 Task: Find connections with filter location Partūr with filter topic #Ownerwith filter profile language English with filter current company Flutter App Development  with filter school Alliance University with filter industry Staffing and Recruiting with filter service category Event Planning with filter keywords title Social Media Assistant
Action: Mouse moved to (636, 88)
Screenshot: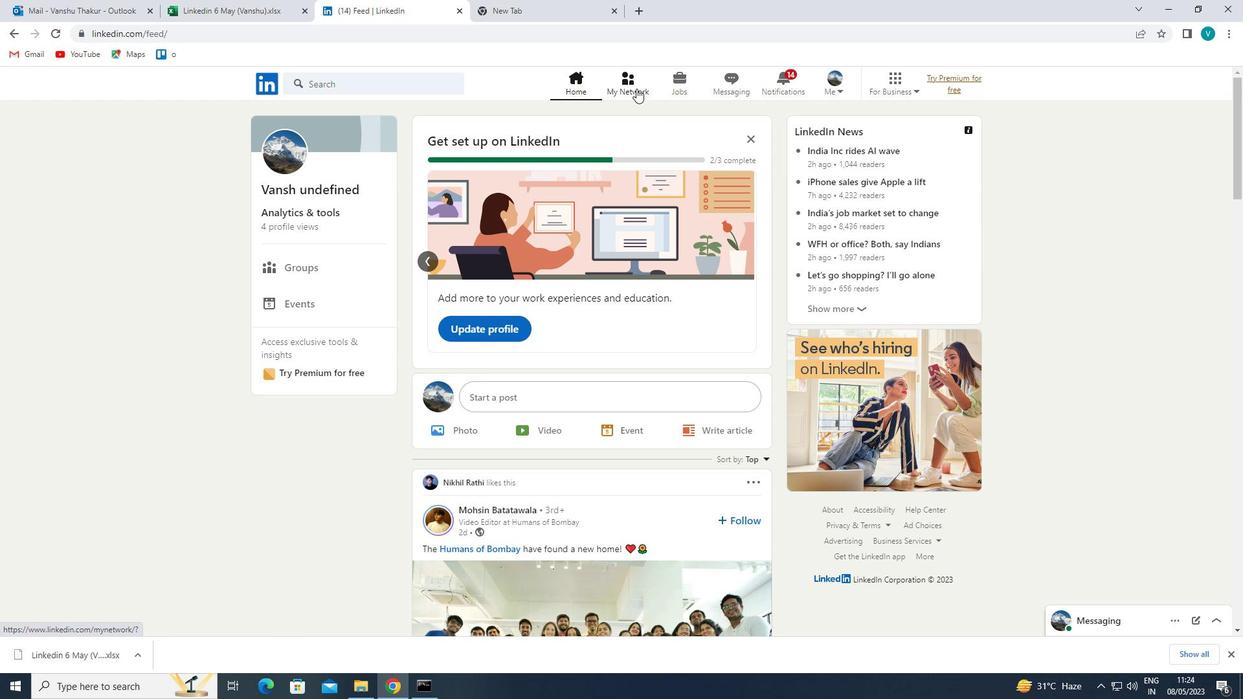 
Action: Mouse pressed left at (636, 88)
Screenshot: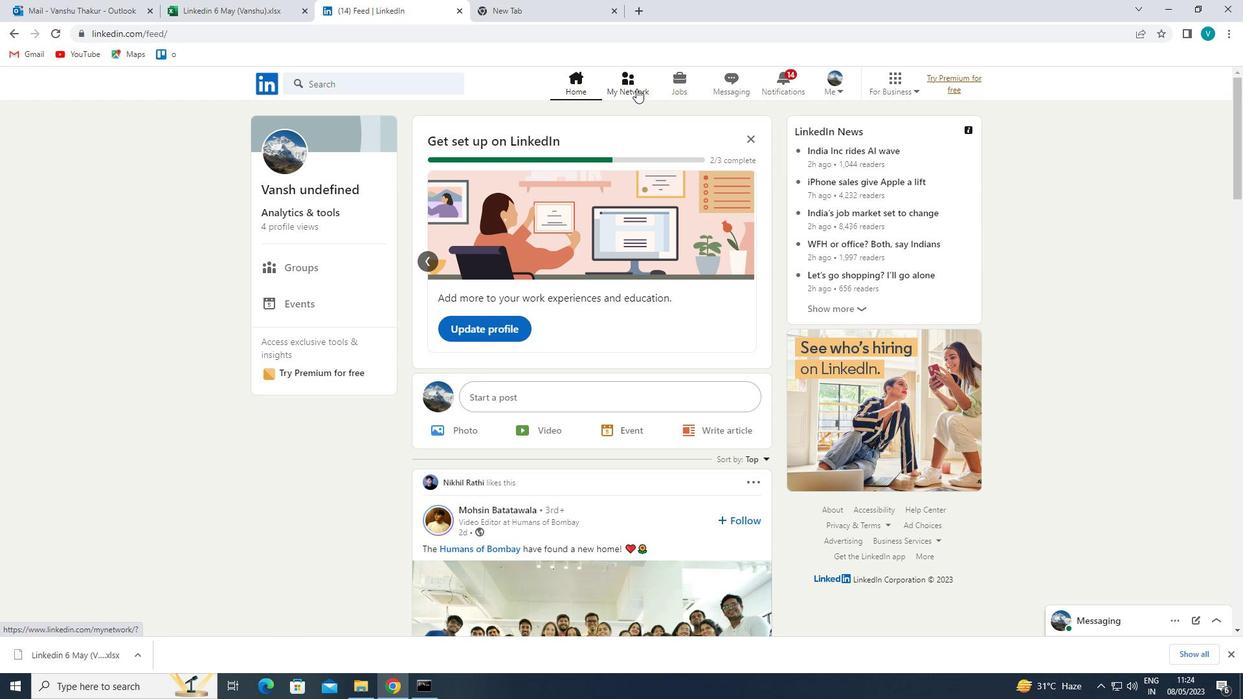 
Action: Mouse moved to (378, 161)
Screenshot: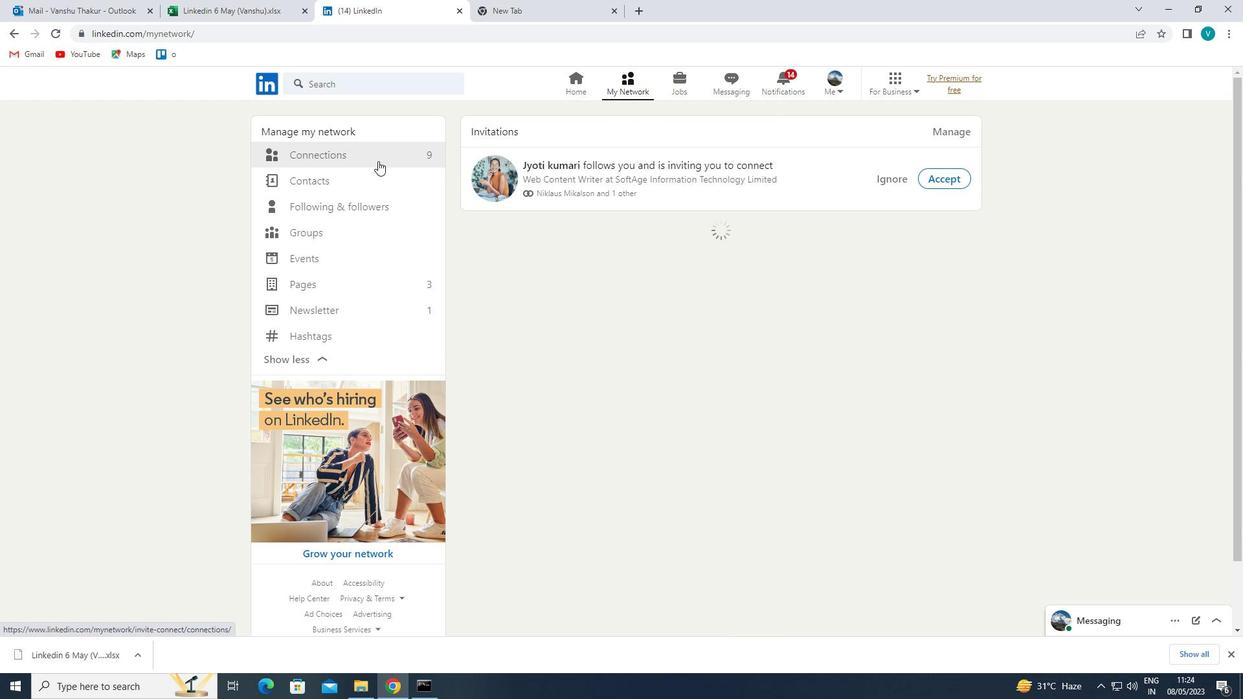 
Action: Mouse pressed left at (378, 161)
Screenshot: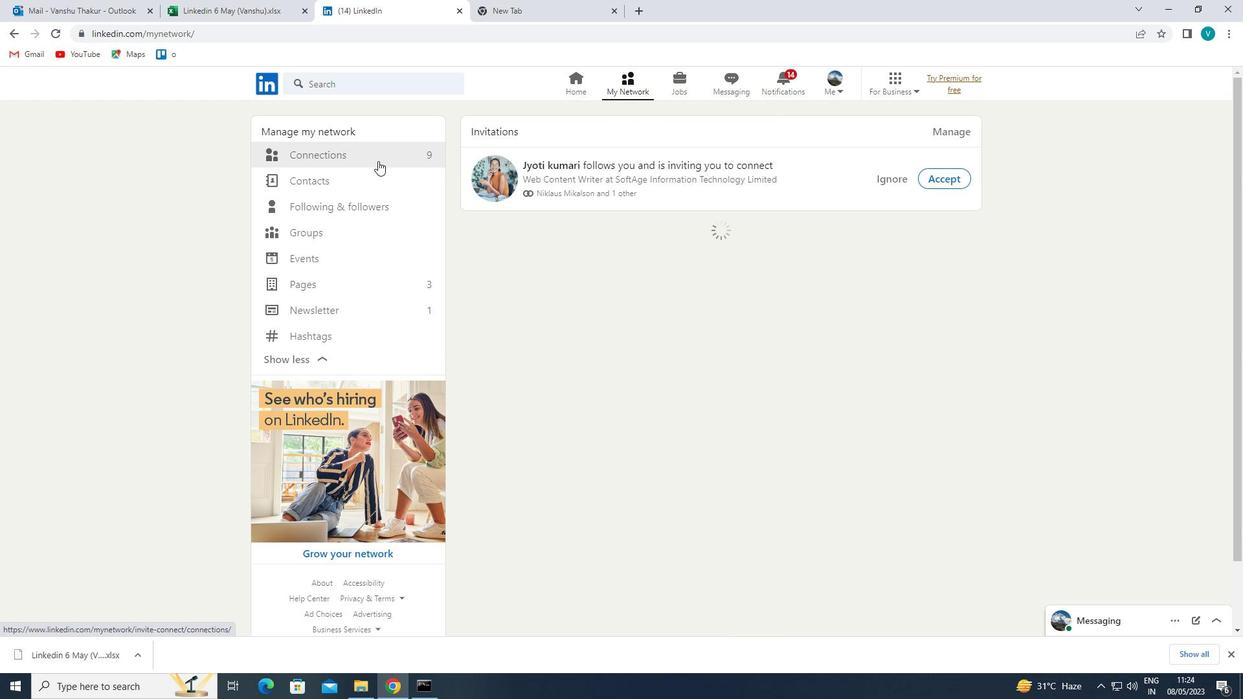 
Action: Mouse moved to (701, 150)
Screenshot: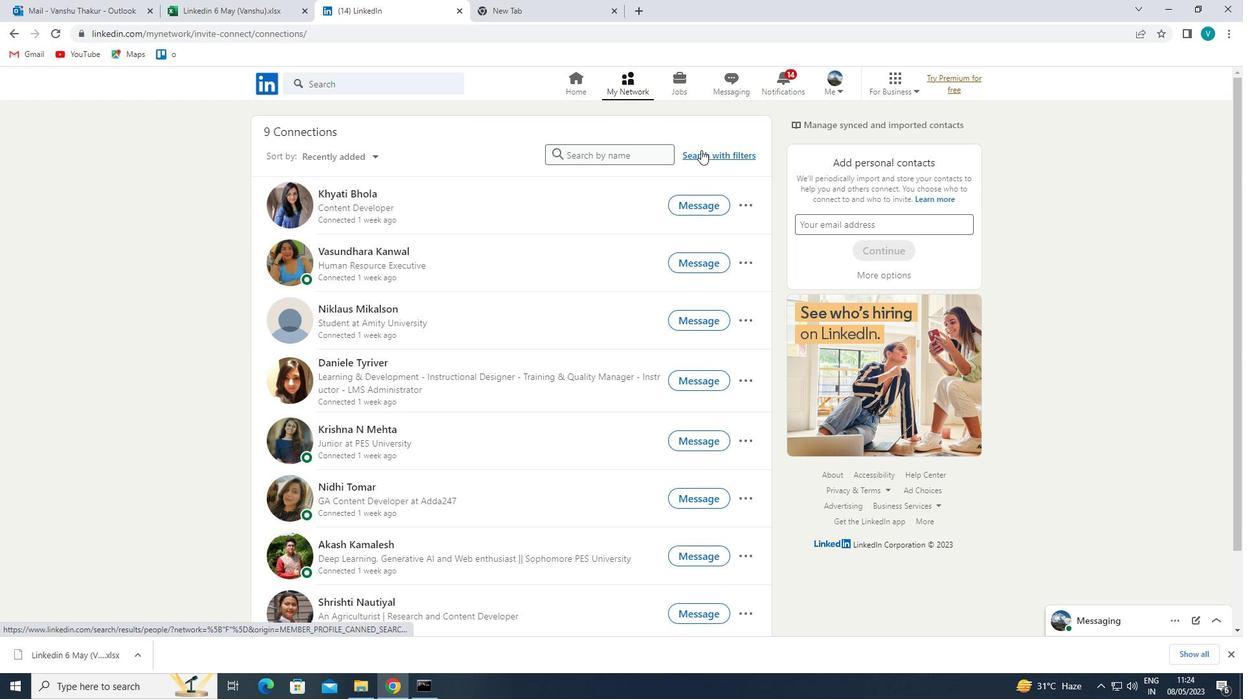 
Action: Mouse pressed left at (701, 150)
Screenshot: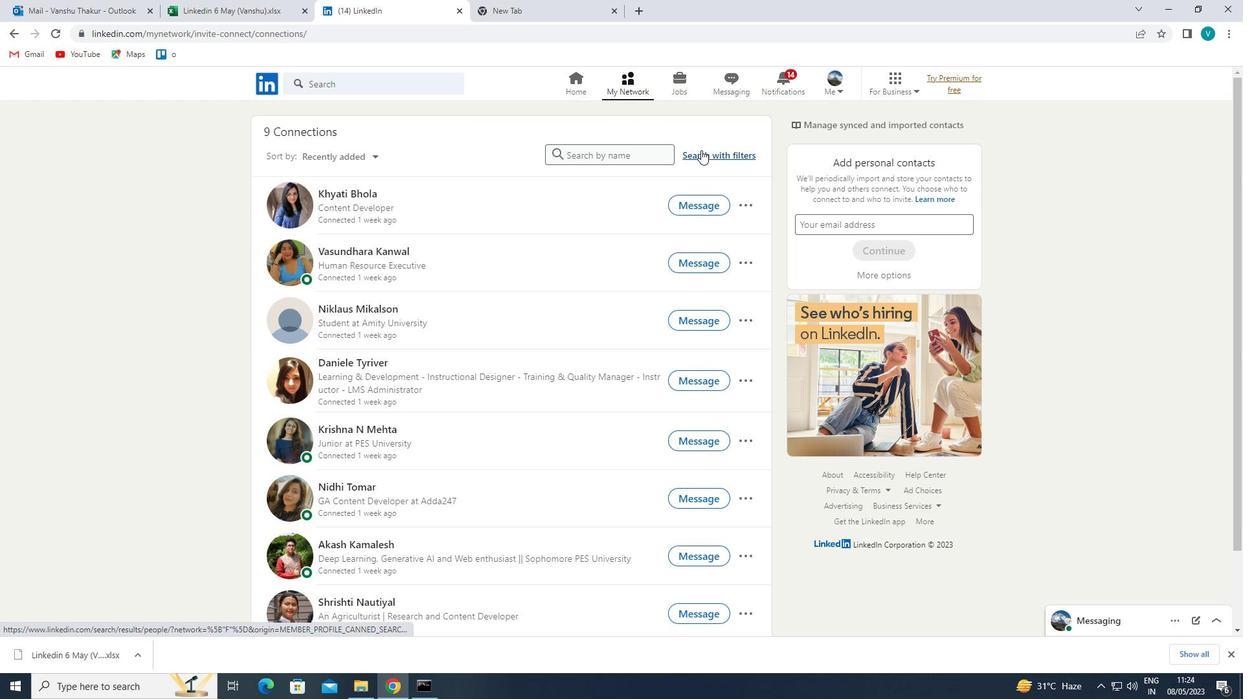 
Action: Mouse moved to (628, 127)
Screenshot: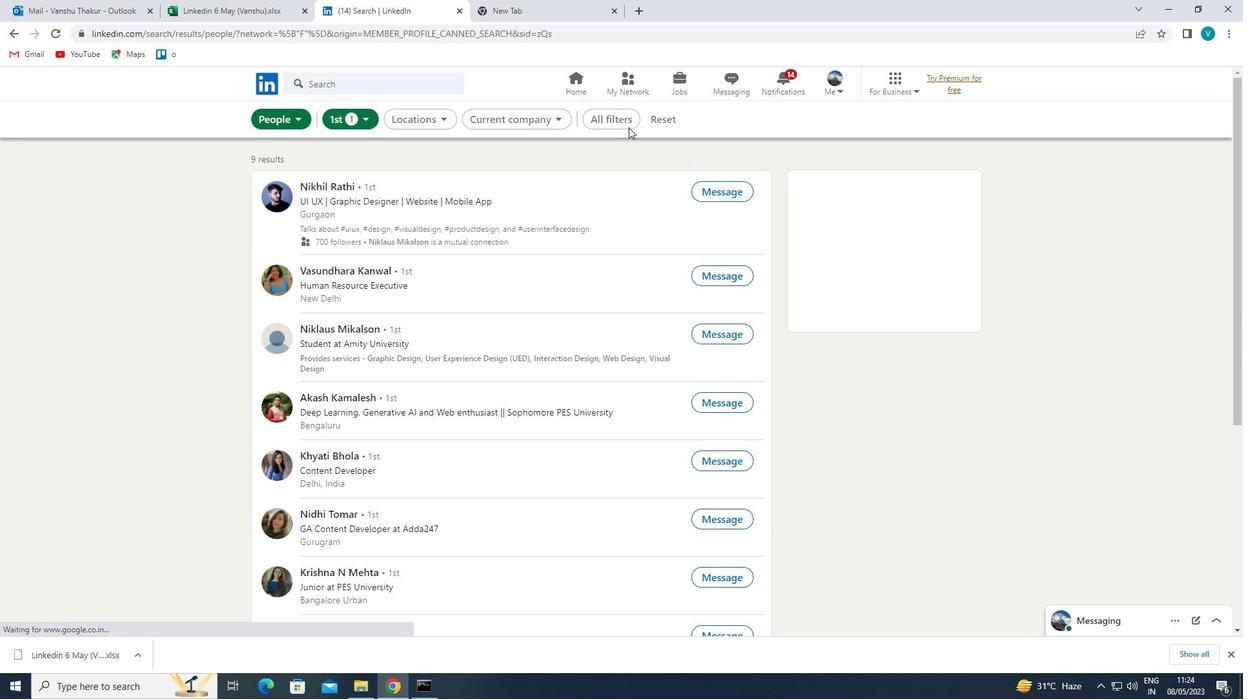 
Action: Mouse pressed left at (628, 127)
Screenshot: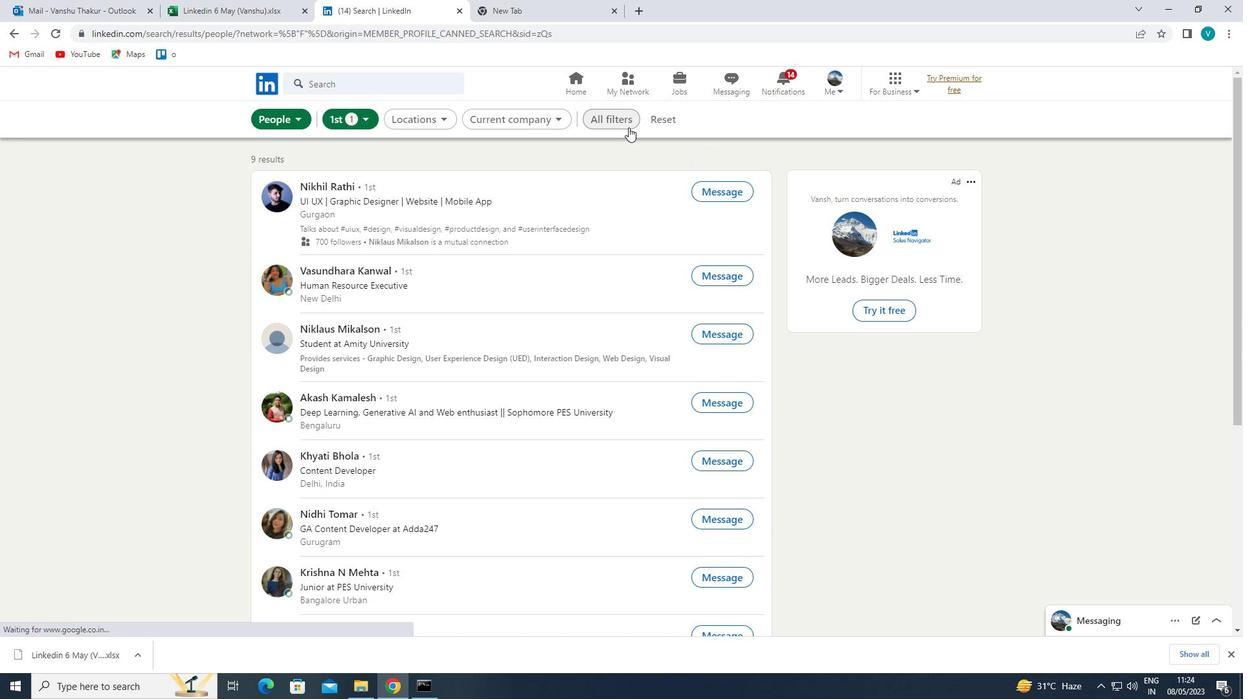 
Action: Mouse moved to (1066, 283)
Screenshot: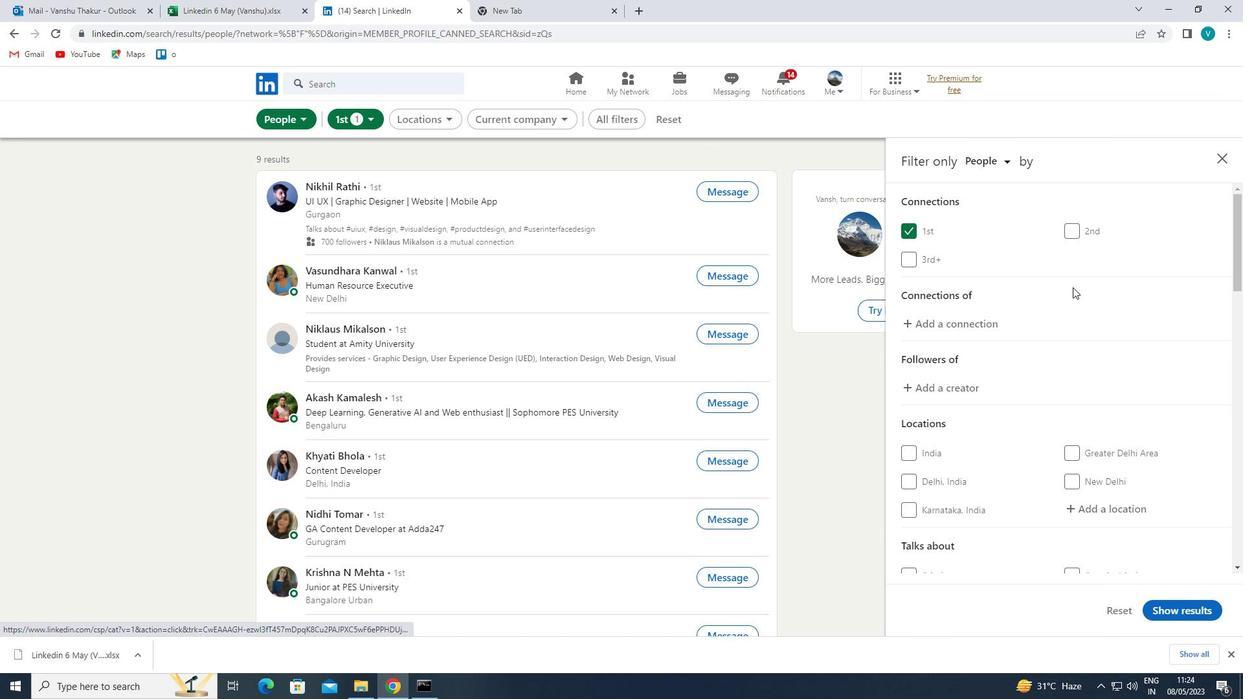 
Action: Mouse scrolled (1066, 282) with delta (0, 0)
Screenshot: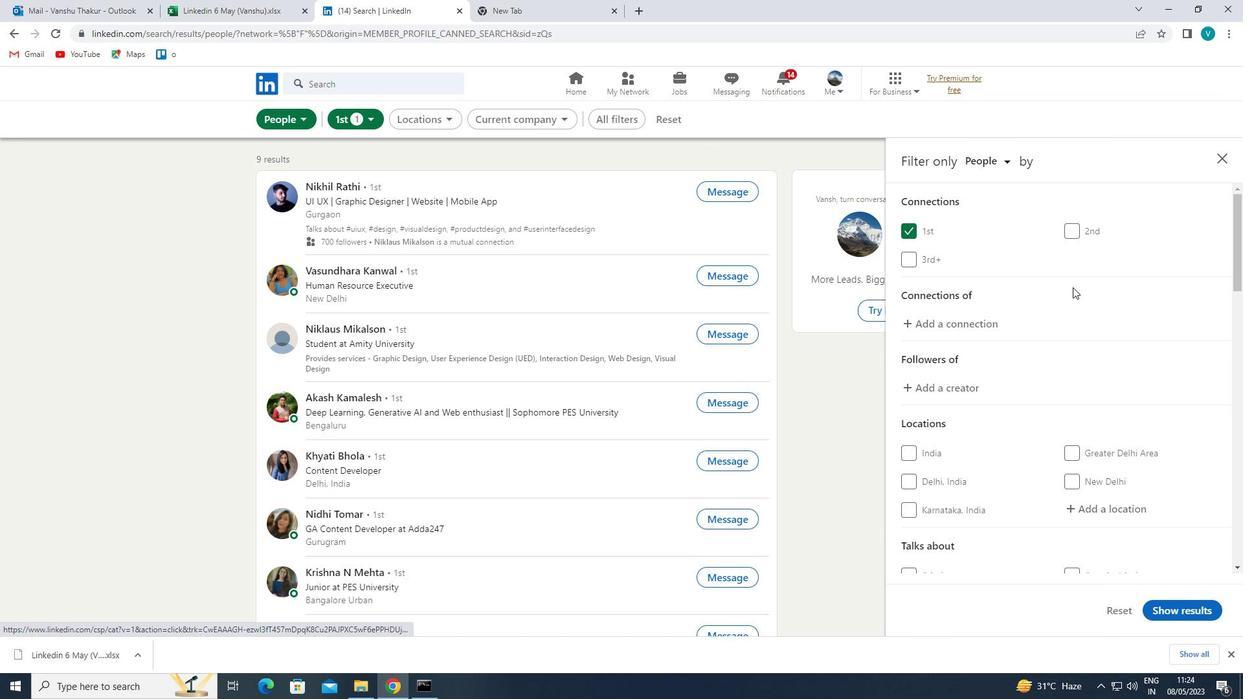 
Action: Mouse moved to (1072, 287)
Screenshot: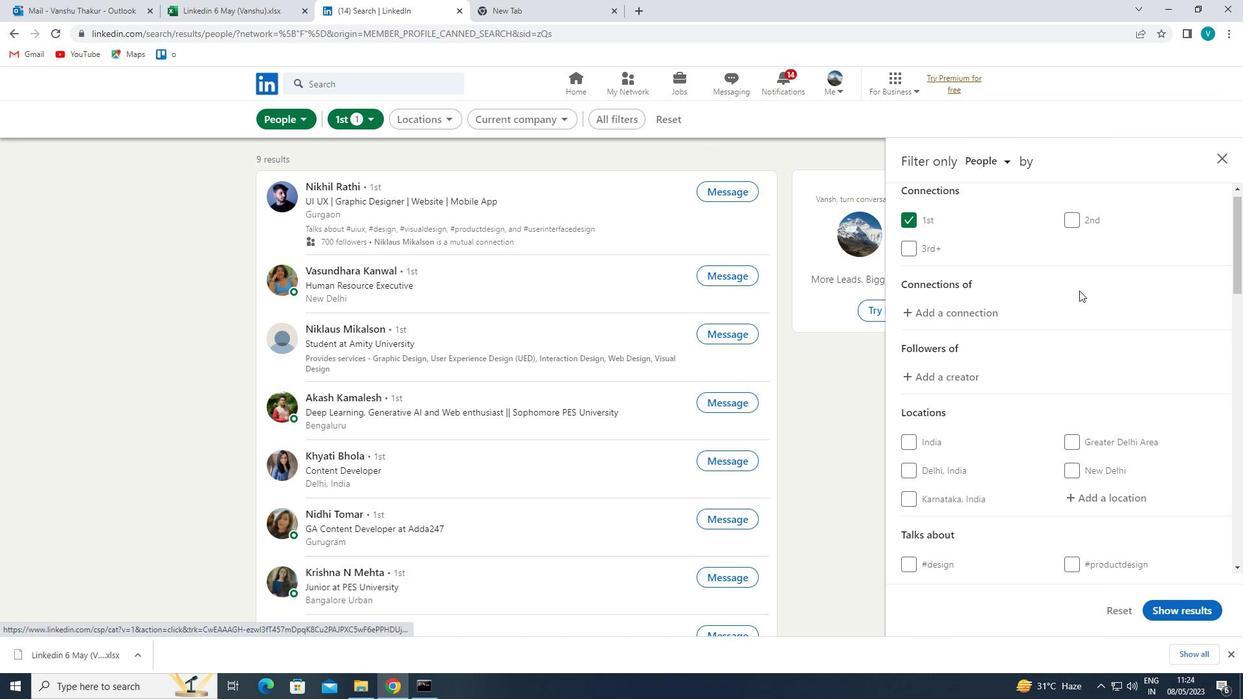 
Action: Mouse scrolled (1072, 286) with delta (0, 0)
Screenshot: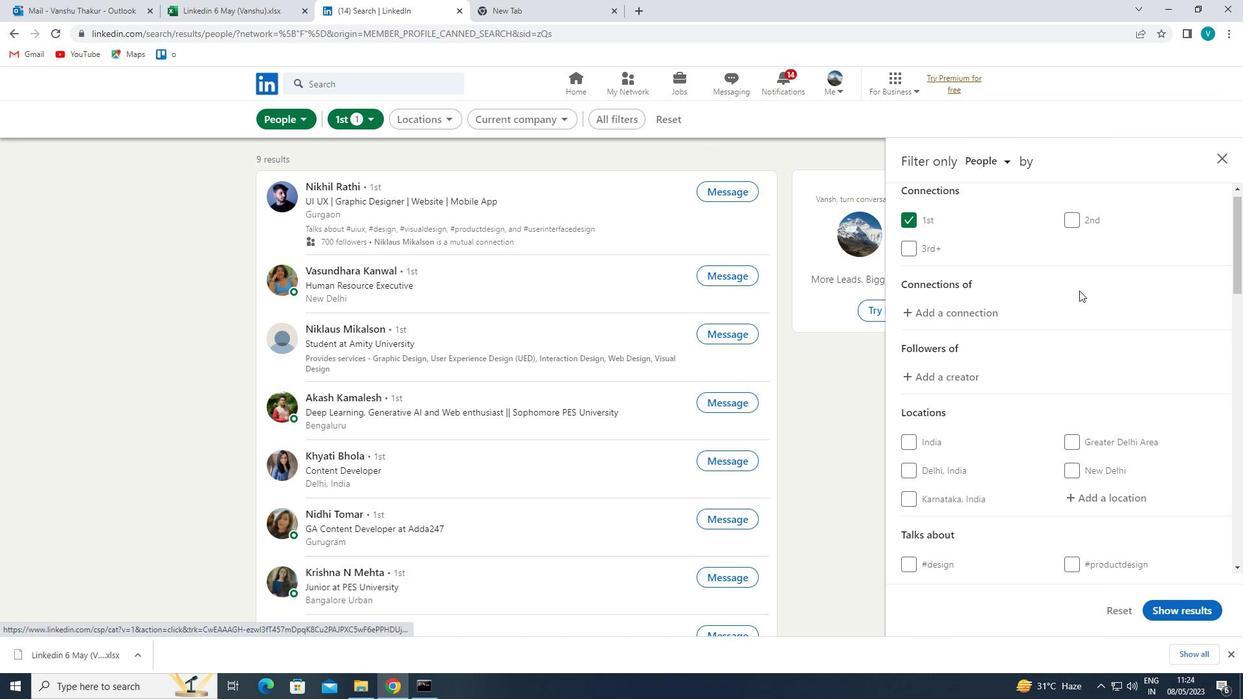 
Action: Mouse moved to (1121, 380)
Screenshot: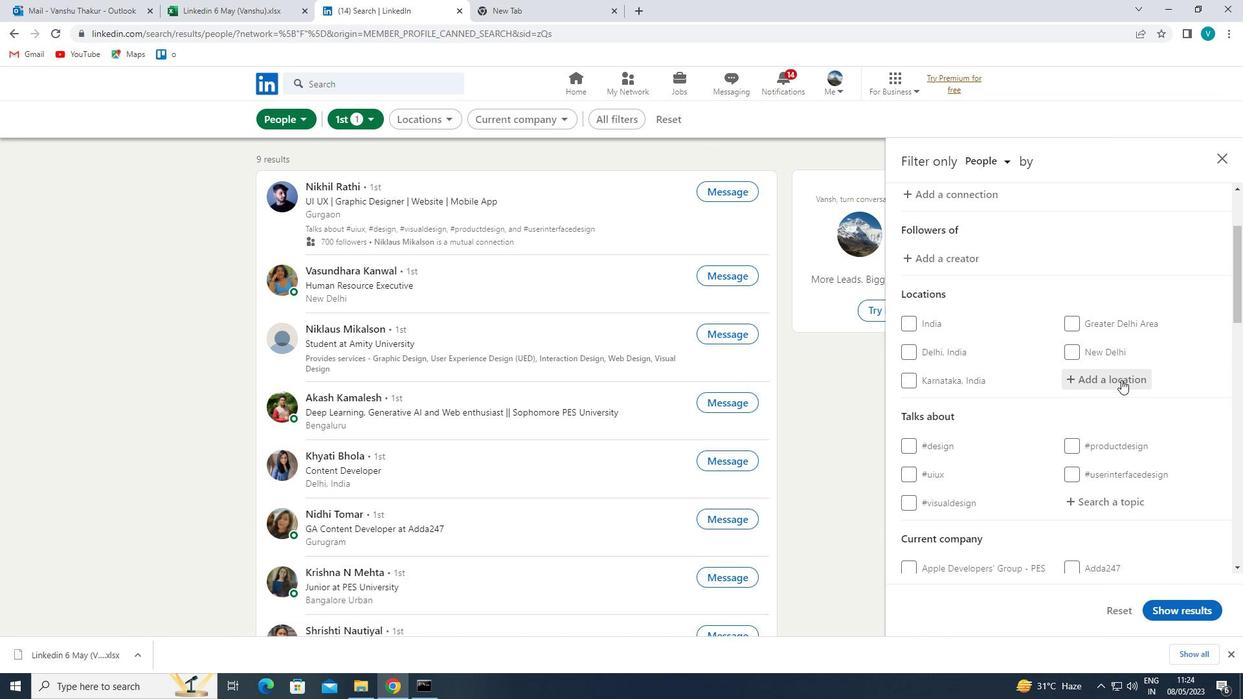 
Action: Mouse pressed left at (1121, 380)
Screenshot: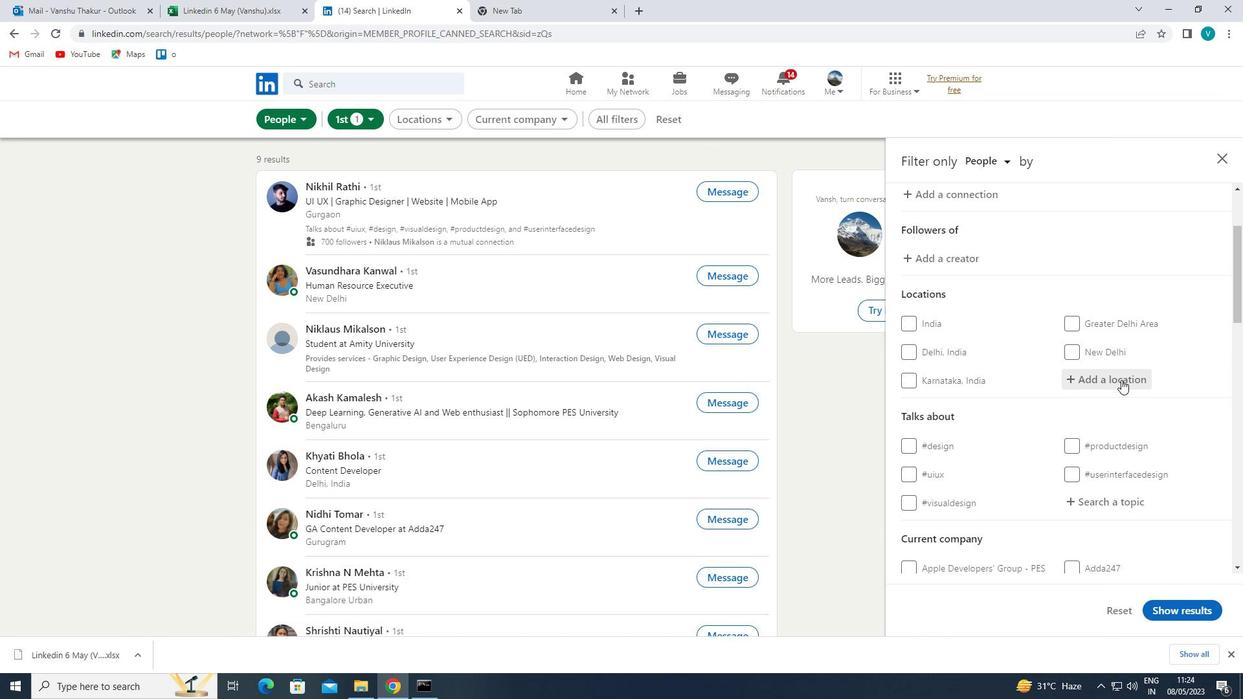 
Action: Mouse moved to (1008, 318)
Screenshot: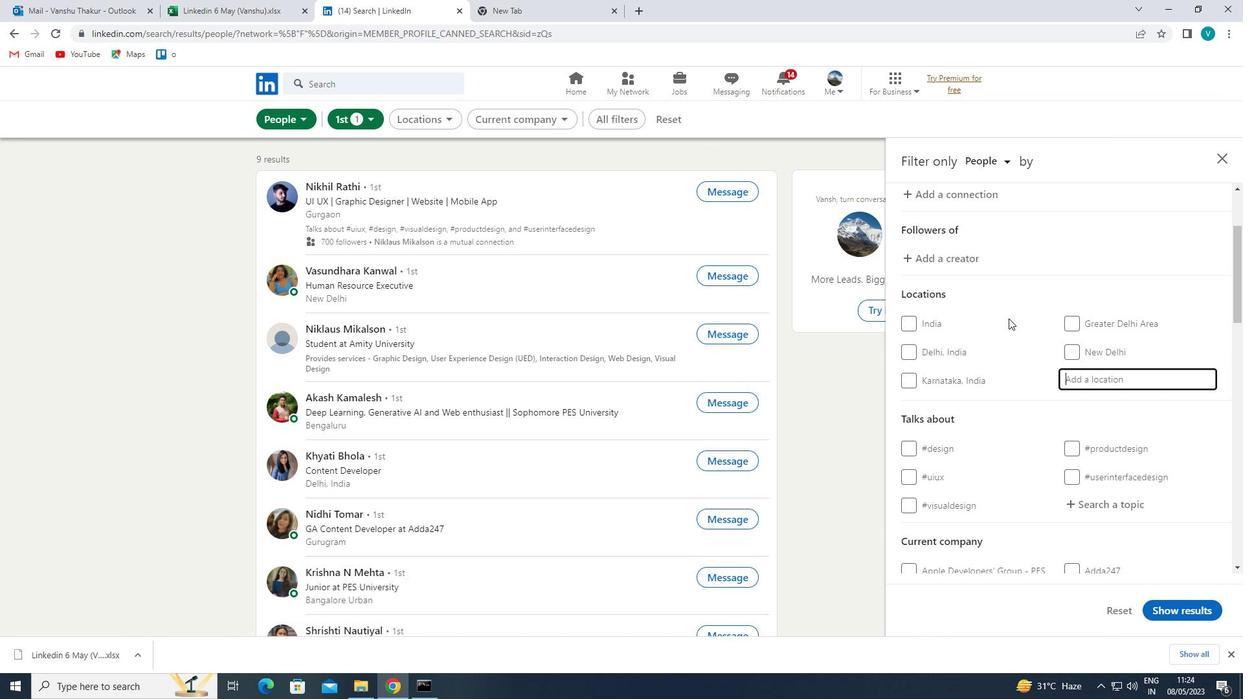 
Action: Key pressed <Key.shift>PARTUR
Screenshot: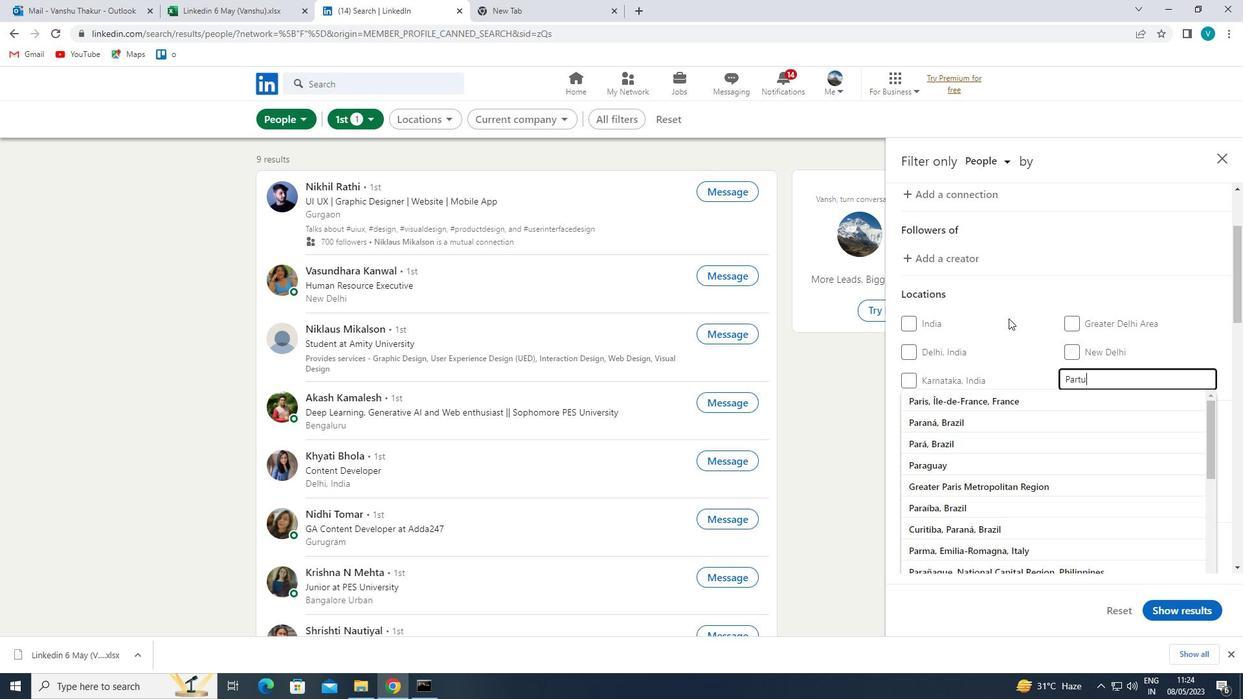 
Action: Mouse moved to (1014, 404)
Screenshot: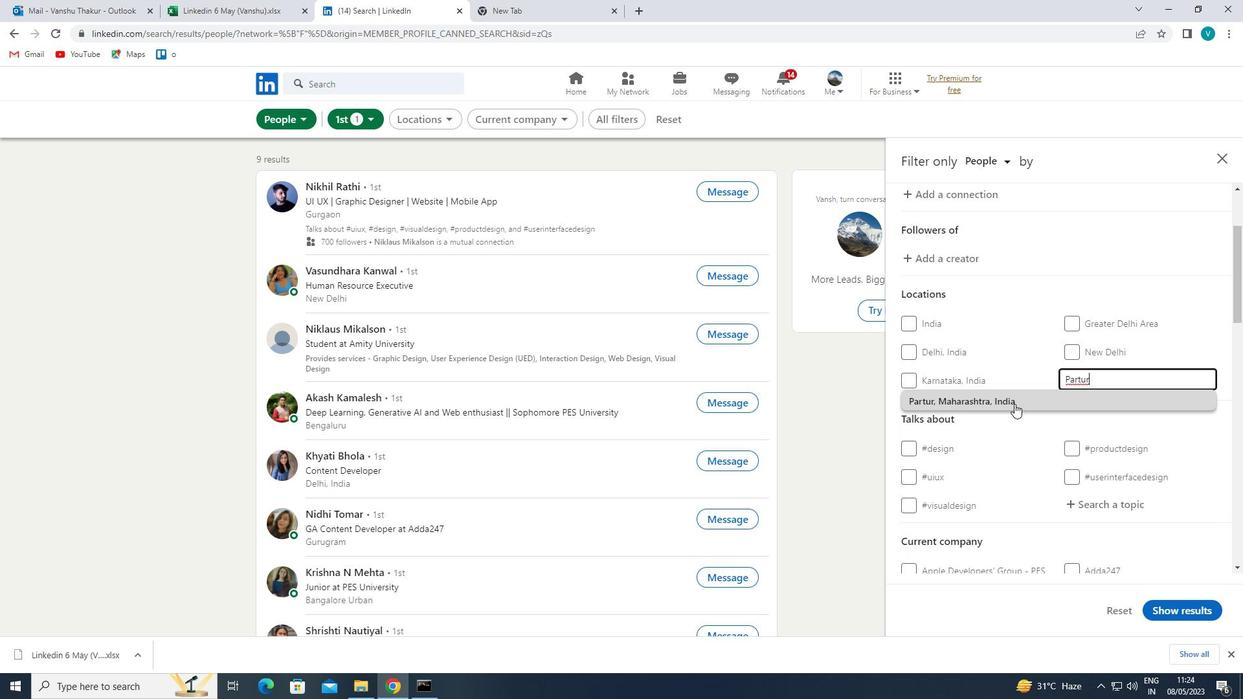 
Action: Mouse pressed left at (1014, 404)
Screenshot: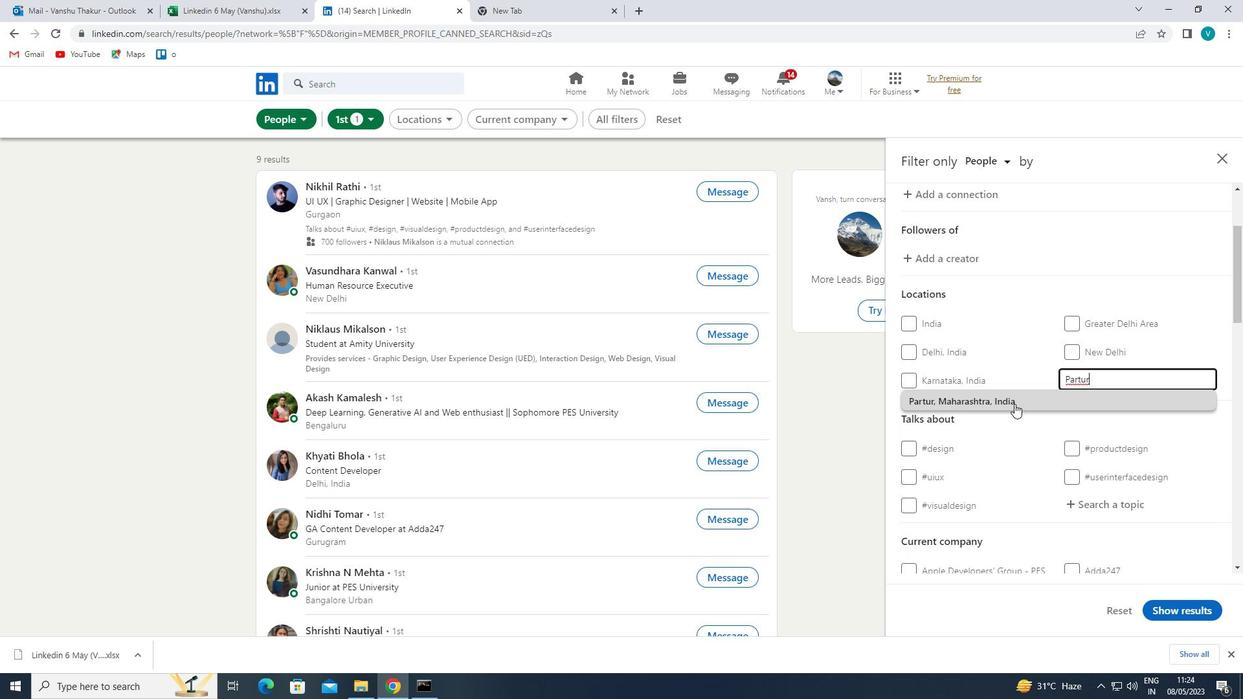 
Action: Mouse moved to (1036, 408)
Screenshot: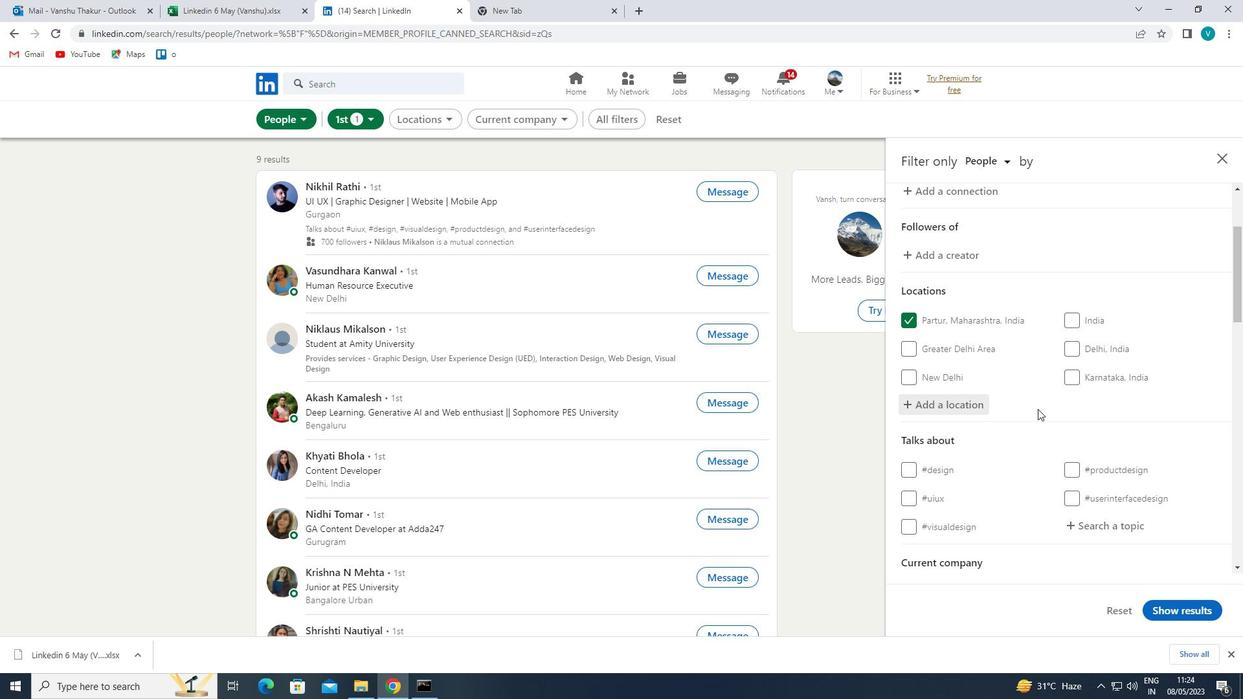 
Action: Mouse scrolled (1036, 407) with delta (0, 0)
Screenshot: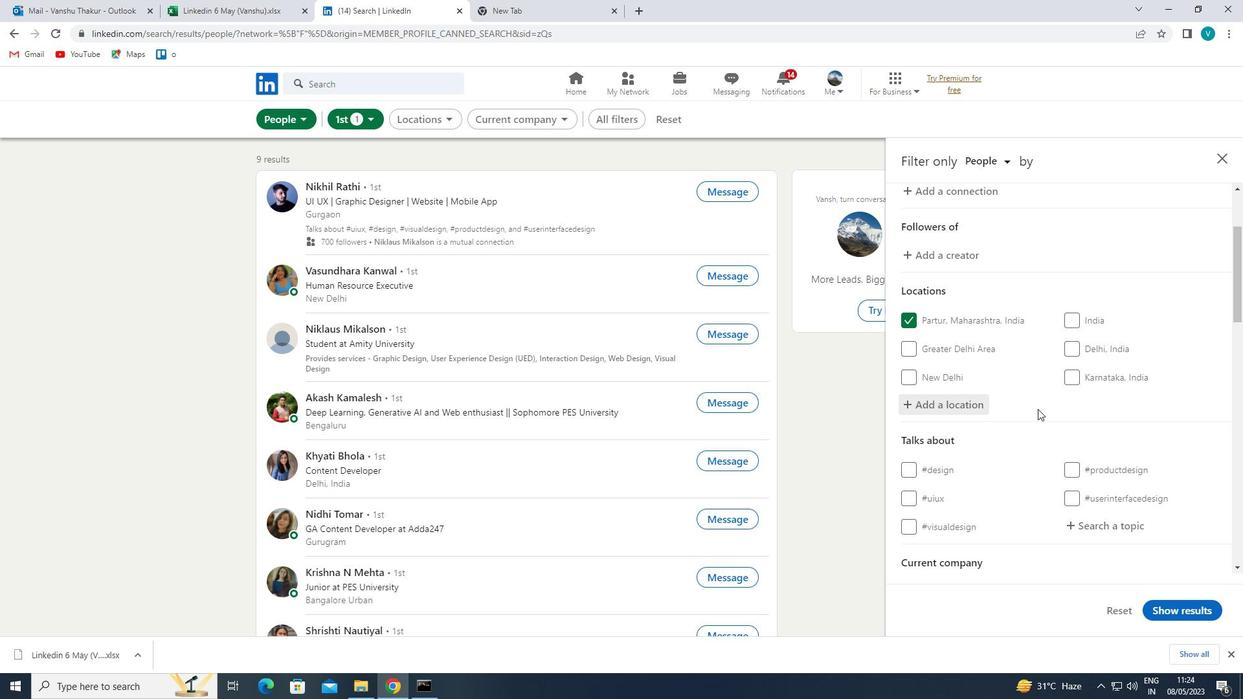 
Action: Mouse moved to (1038, 409)
Screenshot: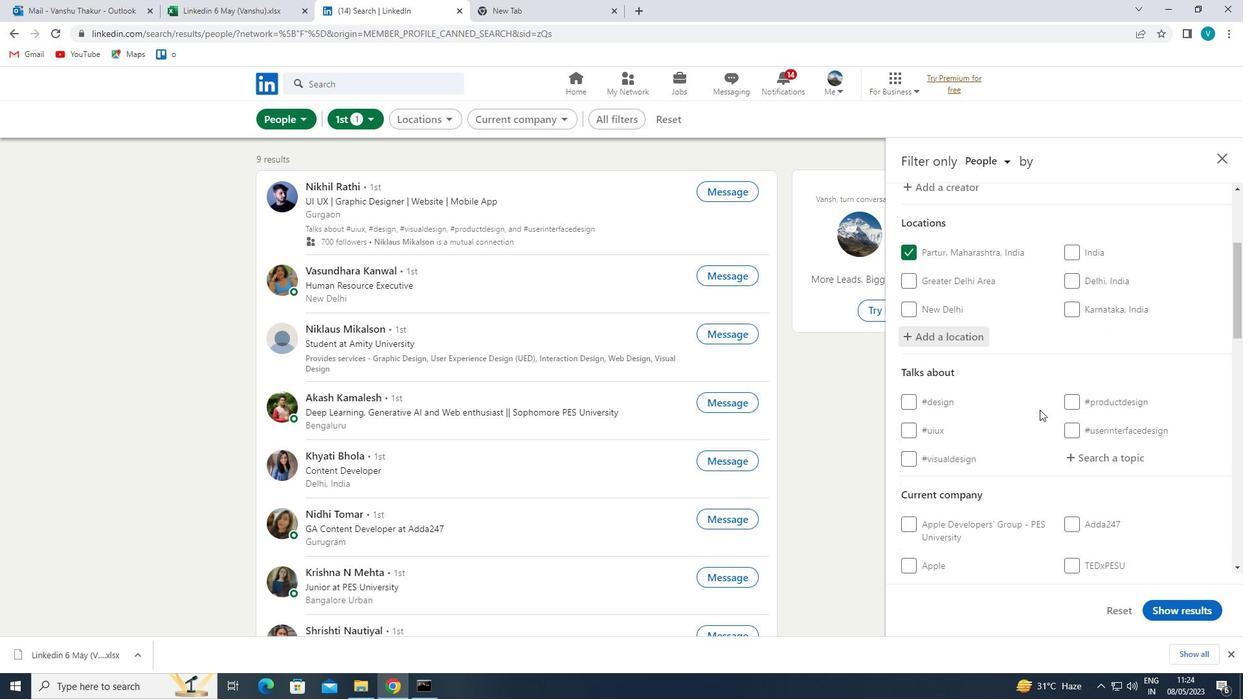 
Action: Mouse scrolled (1038, 409) with delta (0, 0)
Screenshot: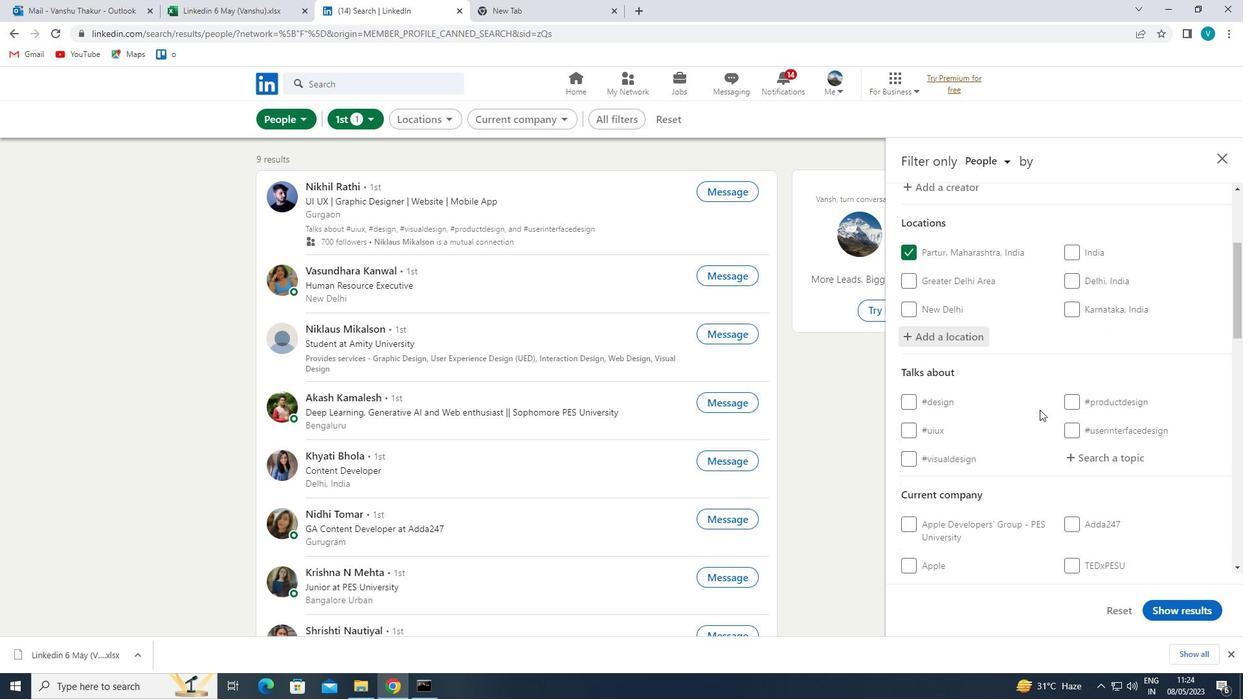 
Action: Mouse moved to (1129, 410)
Screenshot: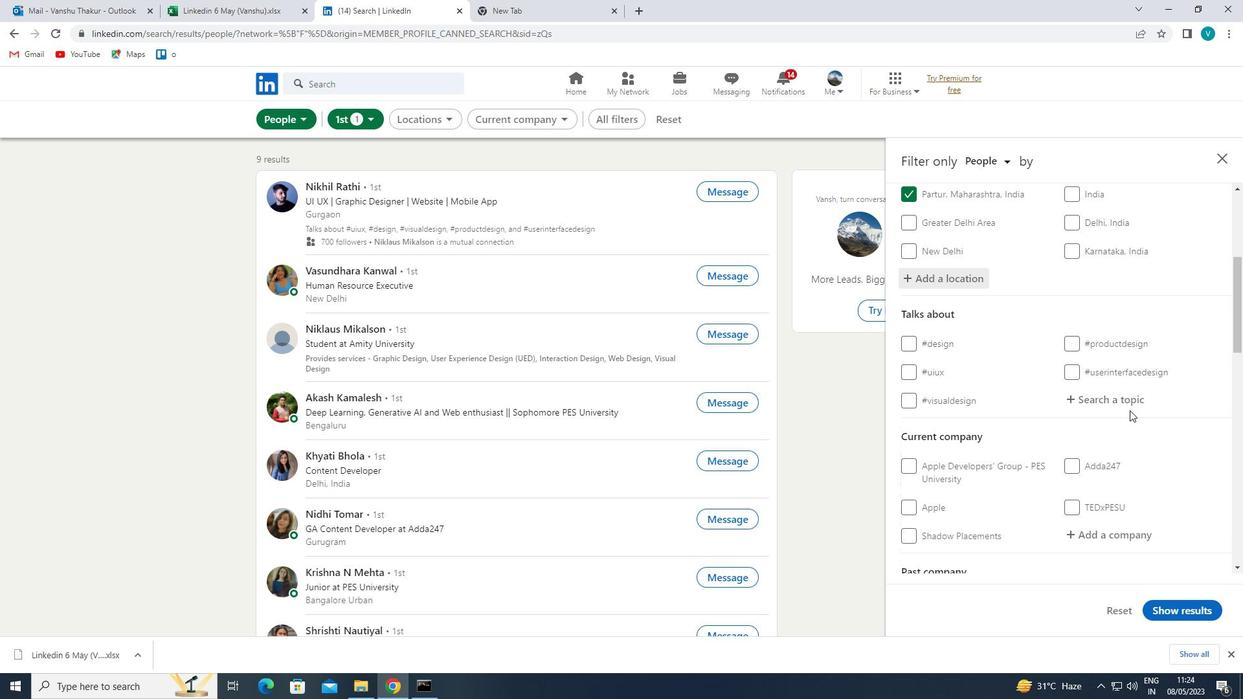 
Action: Mouse pressed left at (1129, 410)
Screenshot: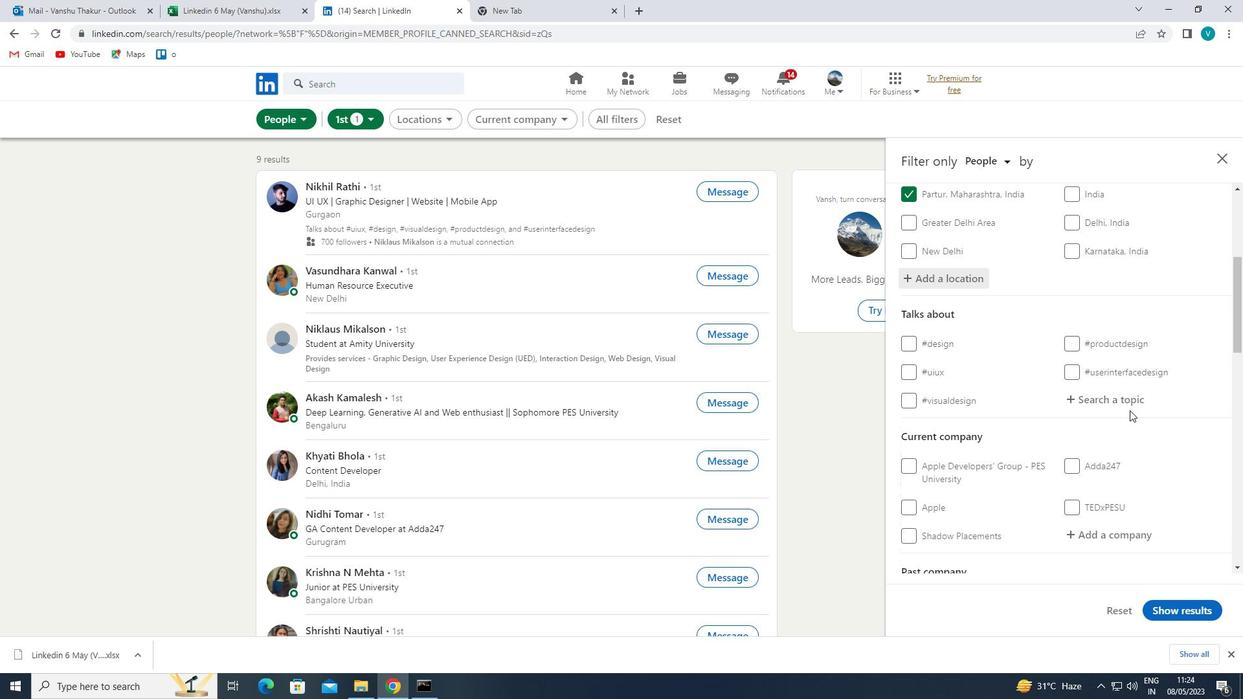 
Action: Mouse moved to (1129, 404)
Screenshot: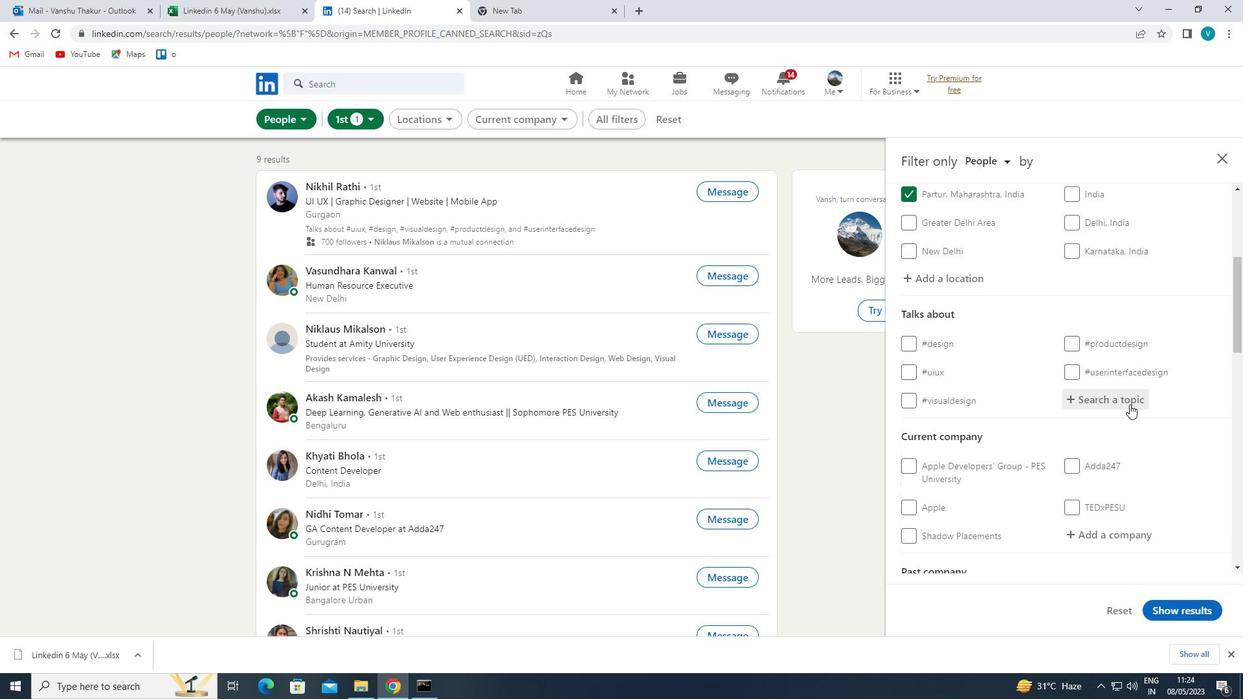 
Action: Mouse pressed left at (1129, 404)
Screenshot: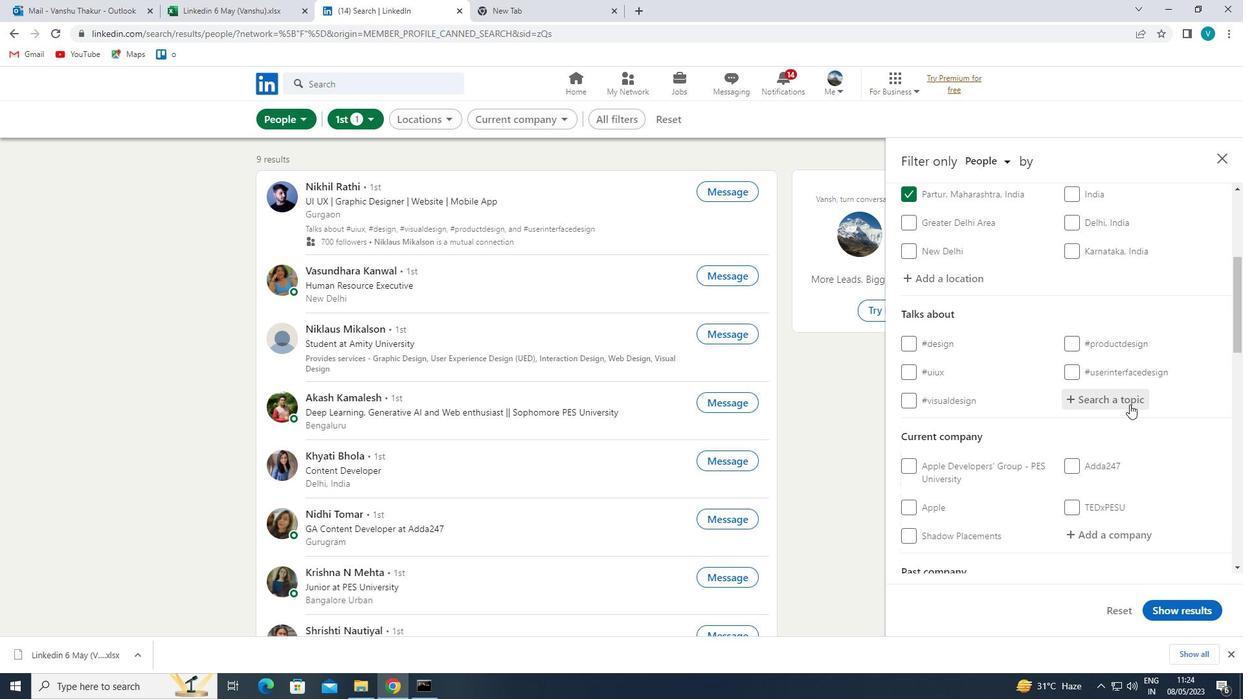 
Action: Mouse moved to (966, 307)
Screenshot: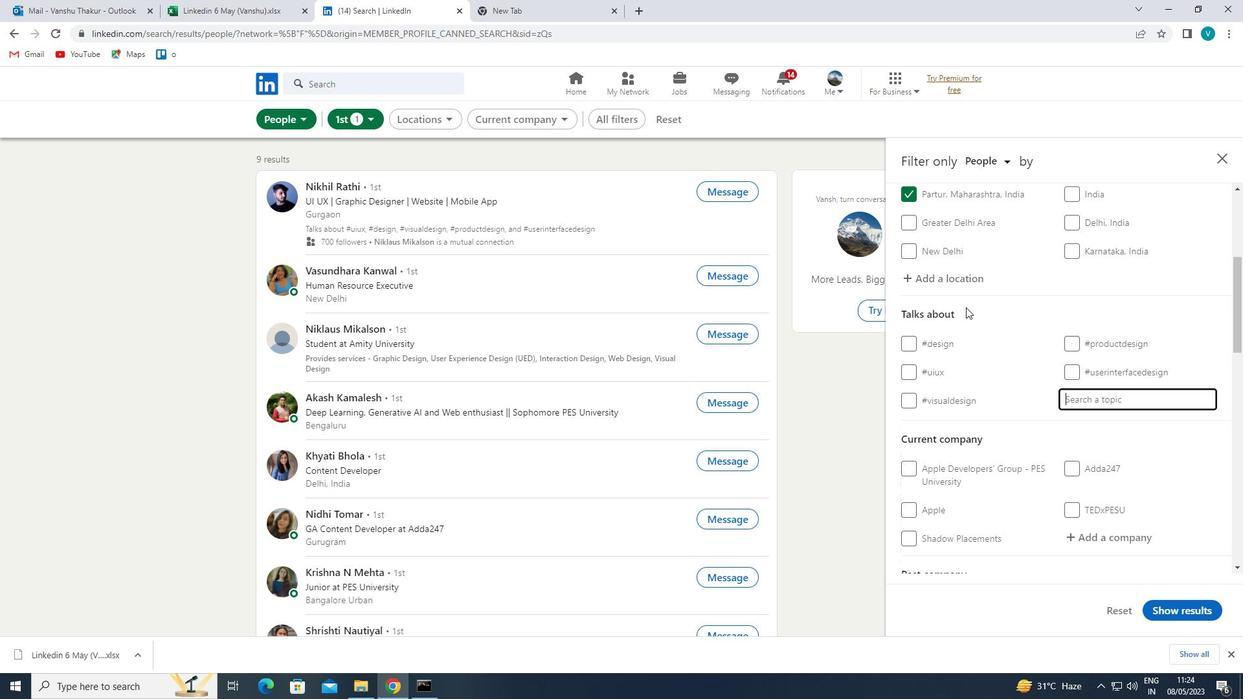 
Action: Key pressed OWNER
Screenshot: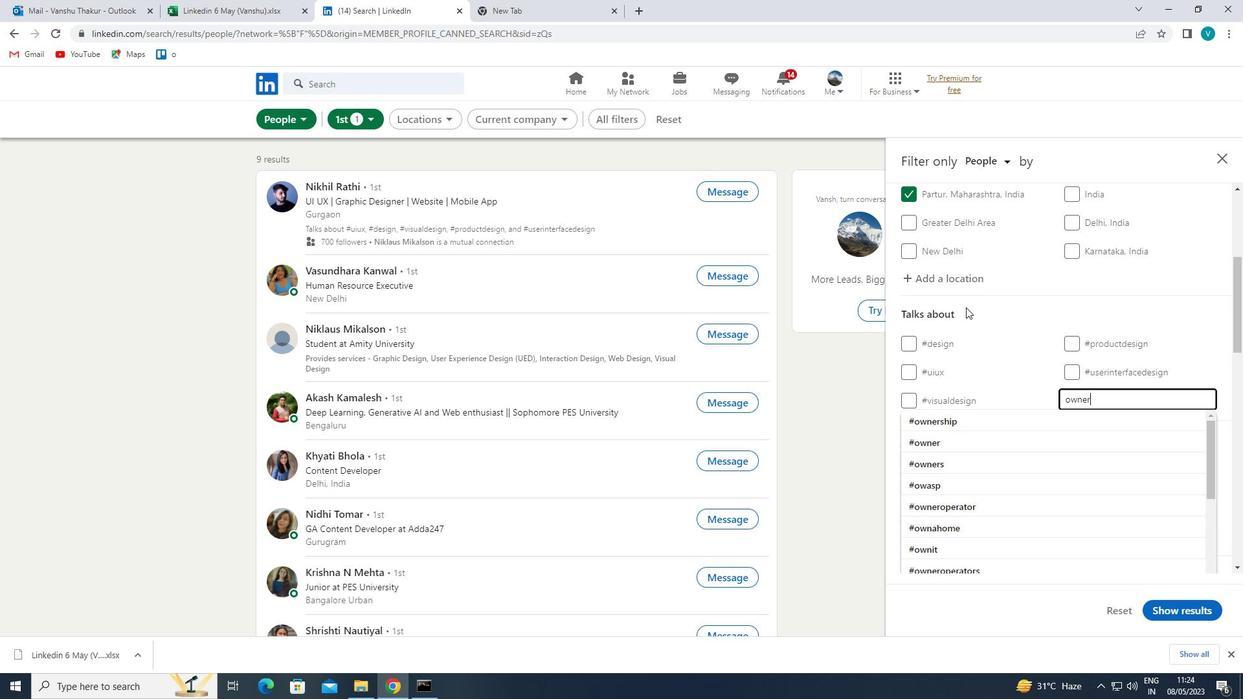 
Action: Mouse moved to (965, 440)
Screenshot: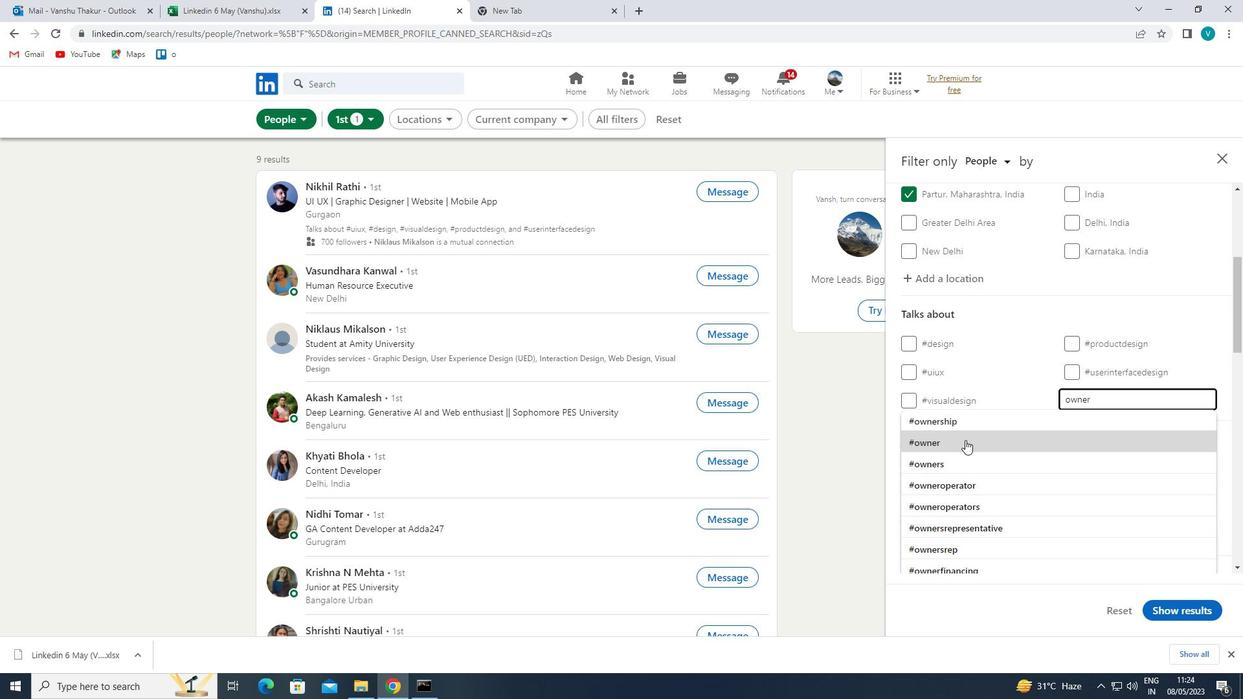 
Action: Mouse pressed left at (965, 440)
Screenshot: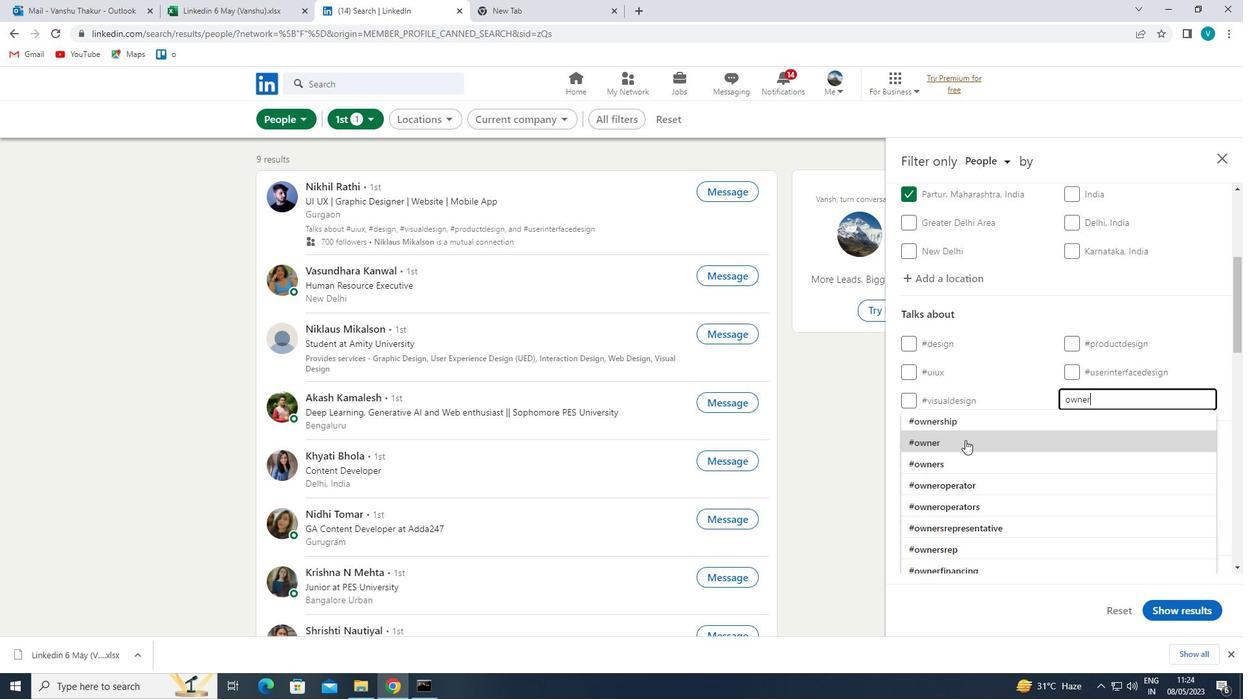 
Action: Mouse moved to (980, 438)
Screenshot: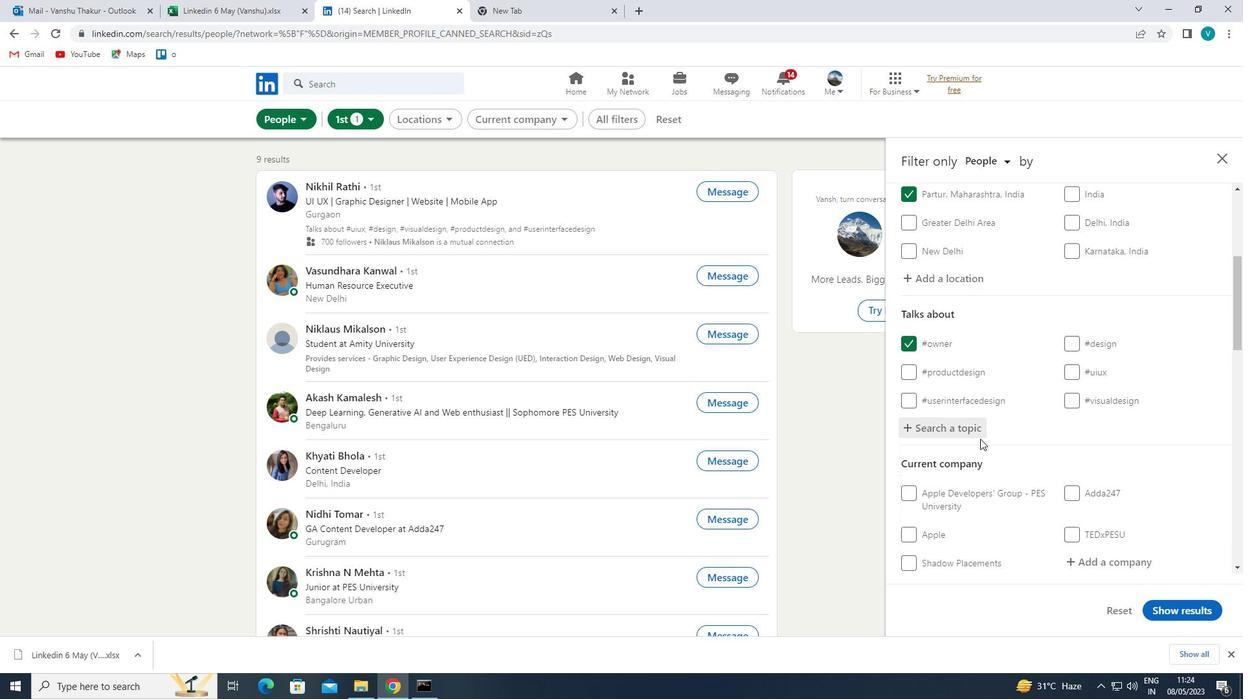 
Action: Mouse scrolled (980, 438) with delta (0, 0)
Screenshot: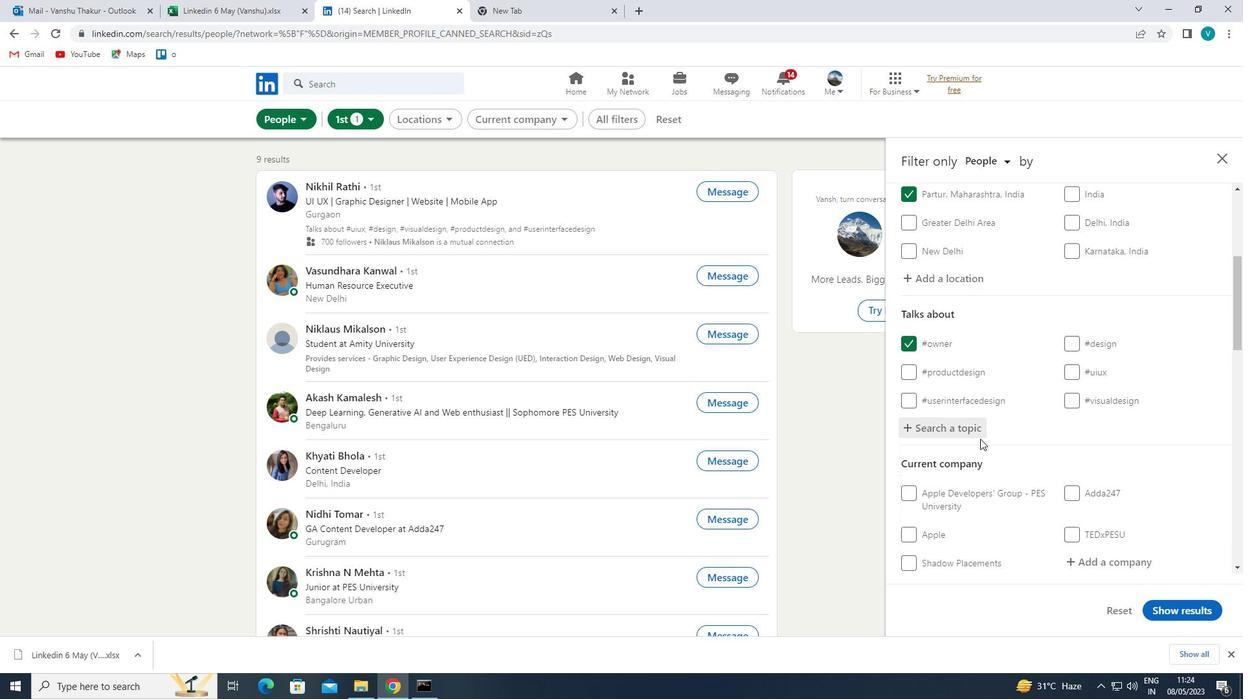 
Action: Mouse scrolled (980, 438) with delta (0, 0)
Screenshot: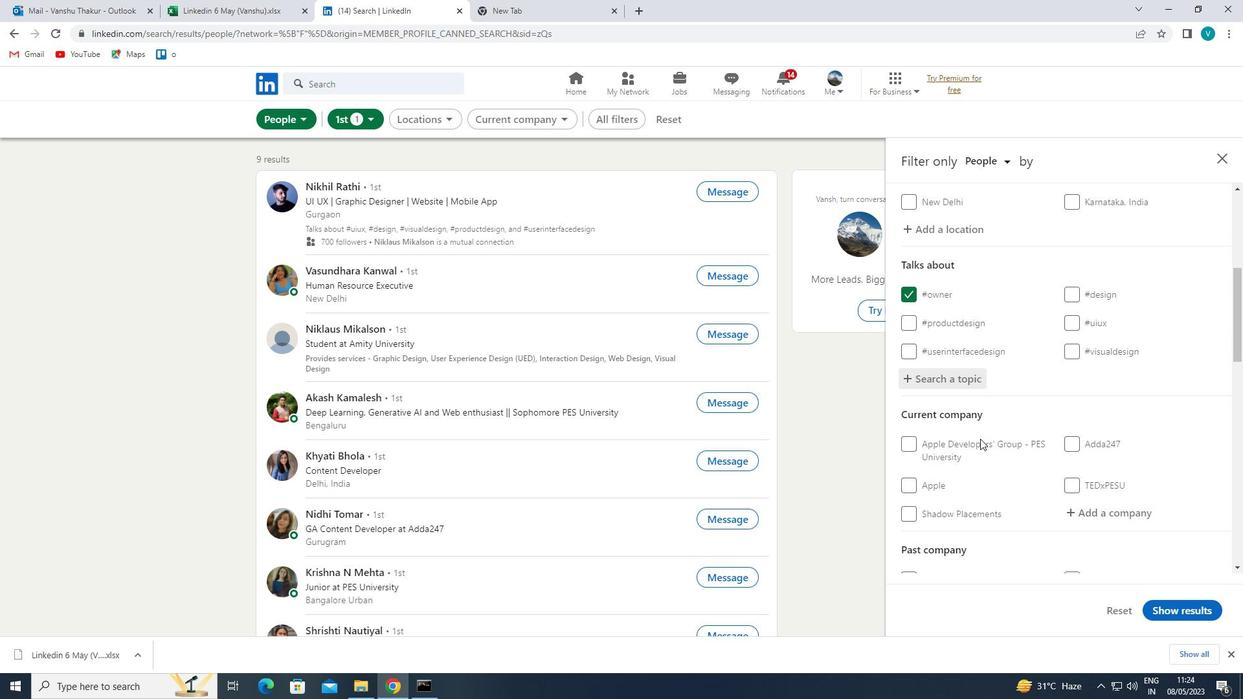 
Action: Mouse scrolled (980, 438) with delta (0, 0)
Screenshot: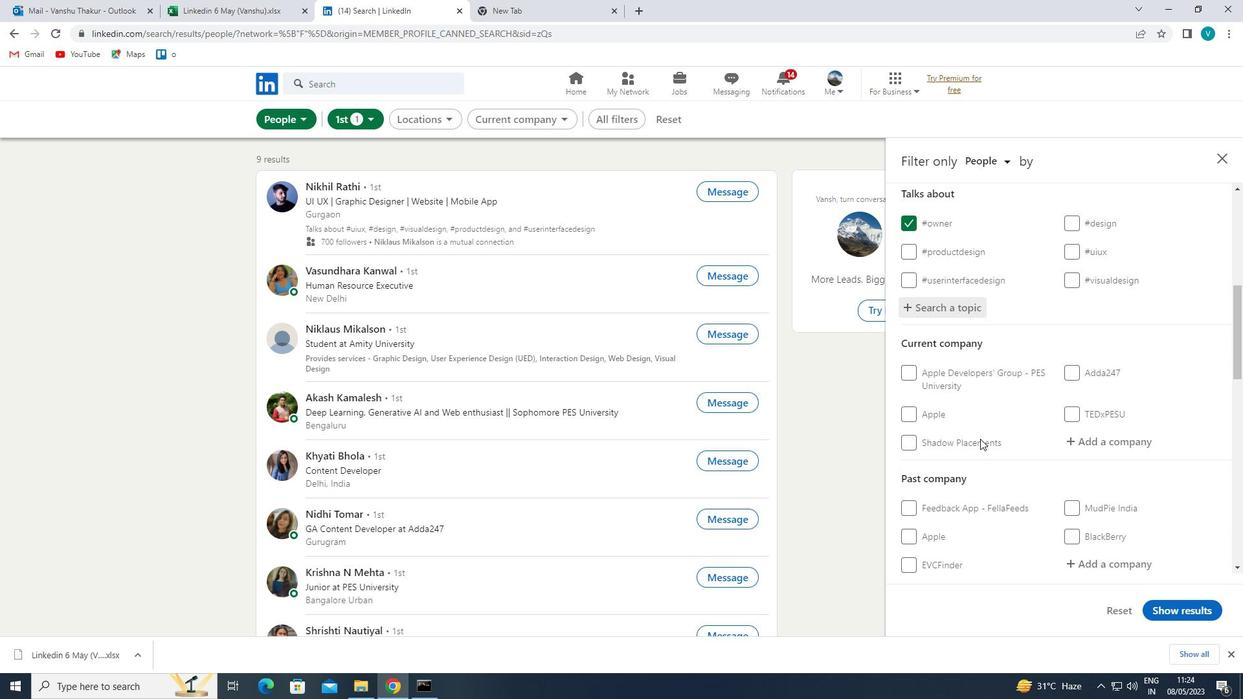 
Action: Mouse moved to (980, 438)
Screenshot: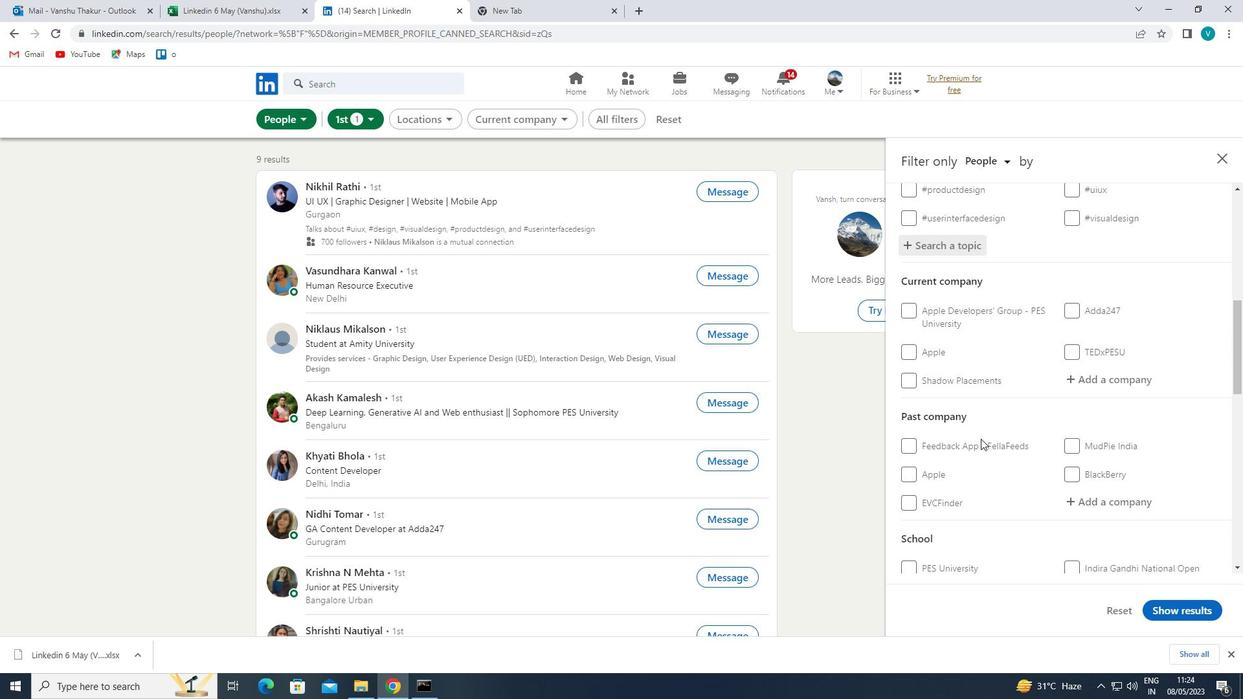
Action: Mouse scrolled (980, 438) with delta (0, 0)
Screenshot: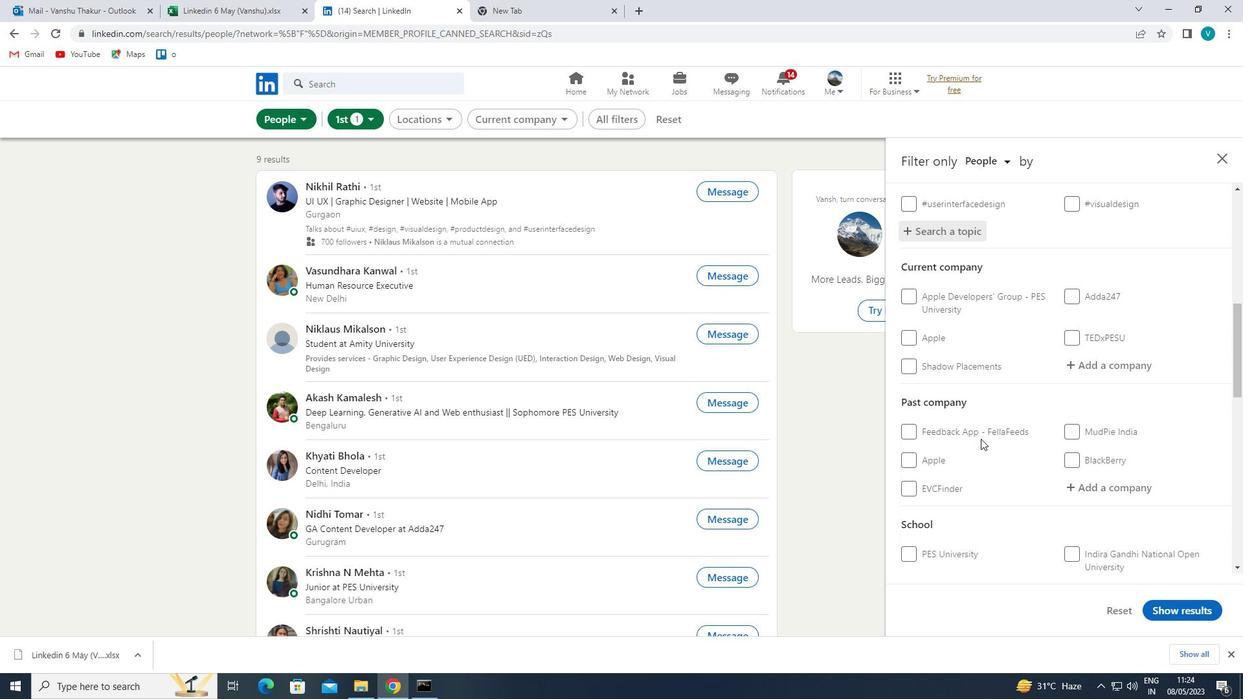 
Action: Mouse scrolled (980, 438) with delta (0, 0)
Screenshot: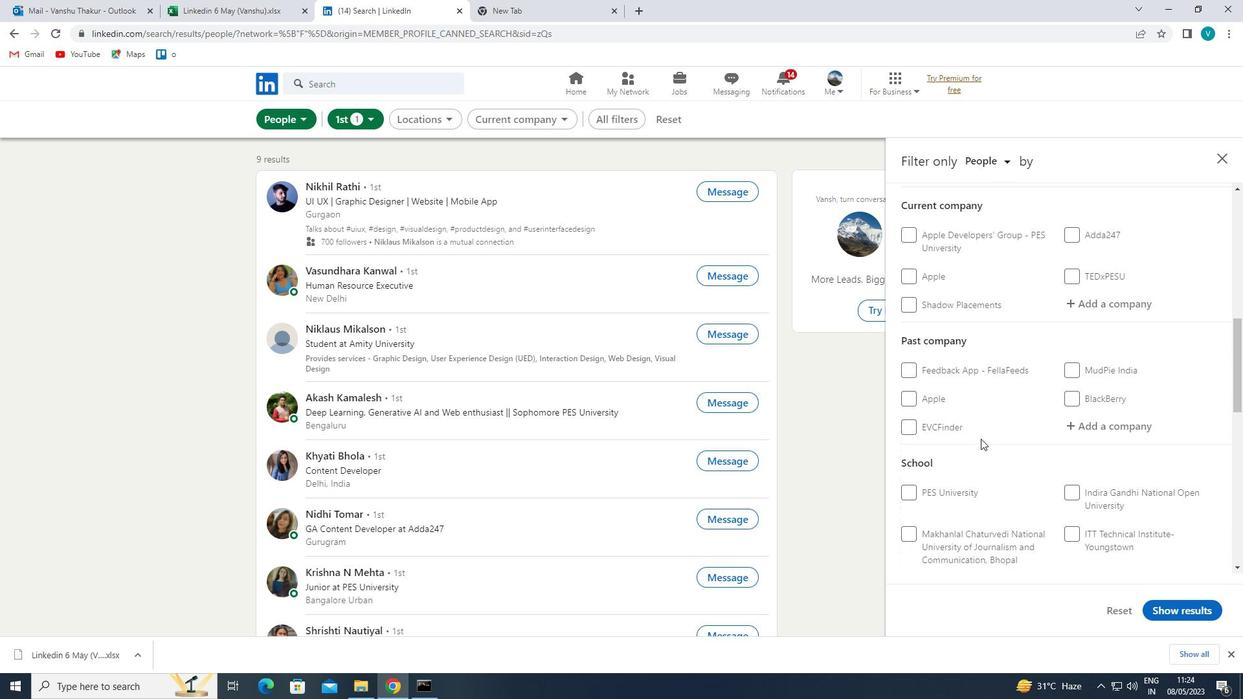 
Action: Mouse scrolled (980, 438) with delta (0, 0)
Screenshot: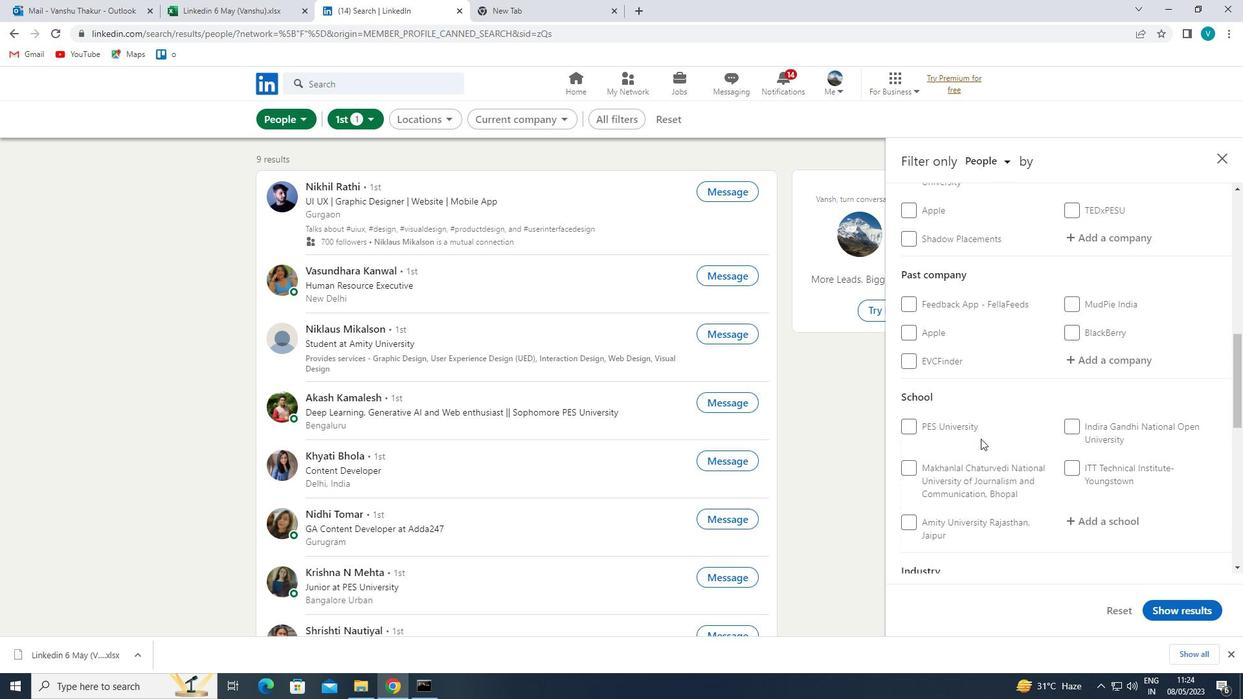 
Action: Mouse moved to (981, 438)
Screenshot: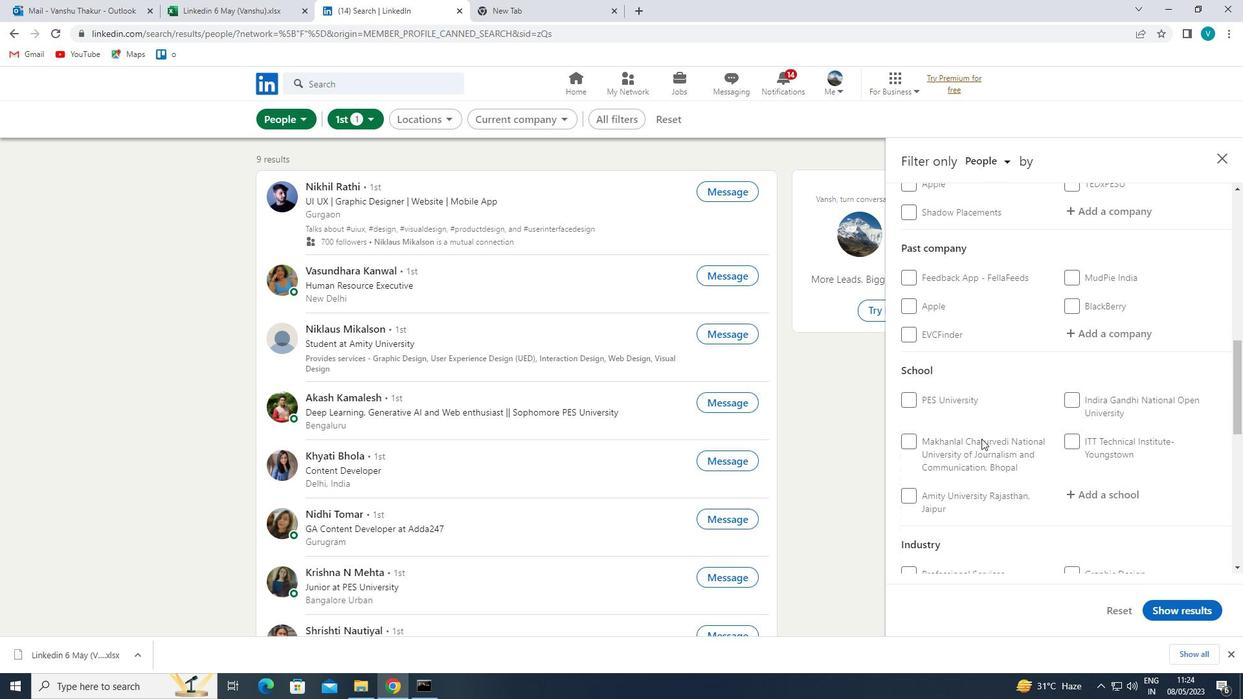 
Action: Mouse scrolled (981, 438) with delta (0, 0)
Screenshot: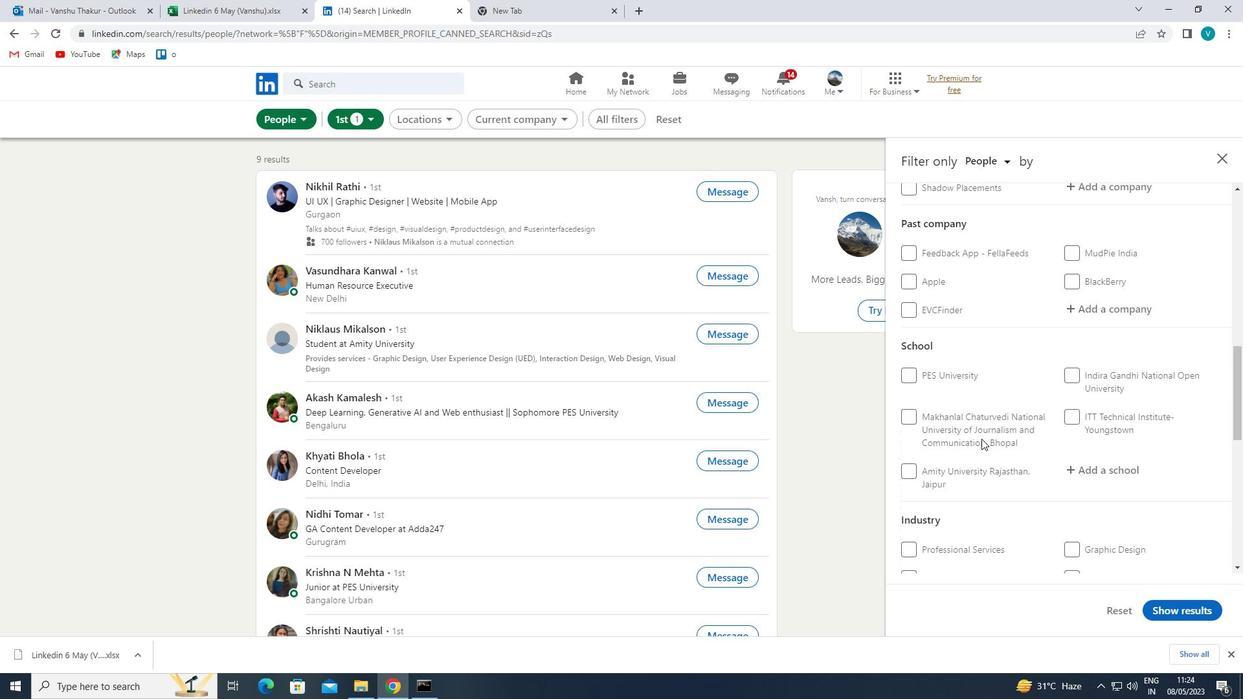 
Action: Mouse moved to (986, 435)
Screenshot: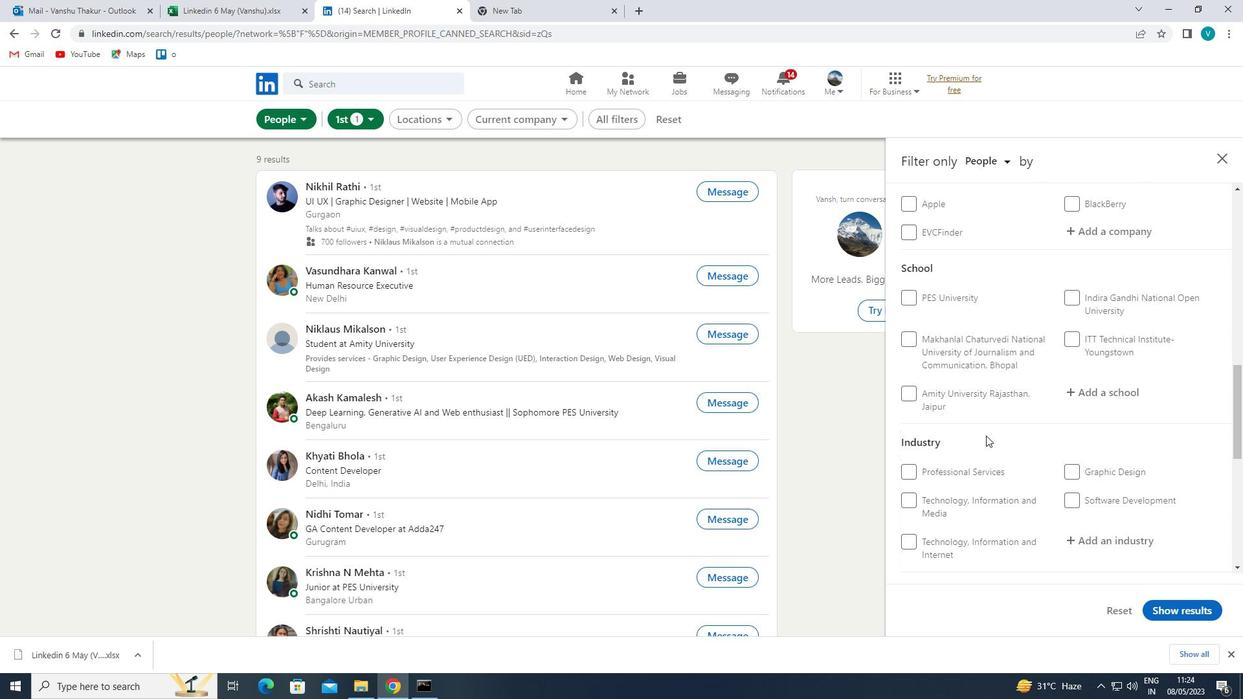 
Action: Mouse scrolled (986, 435) with delta (0, 0)
Screenshot: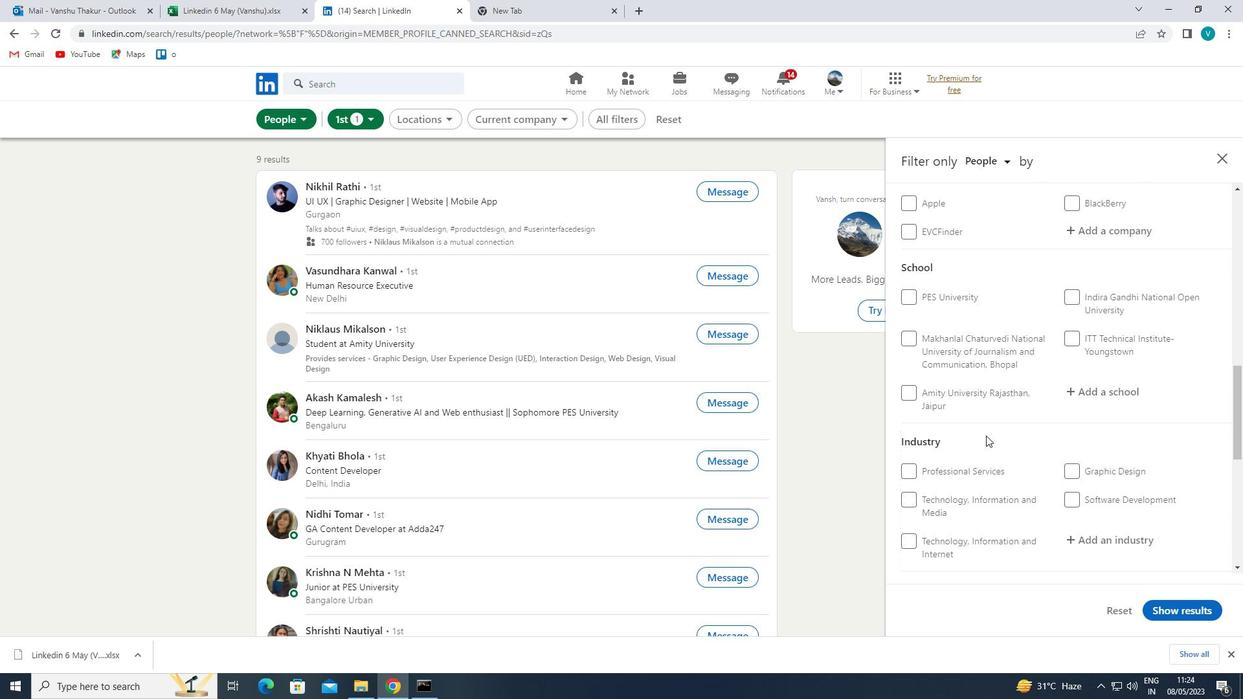 
Action: Mouse scrolled (986, 435) with delta (0, 0)
Screenshot: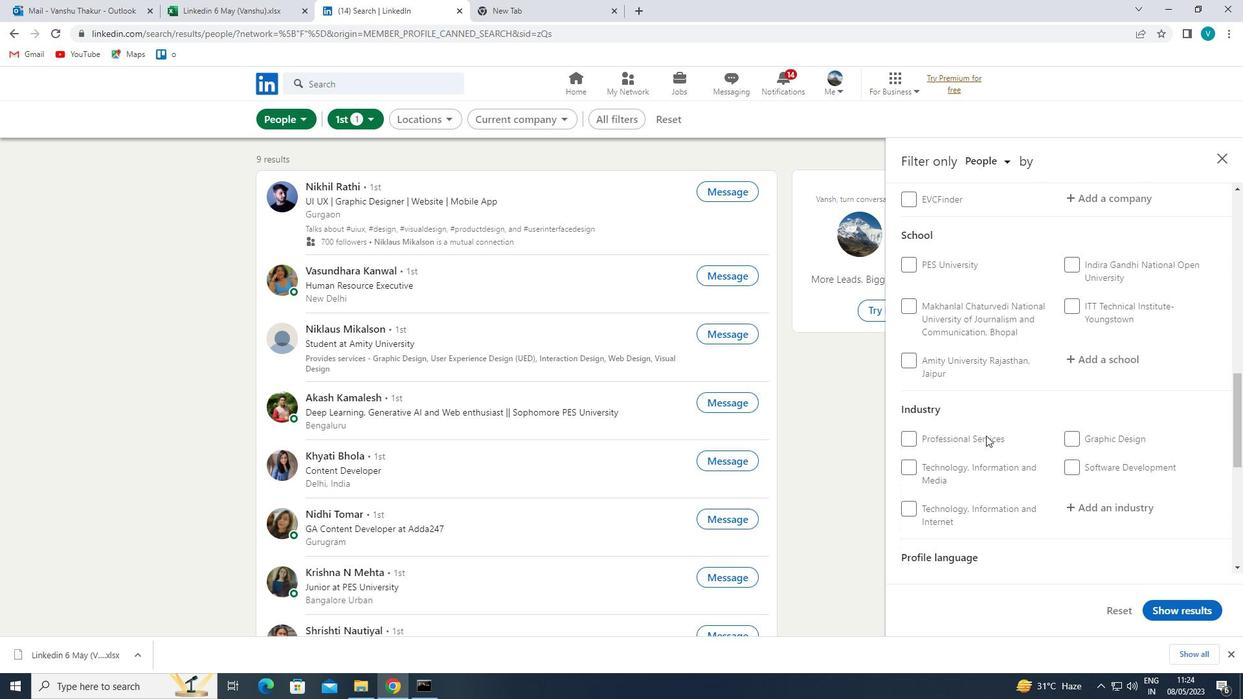 
Action: Mouse scrolled (986, 435) with delta (0, 0)
Screenshot: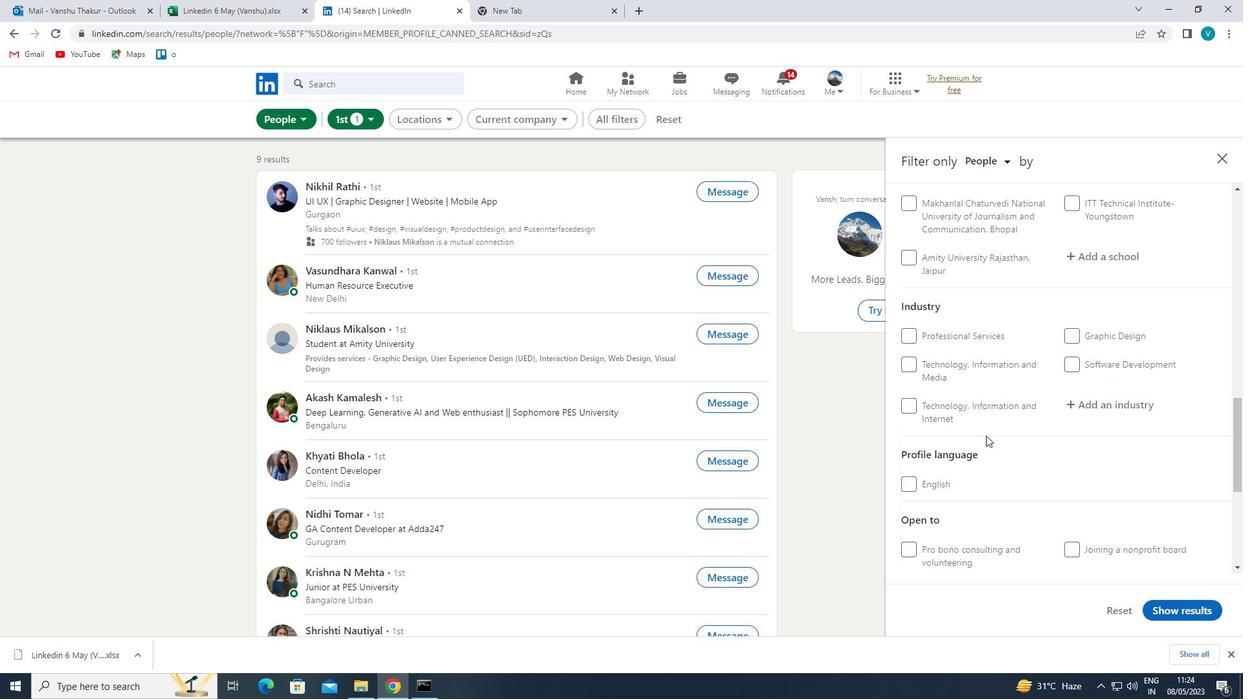 
Action: Mouse scrolled (986, 435) with delta (0, 0)
Screenshot: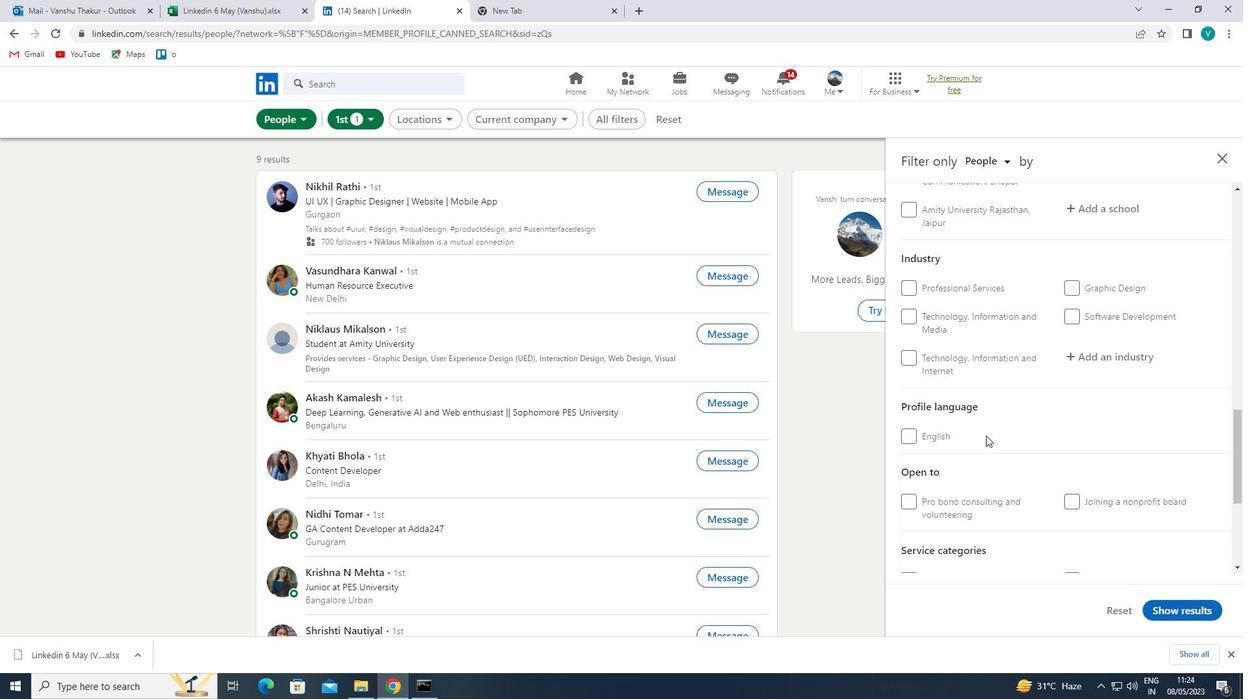 
Action: Mouse moved to (911, 363)
Screenshot: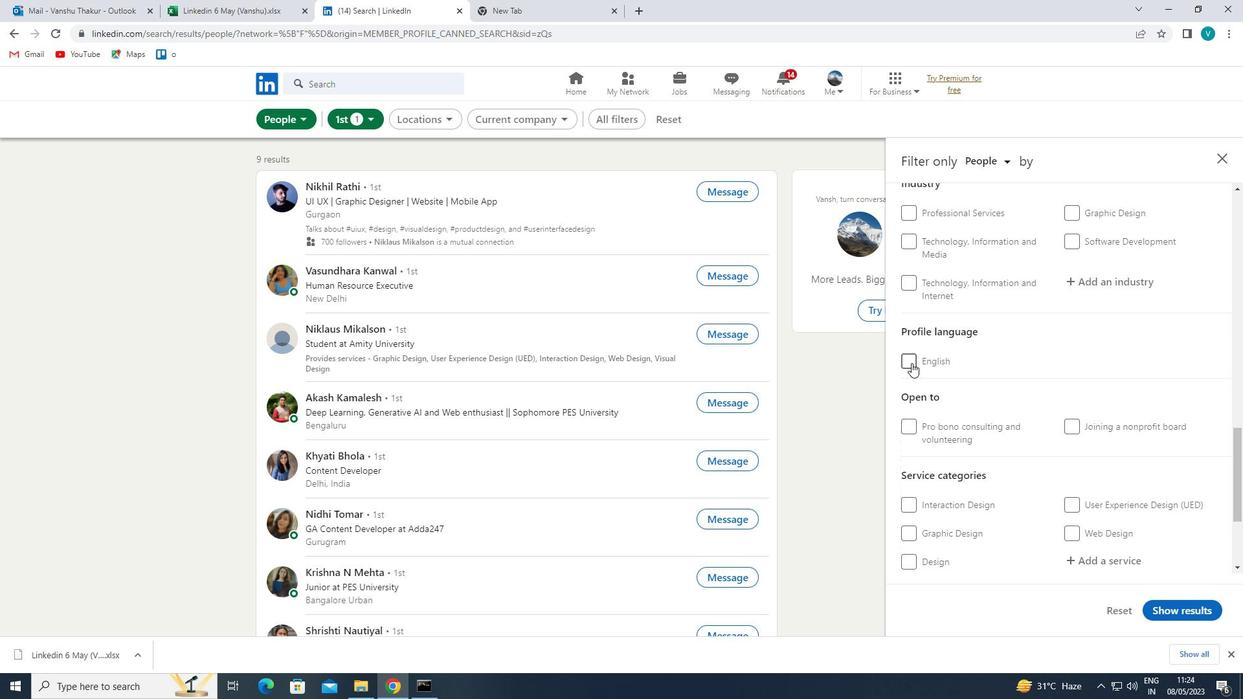 
Action: Mouse pressed left at (911, 363)
Screenshot: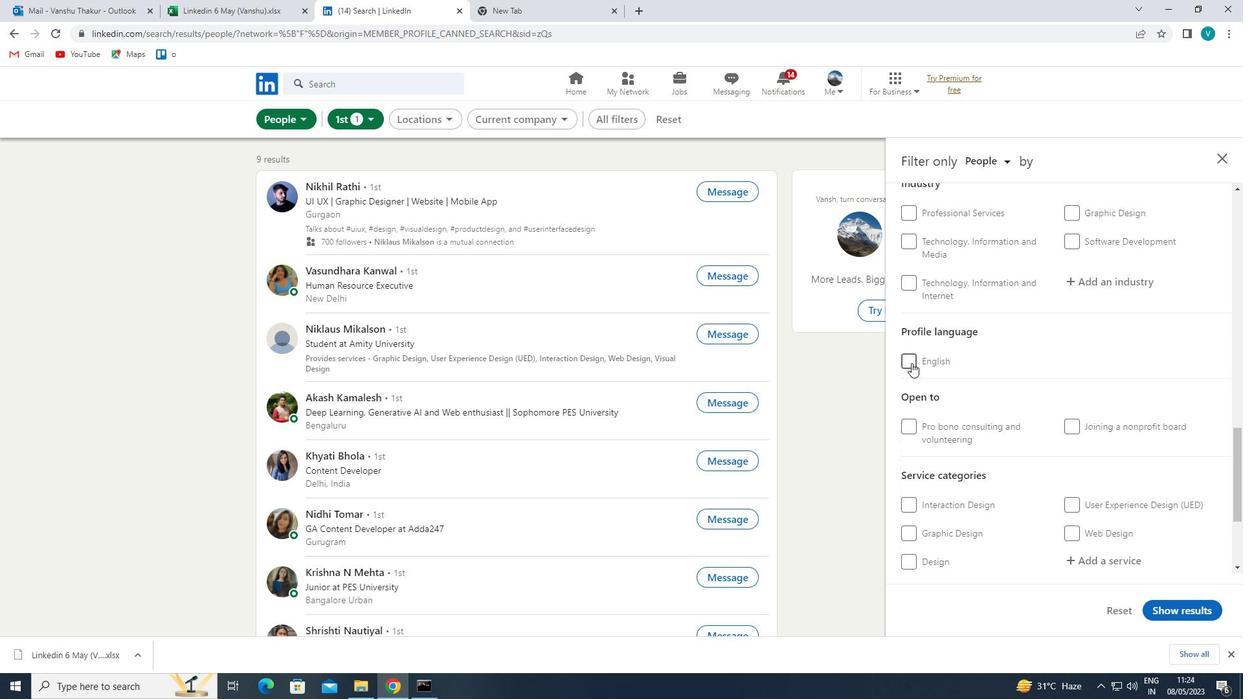 
Action: Mouse moved to (1051, 350)
Screenshot: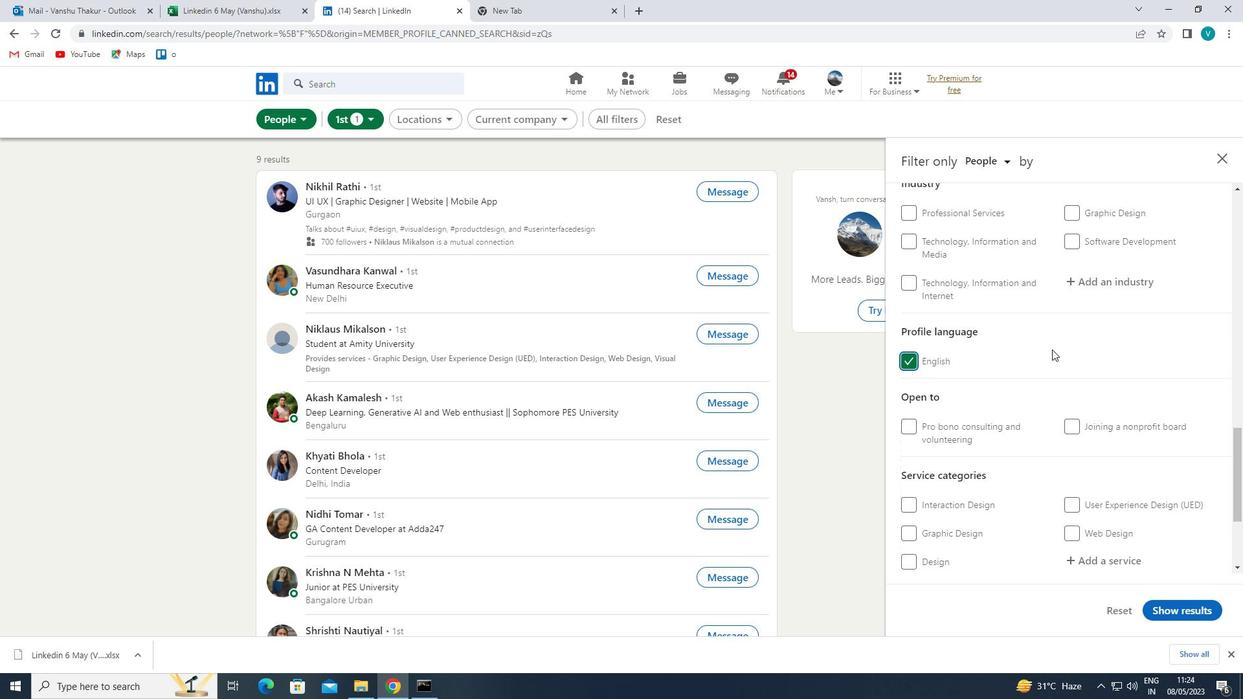 
Action: Mouse scrolled (1051, 350) with delta (0, 0)
Screenshot: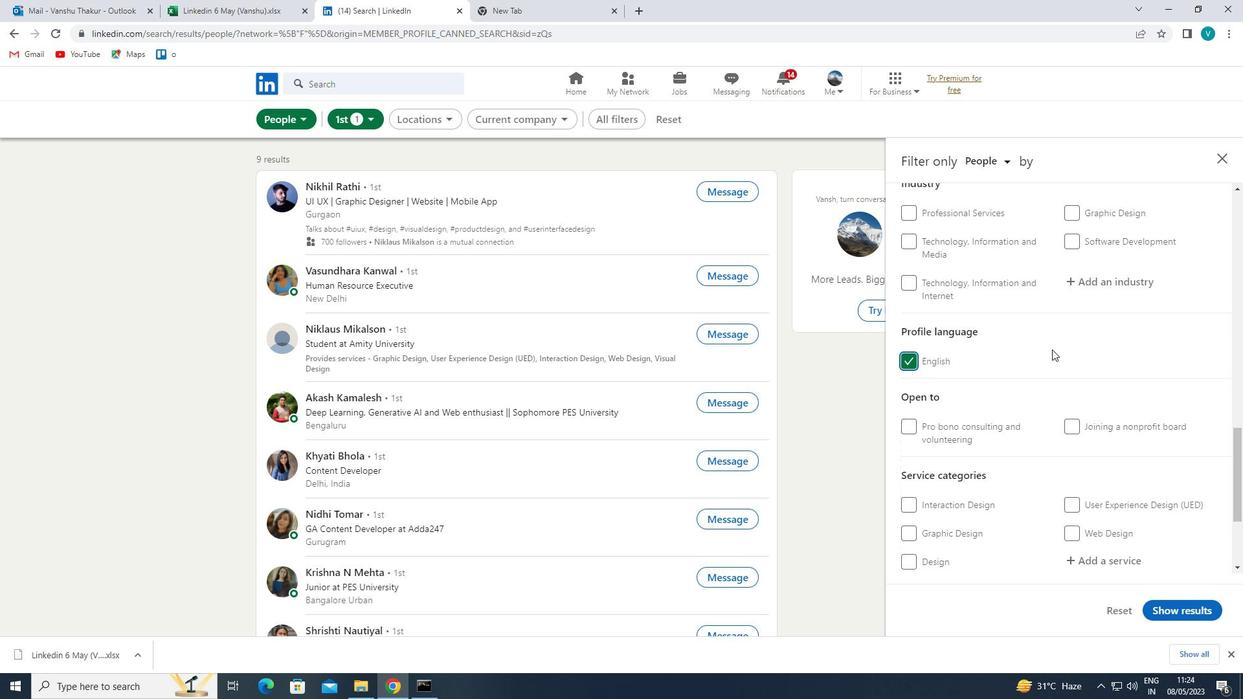 
Action: Mouse moved to (1052, 349)
Screenshot: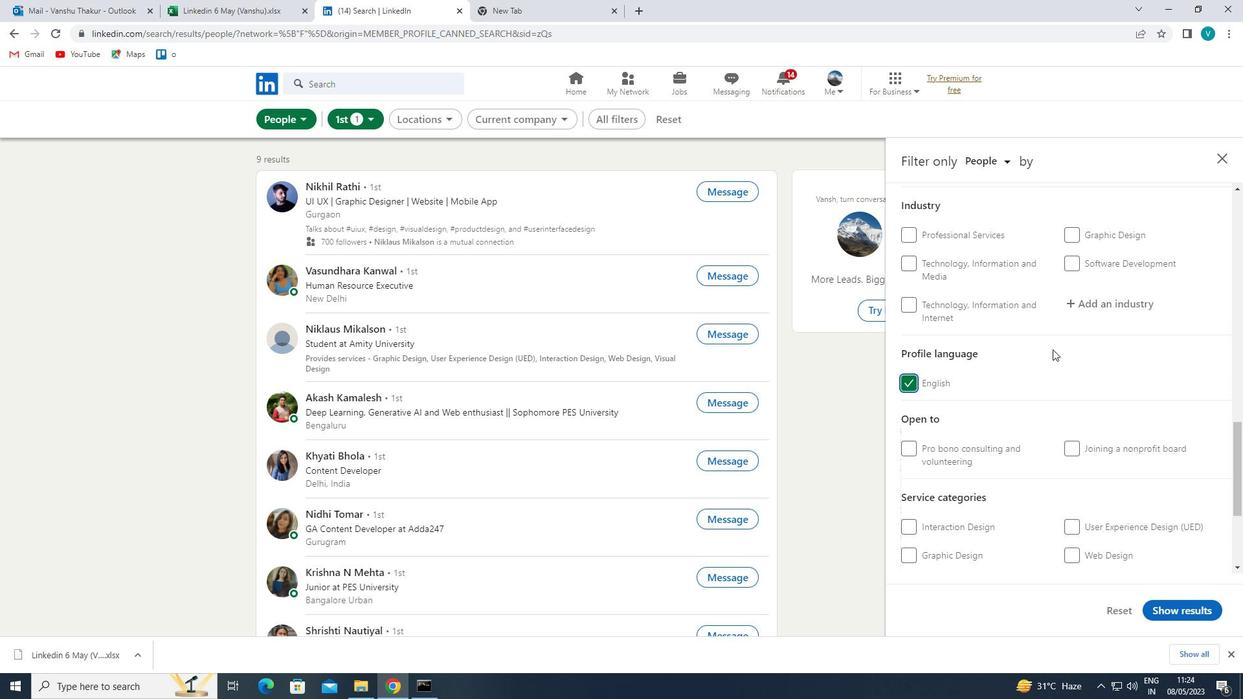 
Action: Mouse scrolled (1052, 350) with delta (0, 0)
Screenshot: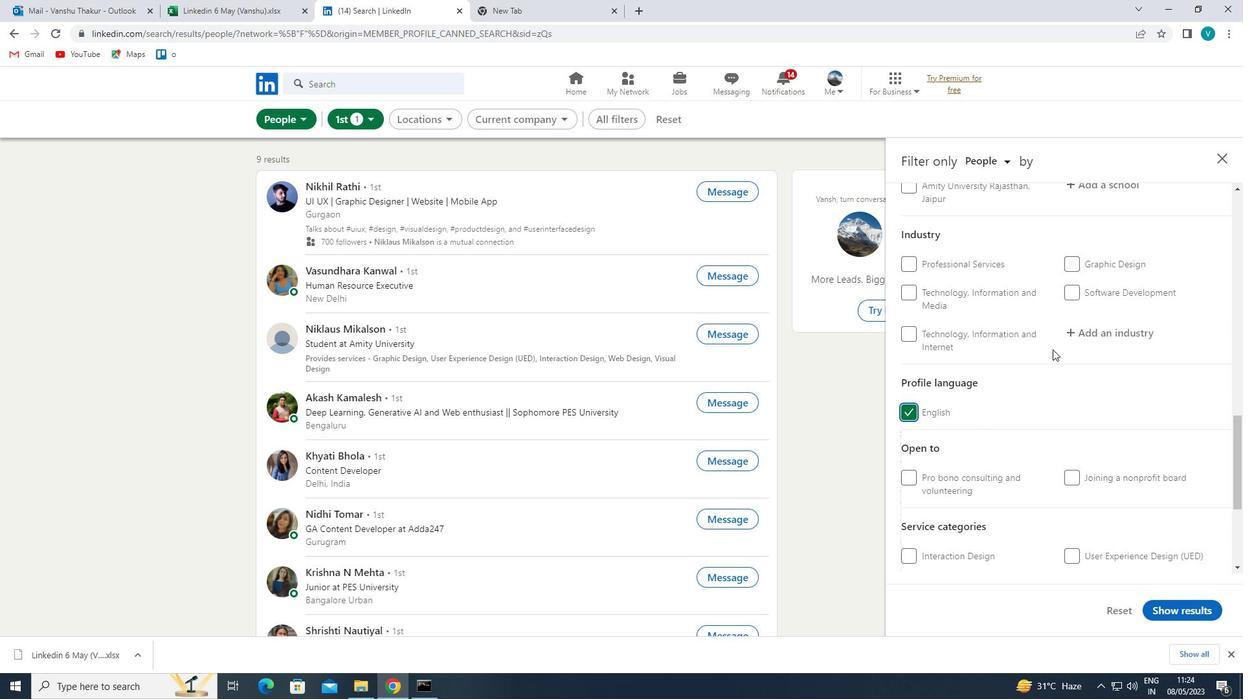 
Action: Mouse scrolled (1052, 350) with delta (0, 0)
Screenshot: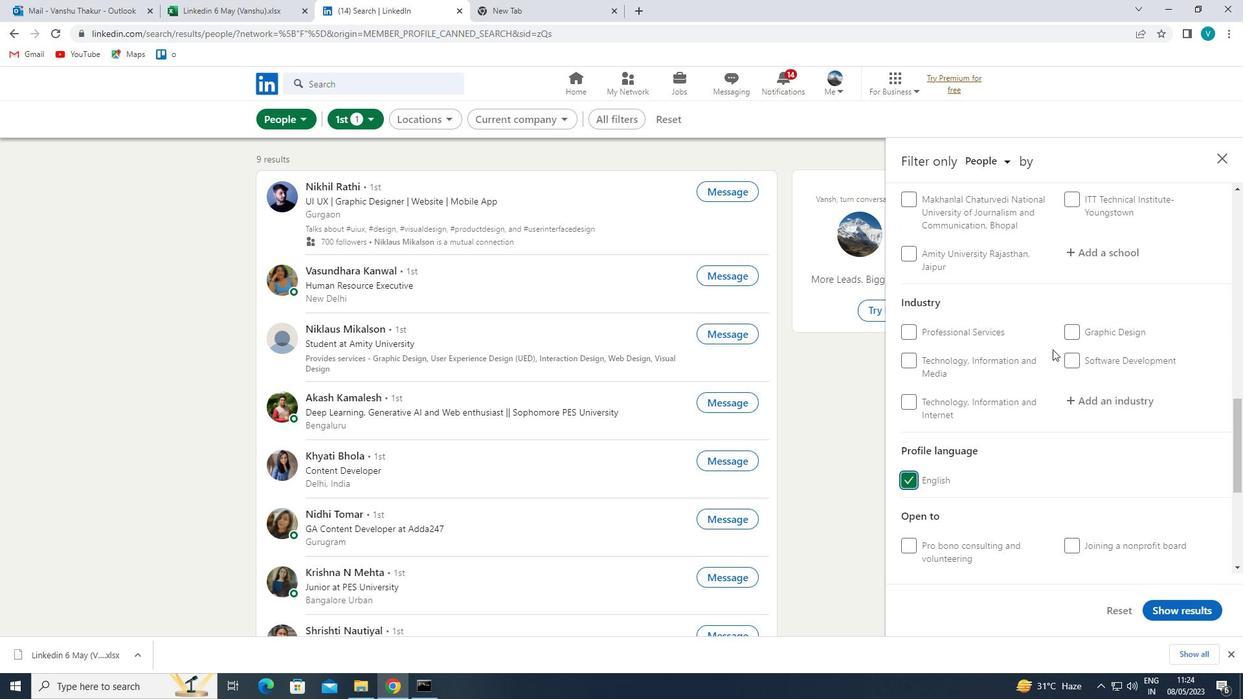 
Action: Mouse scrolled (1052, 350) with delta (0, 0)
Screenshot: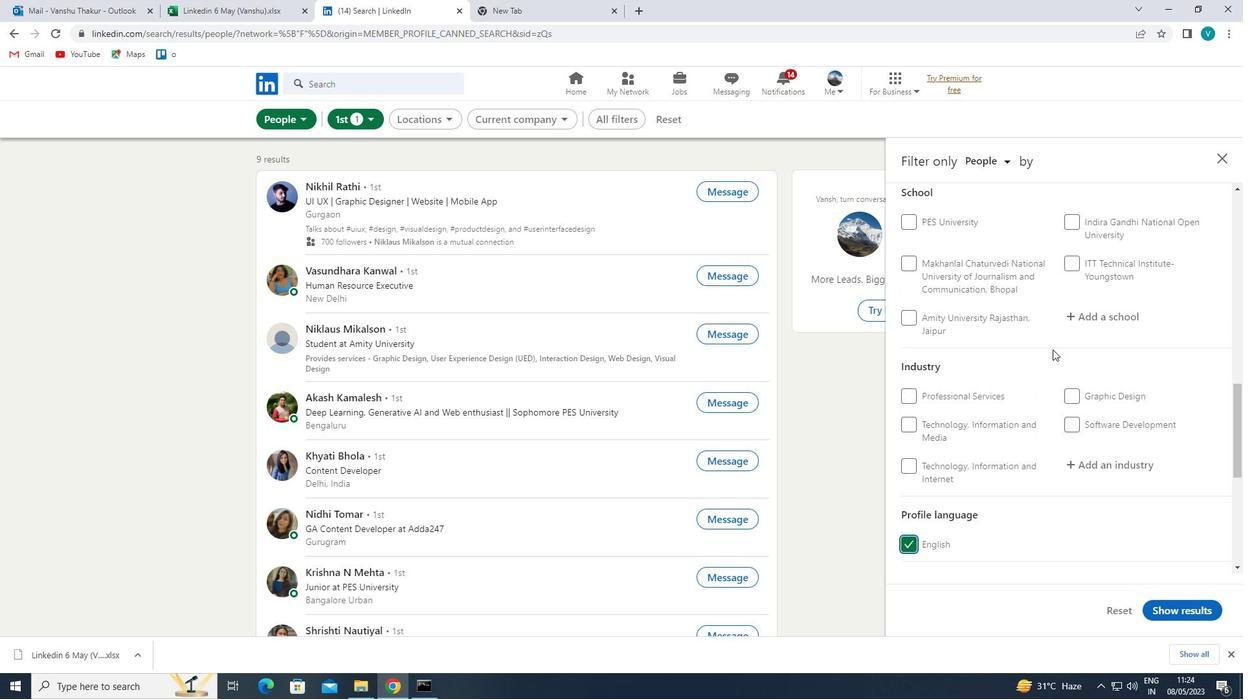 
Action: Mouse scrolled (1052, 350) with delta (0, 0)
Screenshot: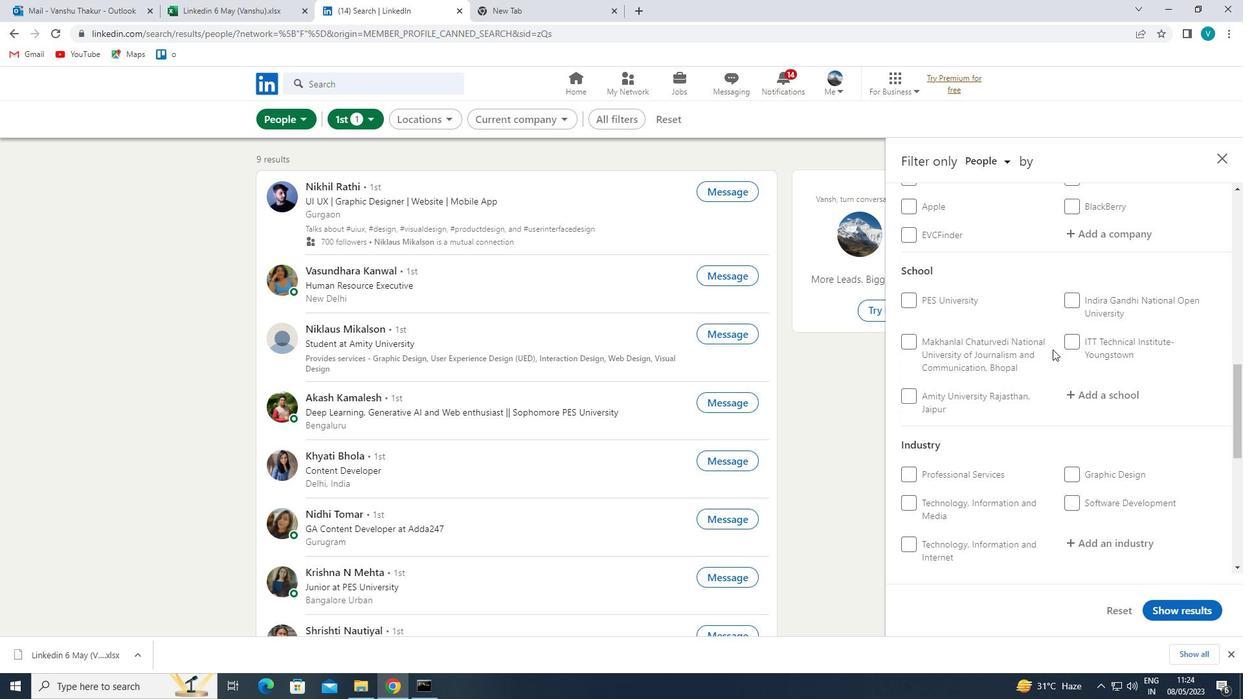 
Action: Mouse scrolled (1052, 350) with delta (0, 0)
Screenshot: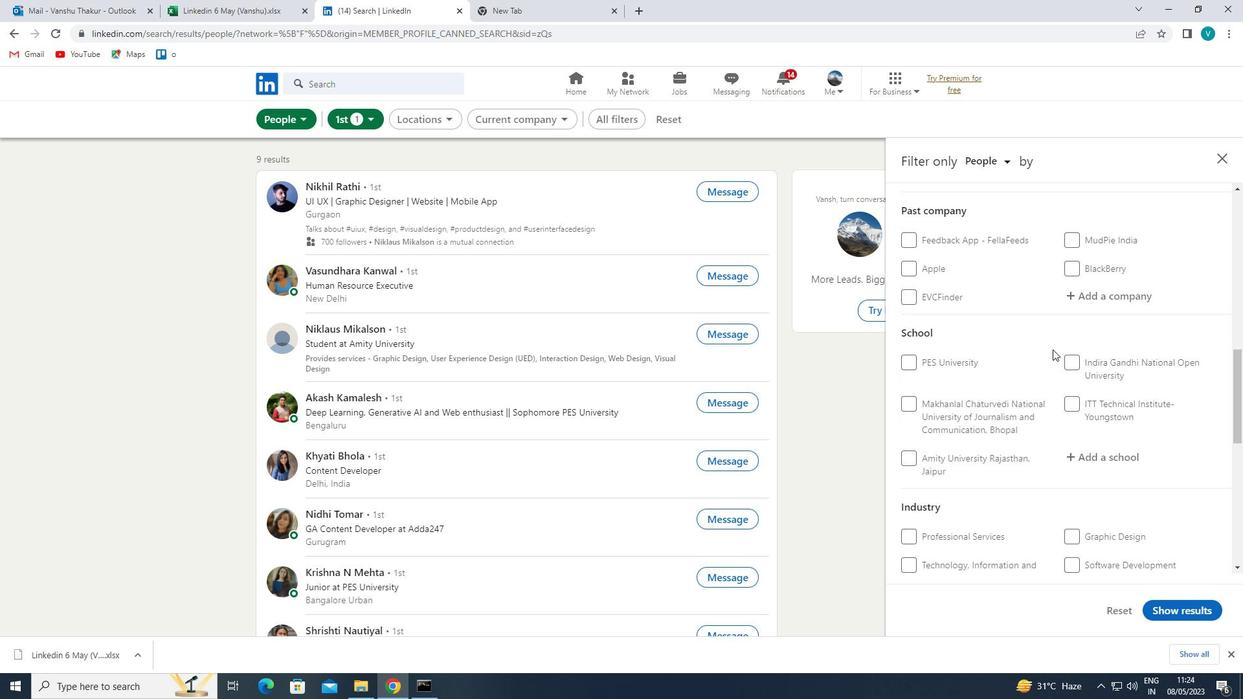 
Action: Mouse moved to (1060, 345)
Screenshot: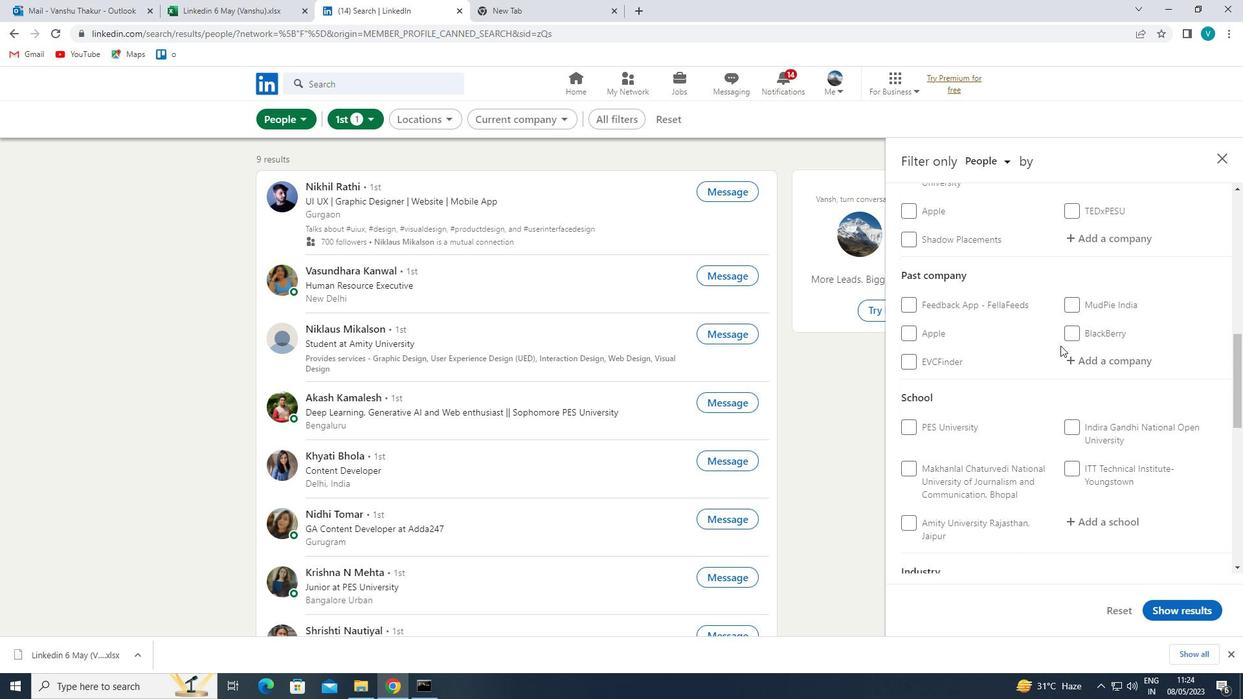 
Action: Mouse scrolled (1060, 346) with delta (0, 0)
Screenshot: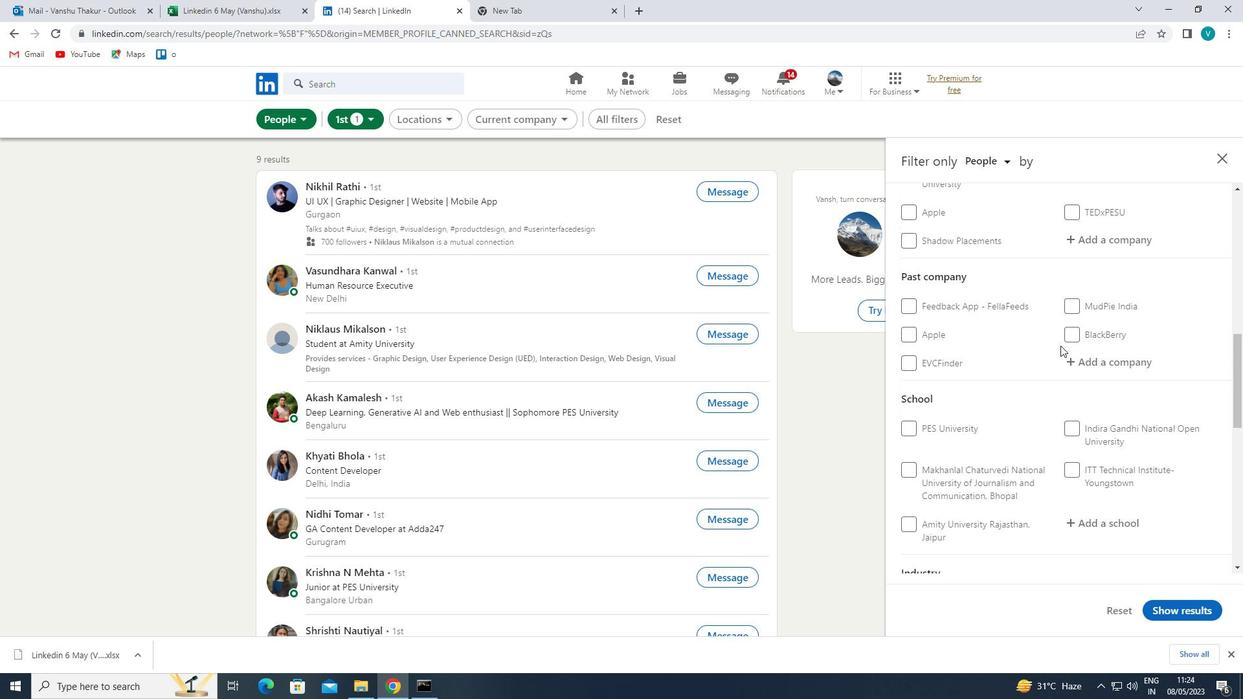 
Action: Mouse moved to (1116, 304)
Screenshot: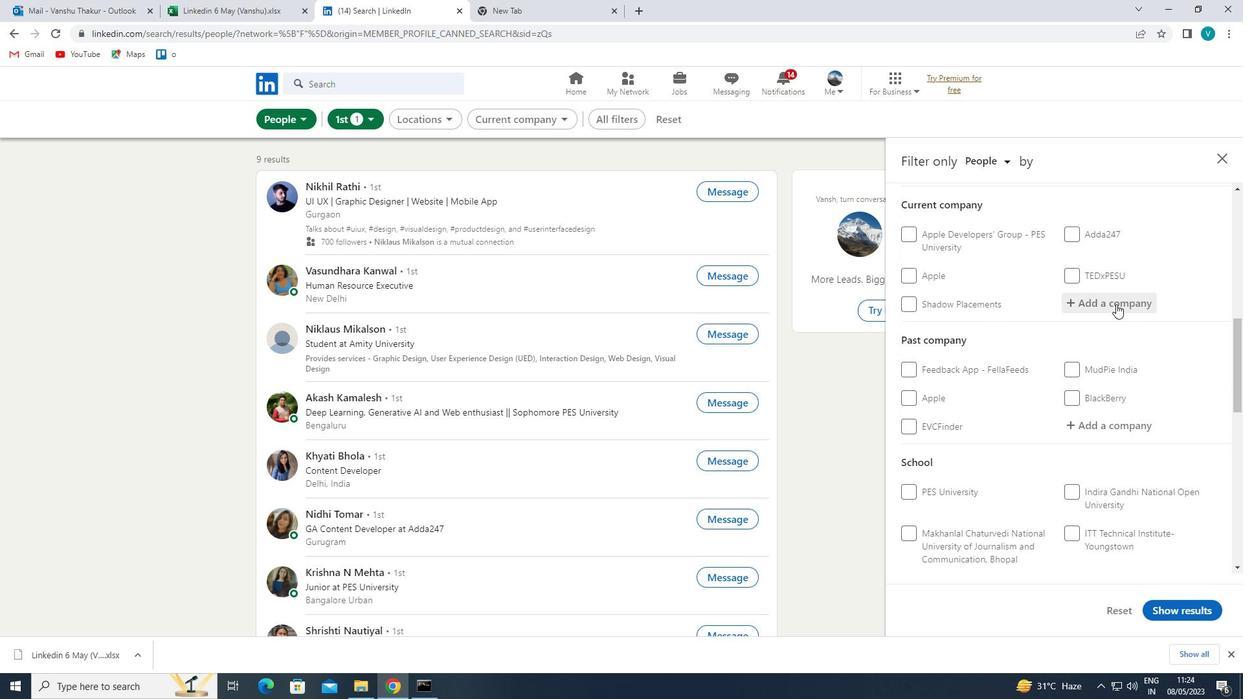 
Action: Mouse pressed left at (1116, 304)
Screenshot: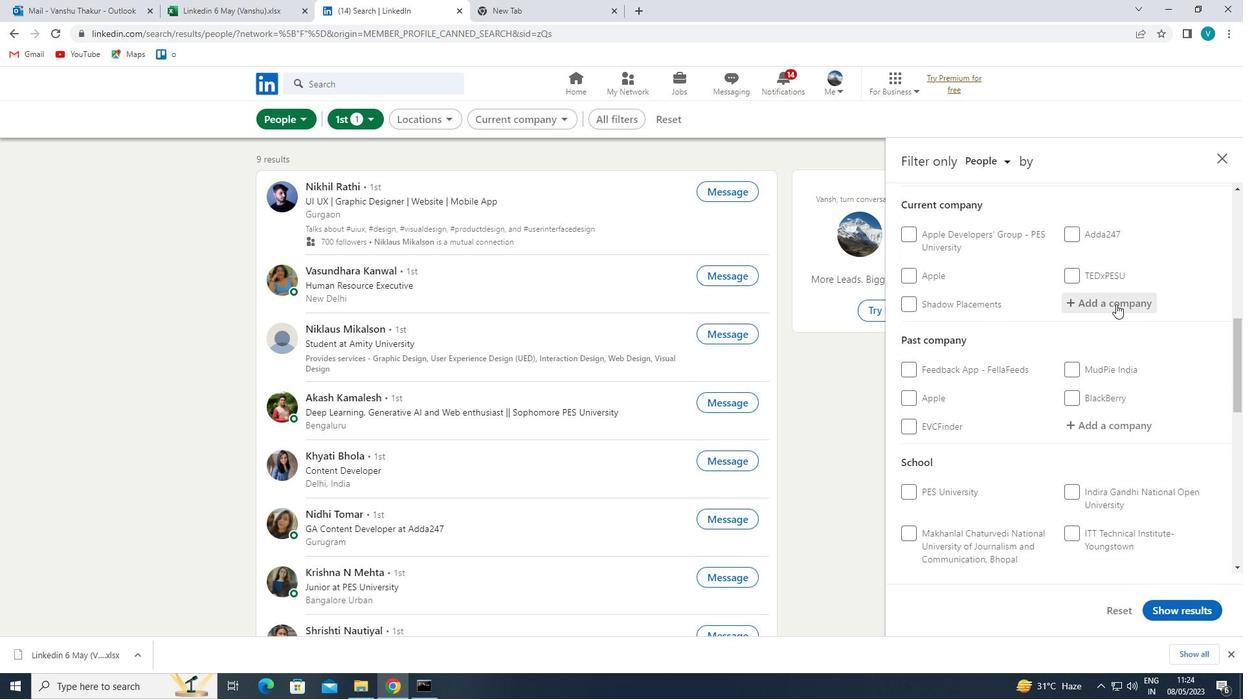 
Action: Mouse moved to (1096, 316)
Screenshot: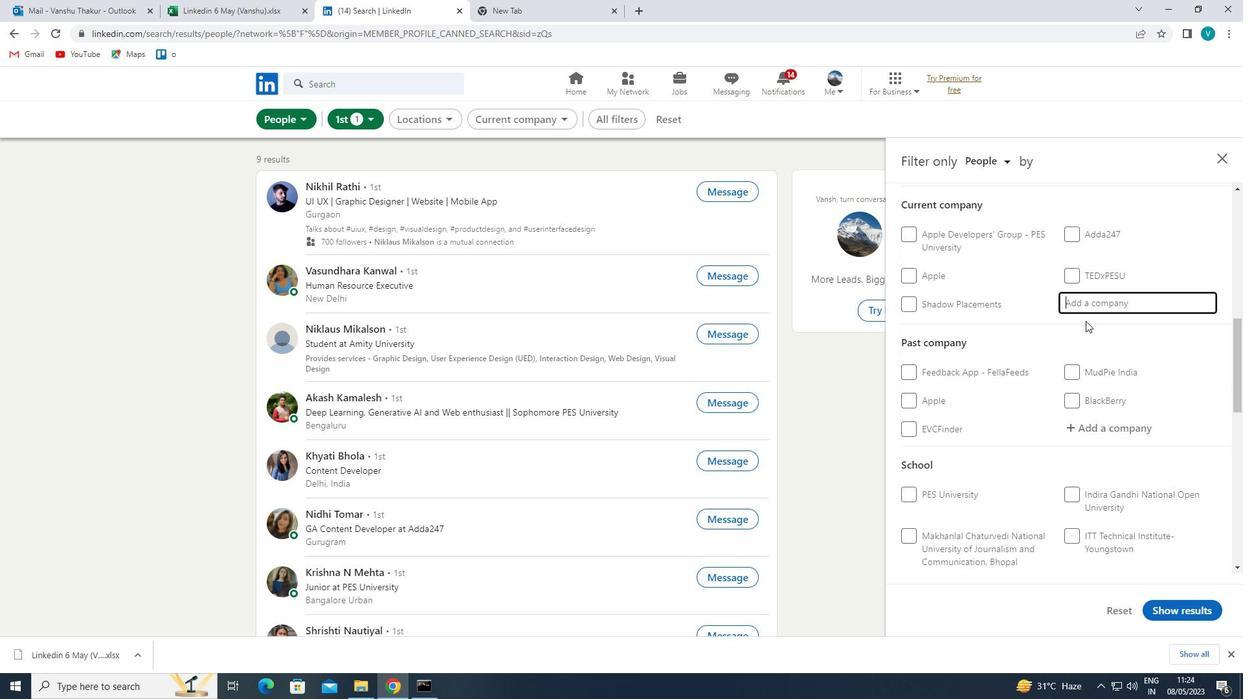 
Action: Key pressed <Key.shift>
Screenshot: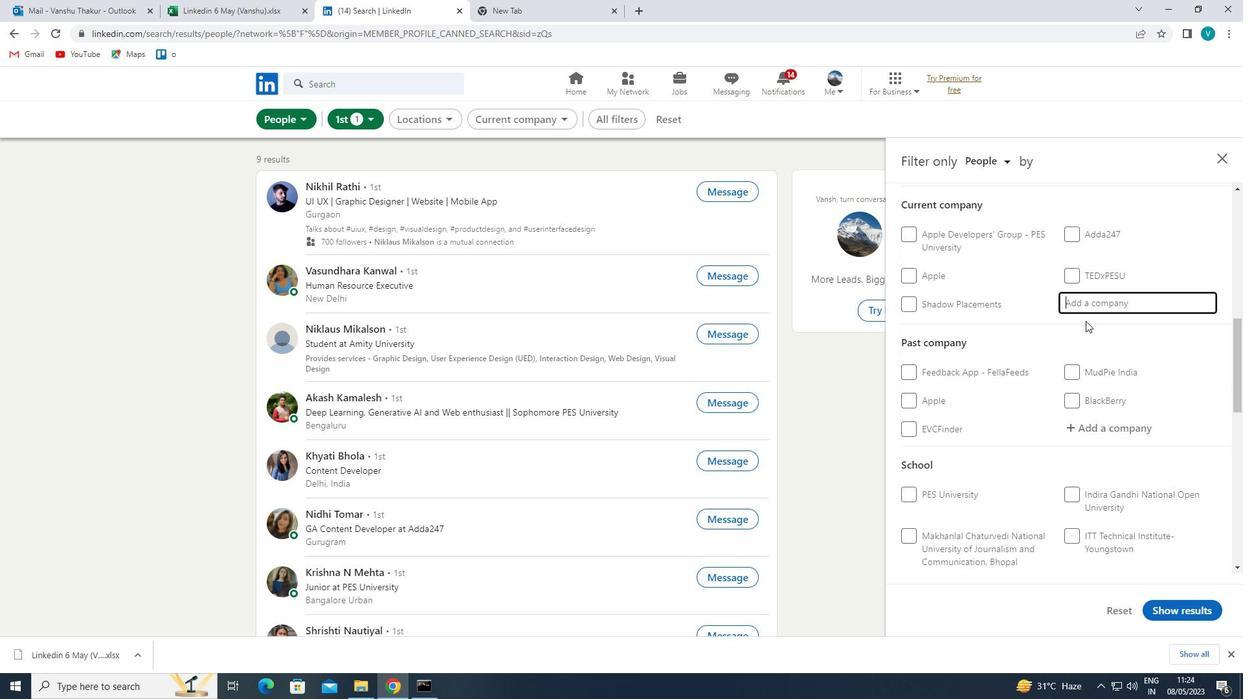 
Action: Mouse moved to (1080, 324)
Screenshot: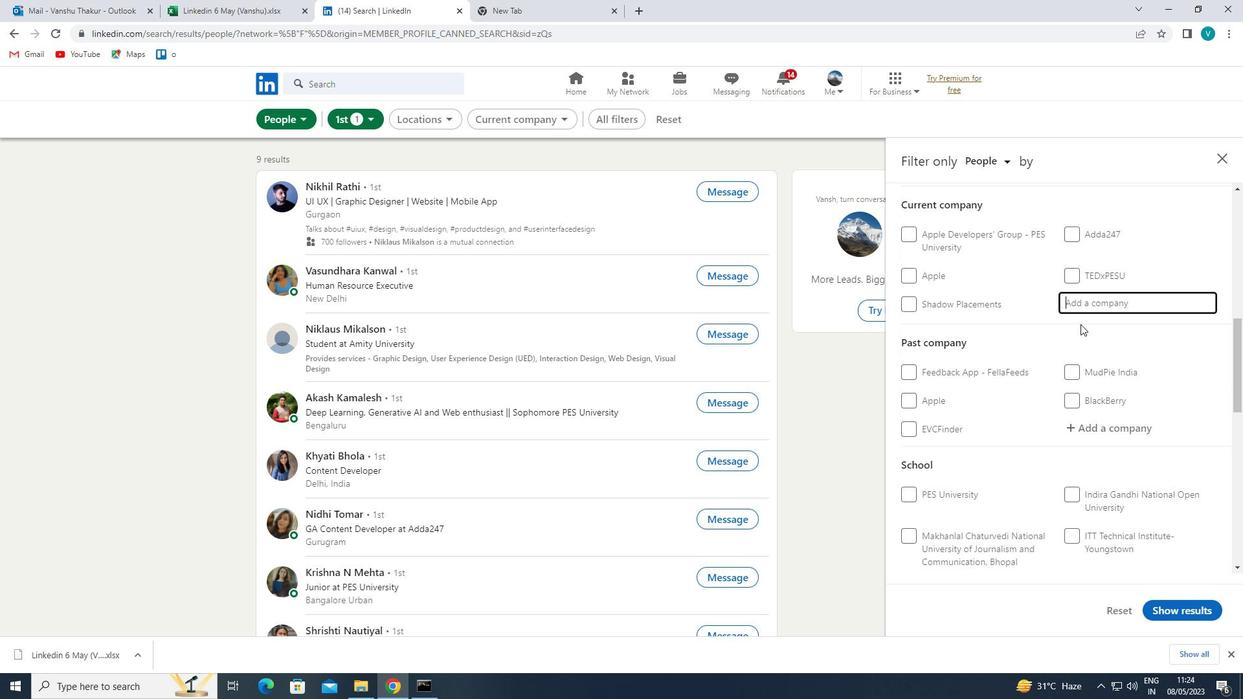 
Action: Key pressed FLUTTER
Screenshot: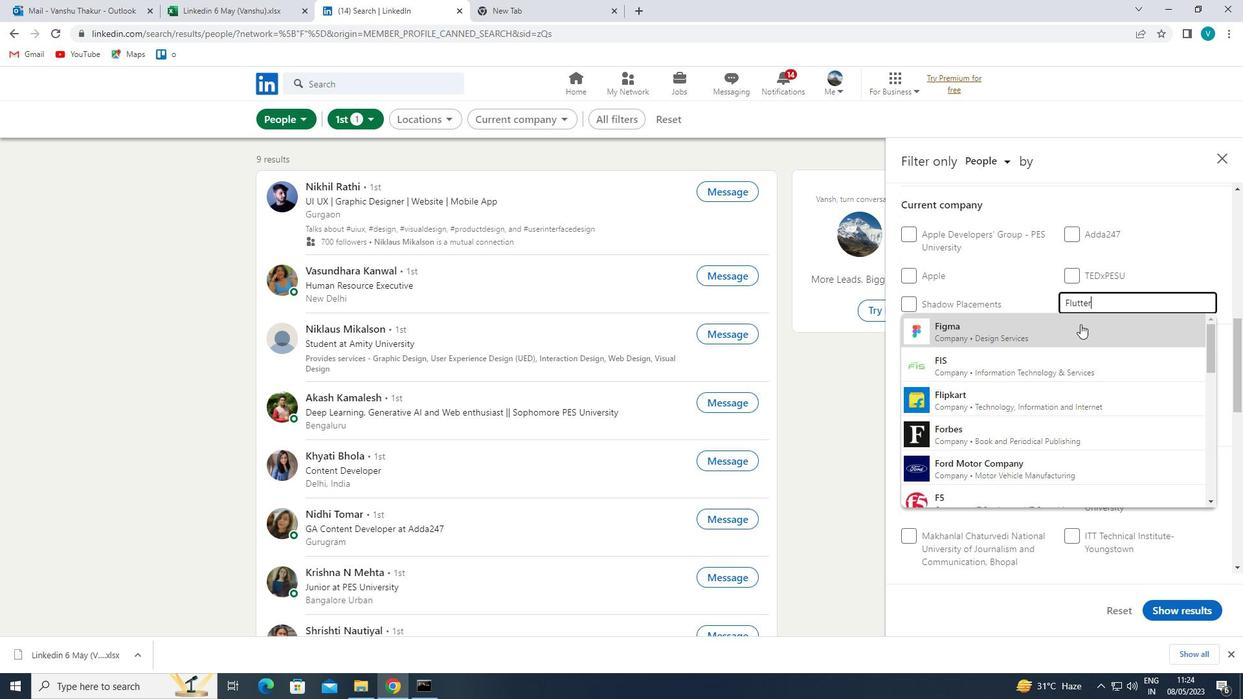 
Action: Mouse moved to (1083, 324)
Screenshot: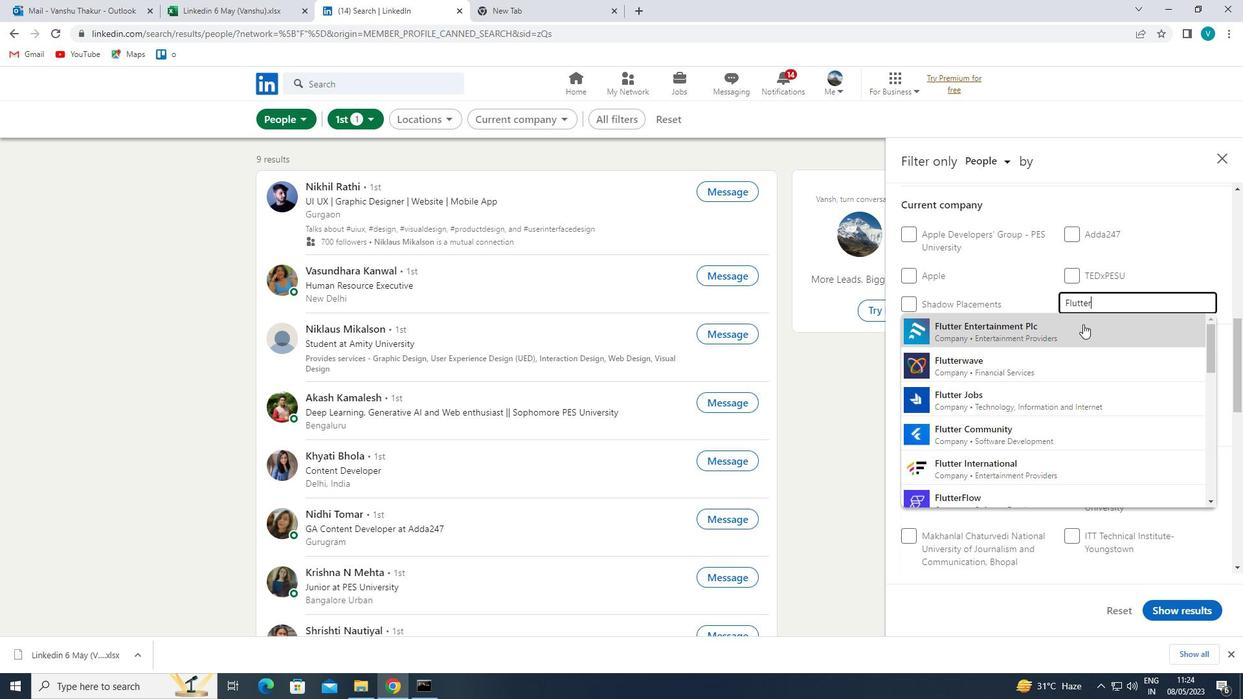 
Action: Key pressed <Key.space><Key.shift>APP<Key.space><Key.shift>DEVELOP
Screenshot: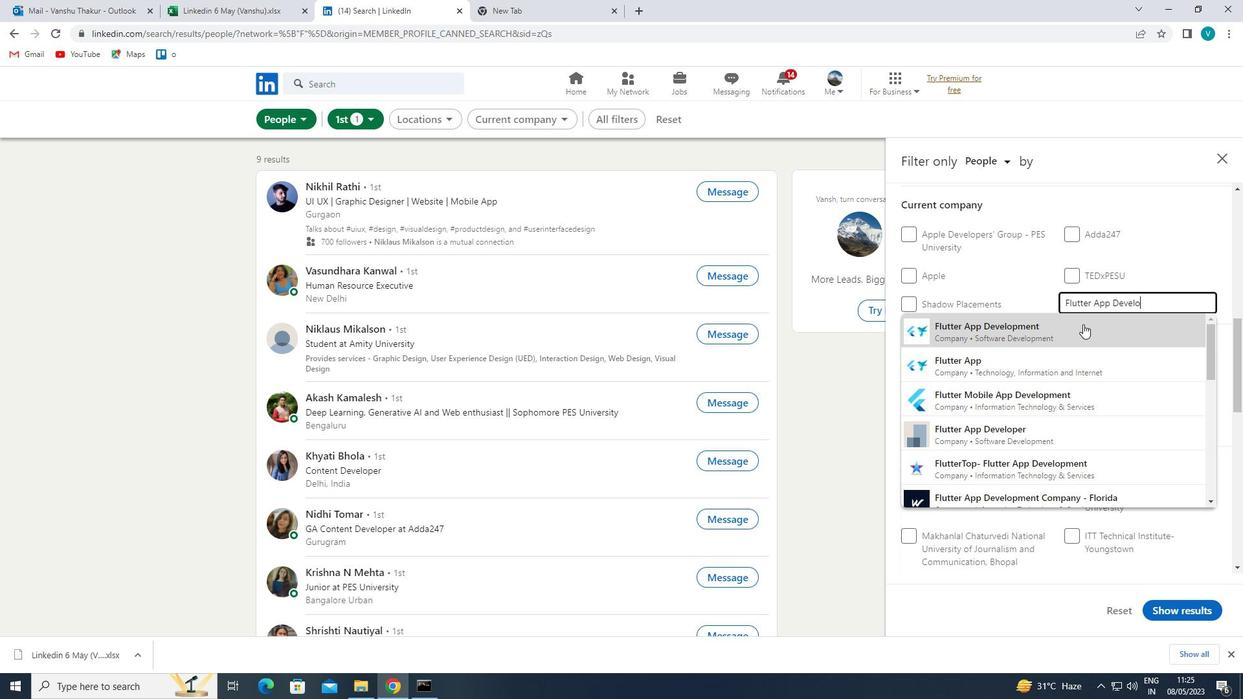 
Action: Mouse moved to (1082, 324)
Screenshot: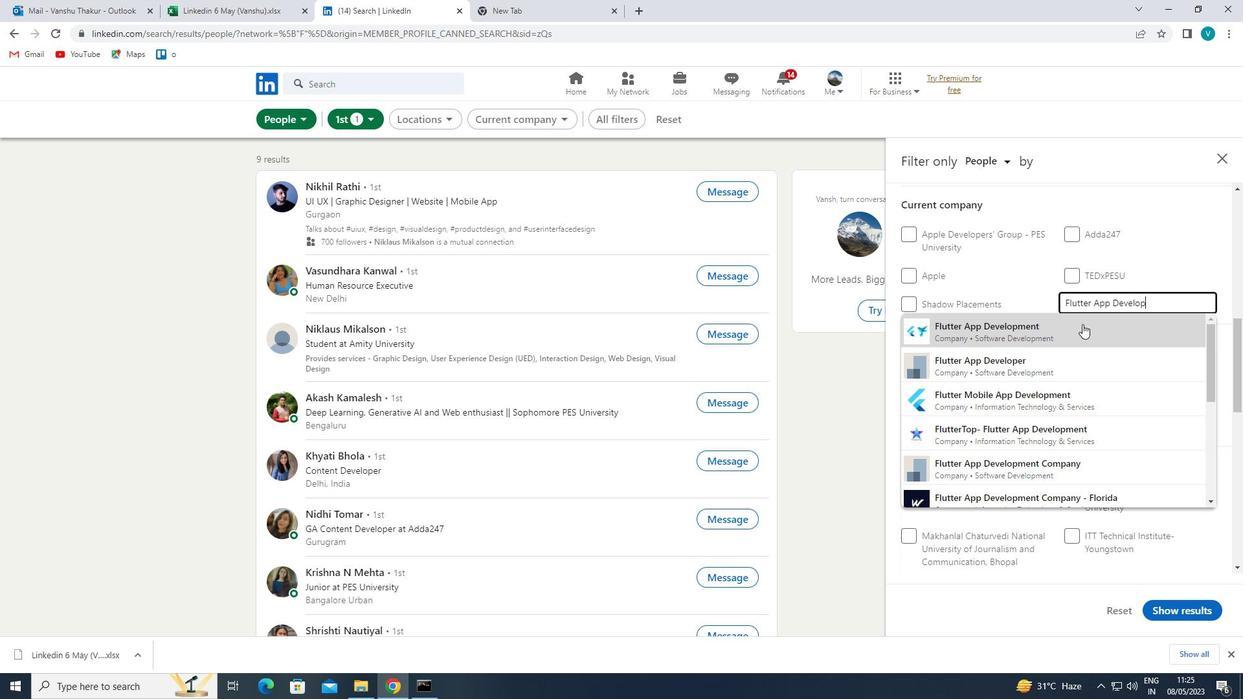 
Action: Mouse pressed left at (1082, 324)
Screenshot: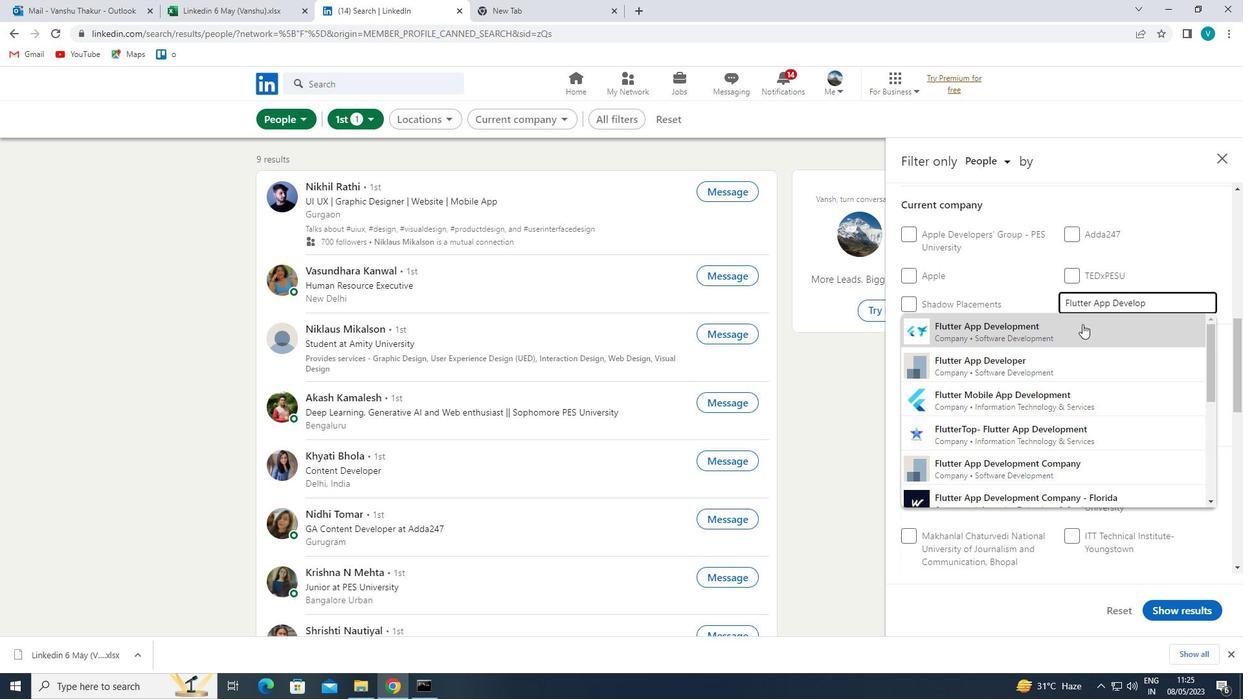 
Action: Mouse scrolled (1082, 323) with delta (0, 0)
Screenshot: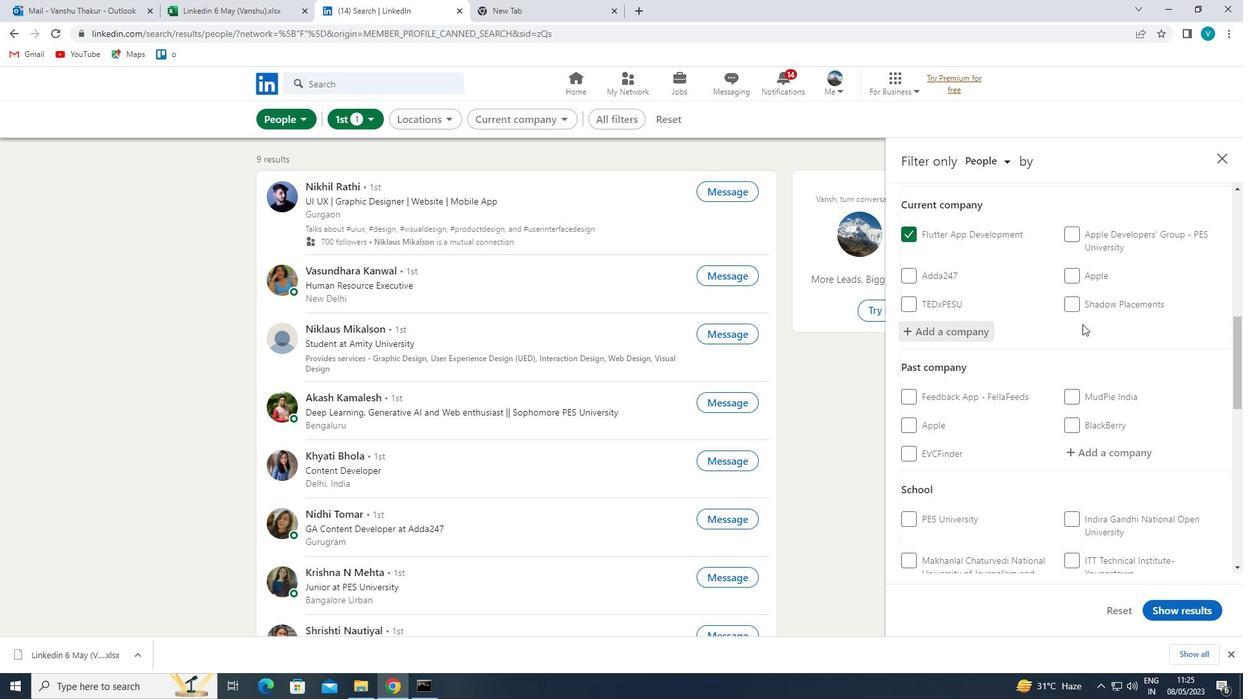 
Action: Mouse scrolled (1082, 323) with delta (0, 0)
Screenshot: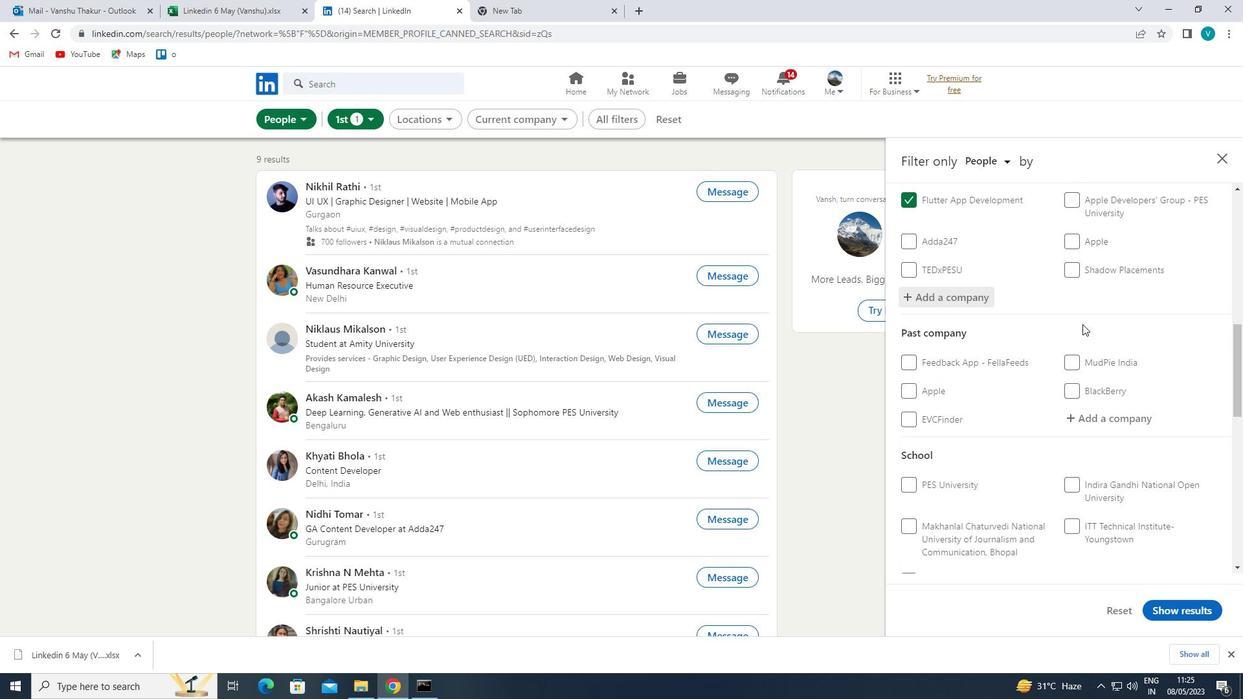 
Action: Mouse scrolled (1082, 323) with delta (0, 0)
Screenshot: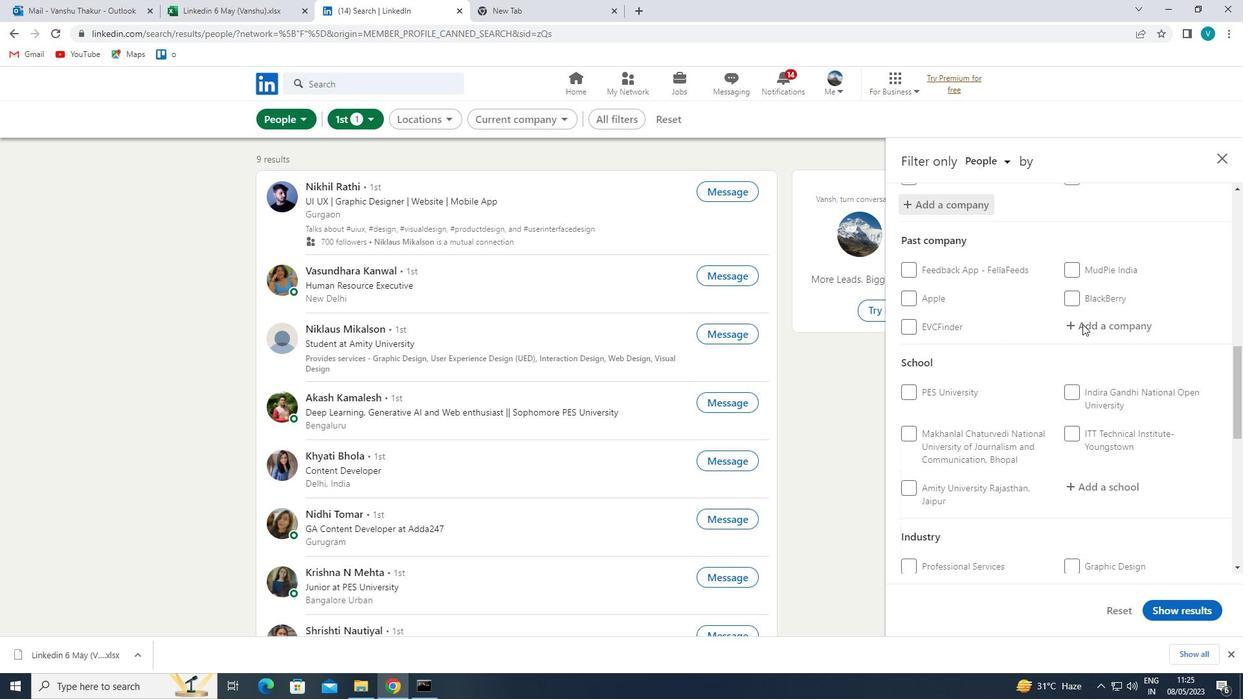 
Action: Mouse scrolled (1082, 323) with delta (0, 0)
Screenshot: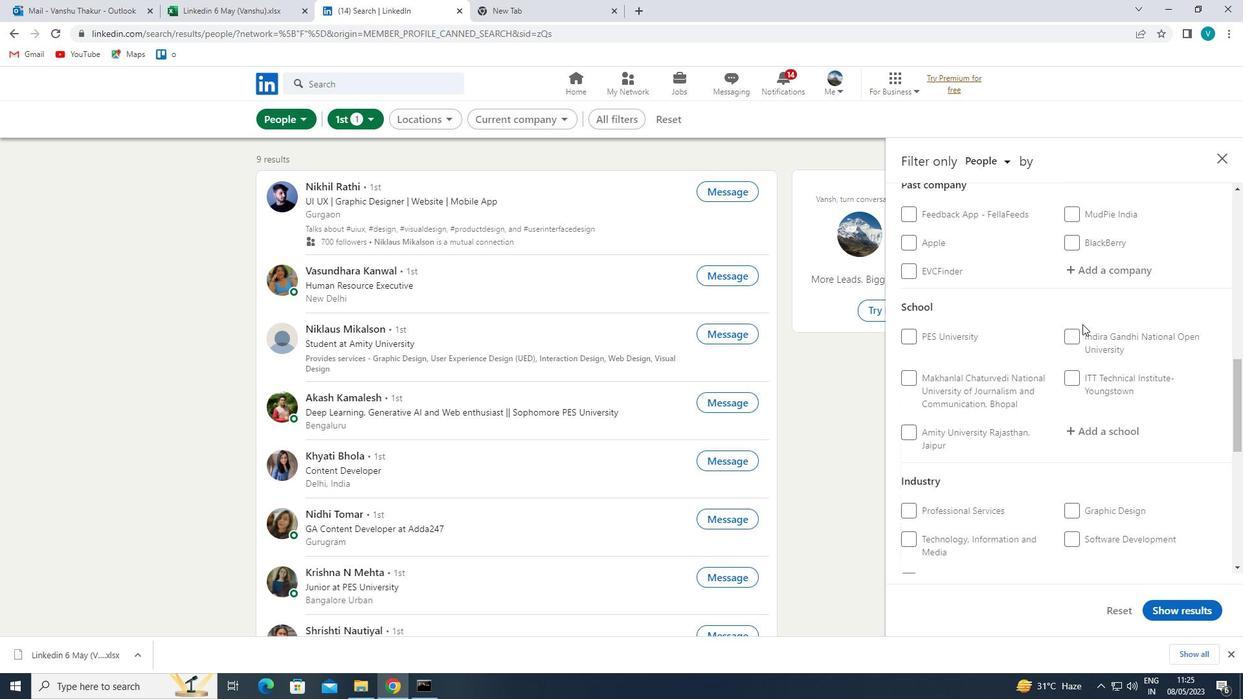 
Action: Mouse moved to (1105, 356)
Screenshot: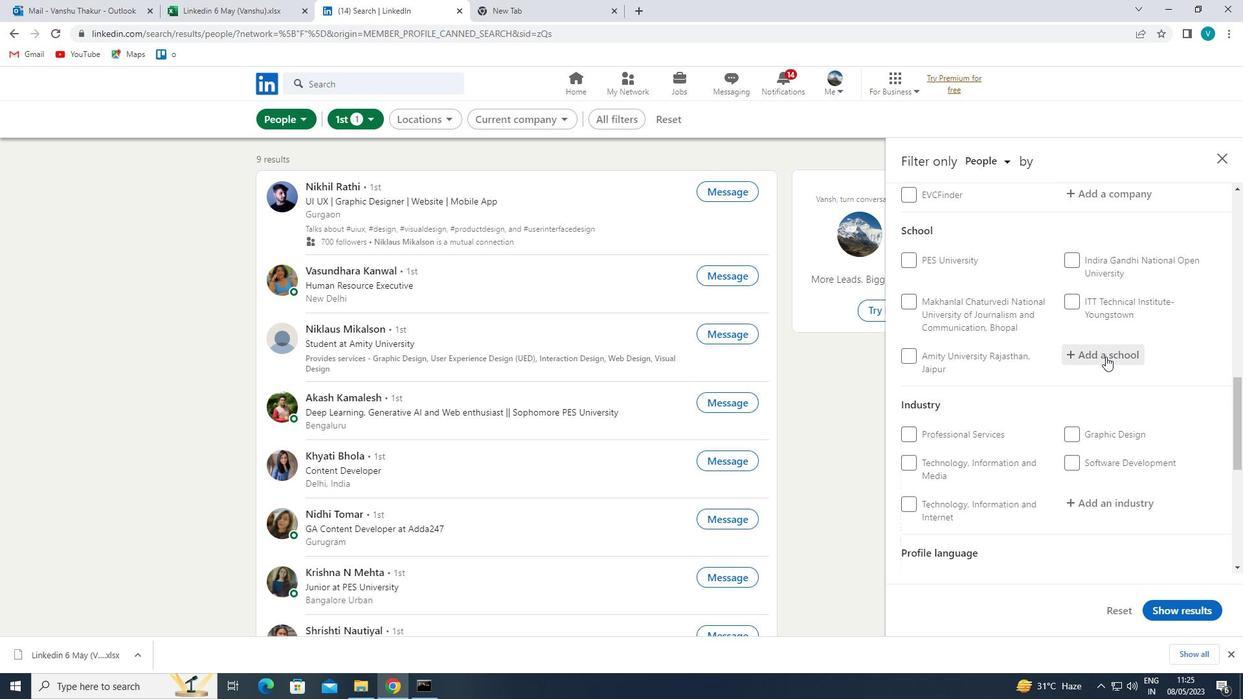 
Action: Mouse pressed left at (1105, 356)
Screenshot: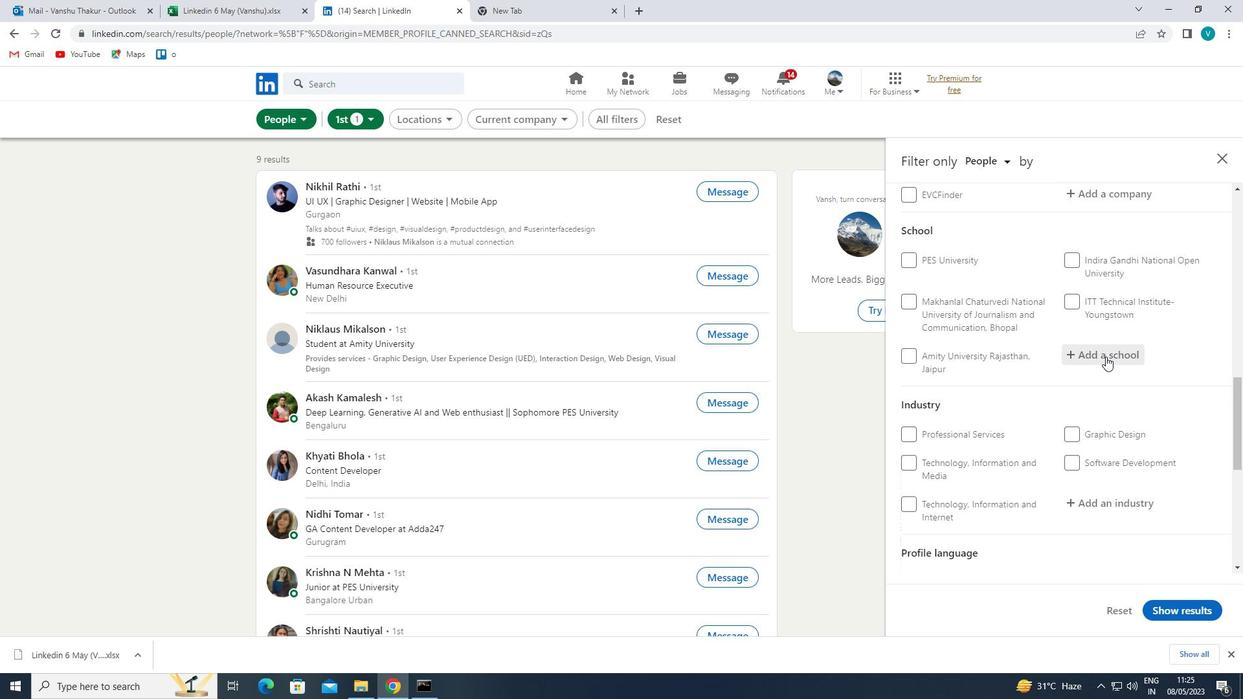 
Action: Key pressed <Key.shift>A
Screenshot: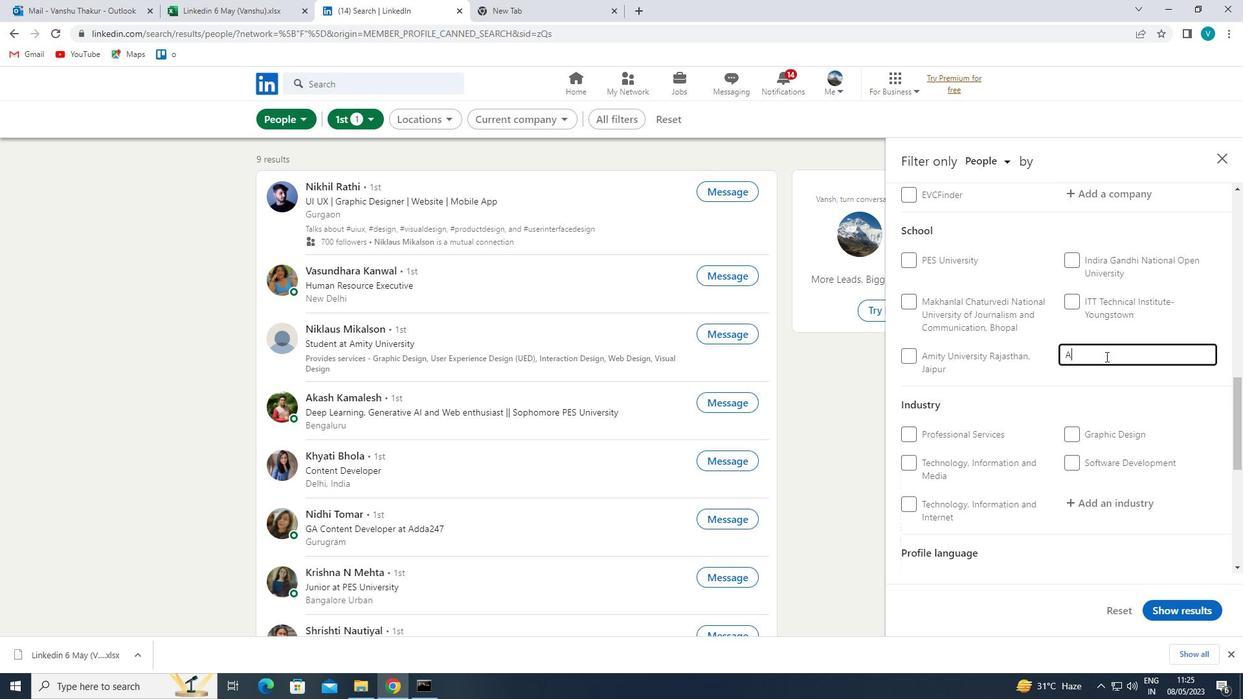 
Action: Mouse moved to (1000, 328)
Screenshot: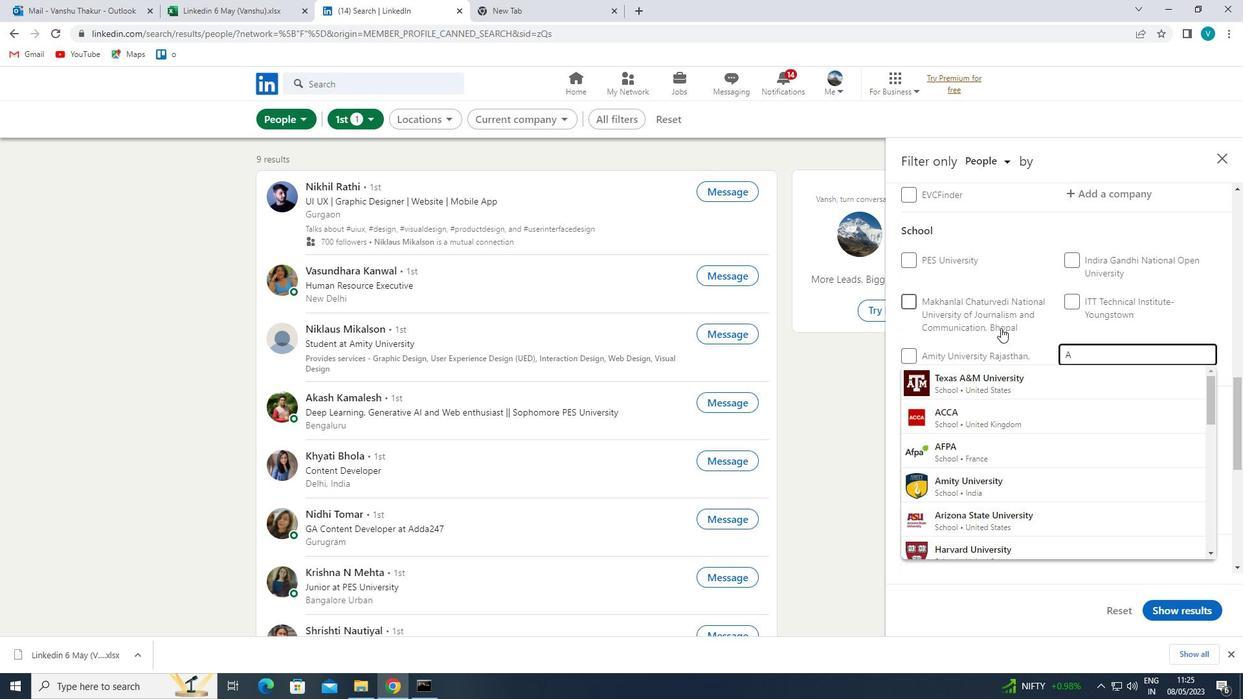 
Action: Key pressed LLIANCE<Key.space>
Screenshot: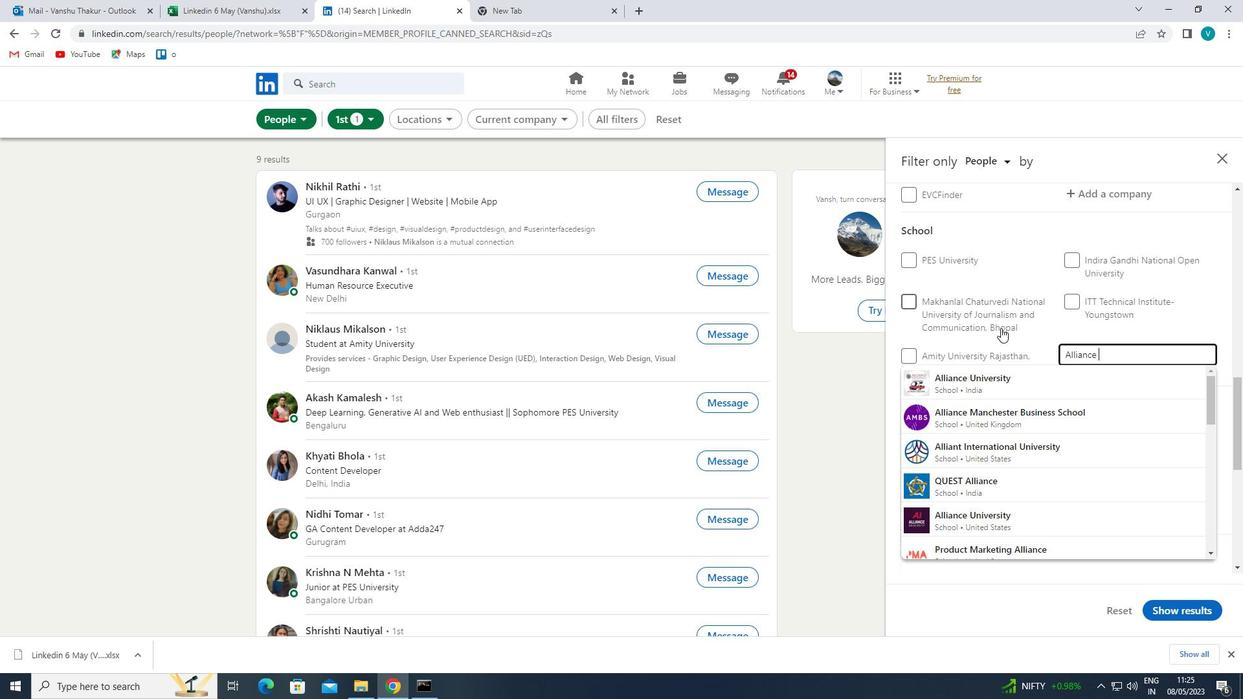 
Action: Mouse moved to (1030, 372)
Screenshot: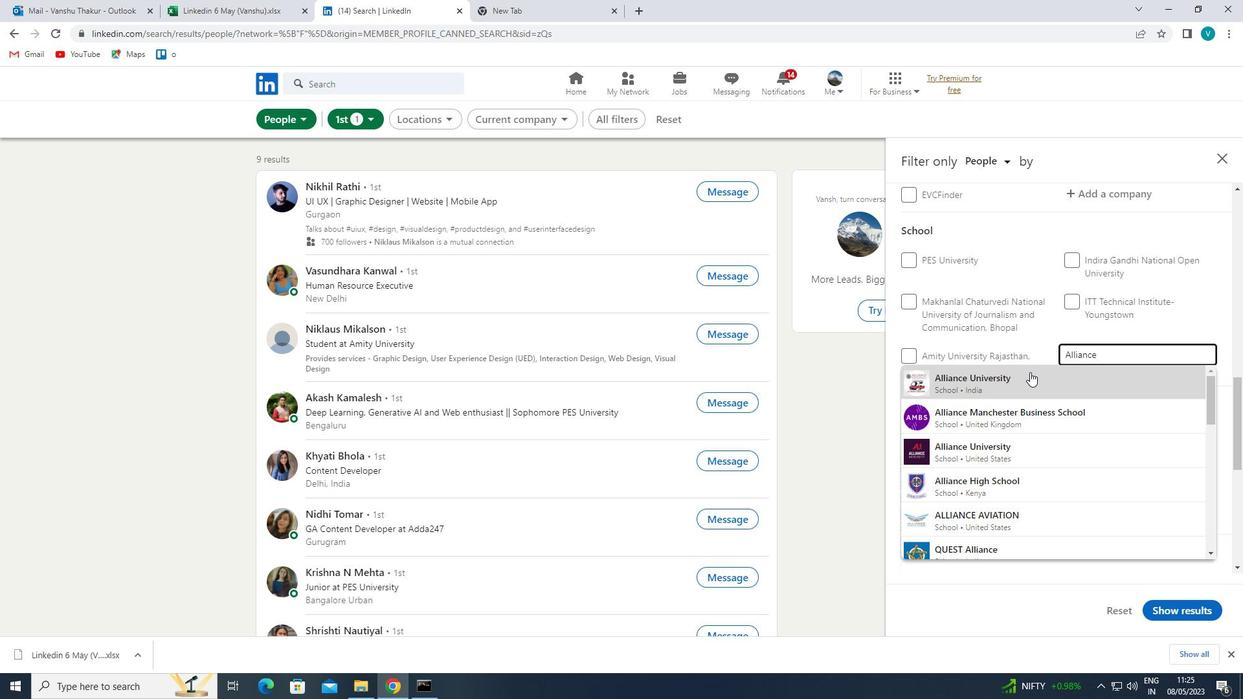 
Action: Mouse pressed left at (1030, 372)
Screenshot: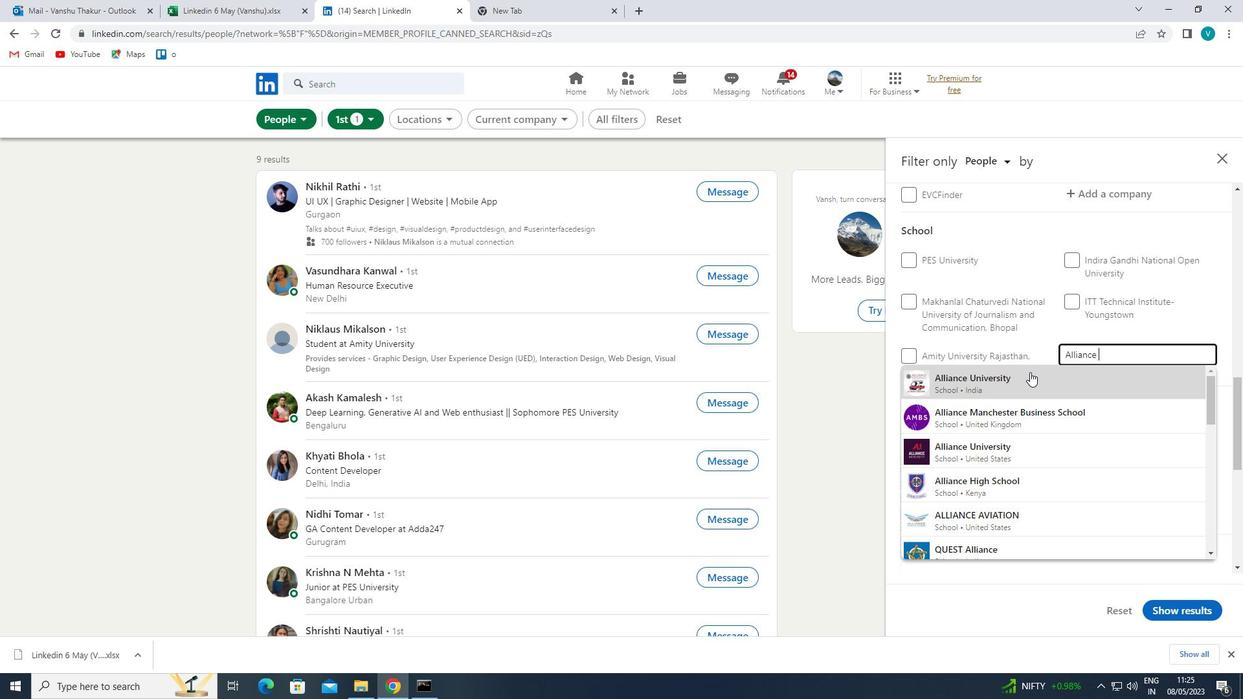 
Action: Mouse moved to (1030, 372)
Screenshot: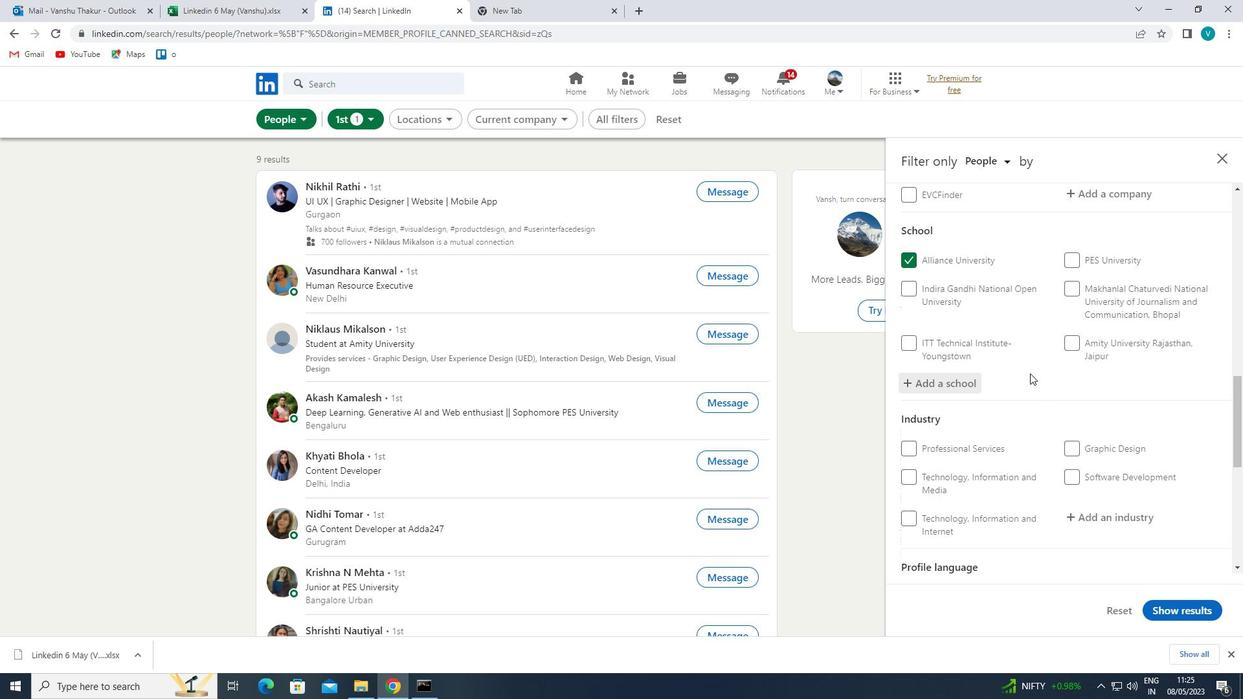 
Action: Mouse scrolled (1030, 372) with delta (0, 0)
Screenshot: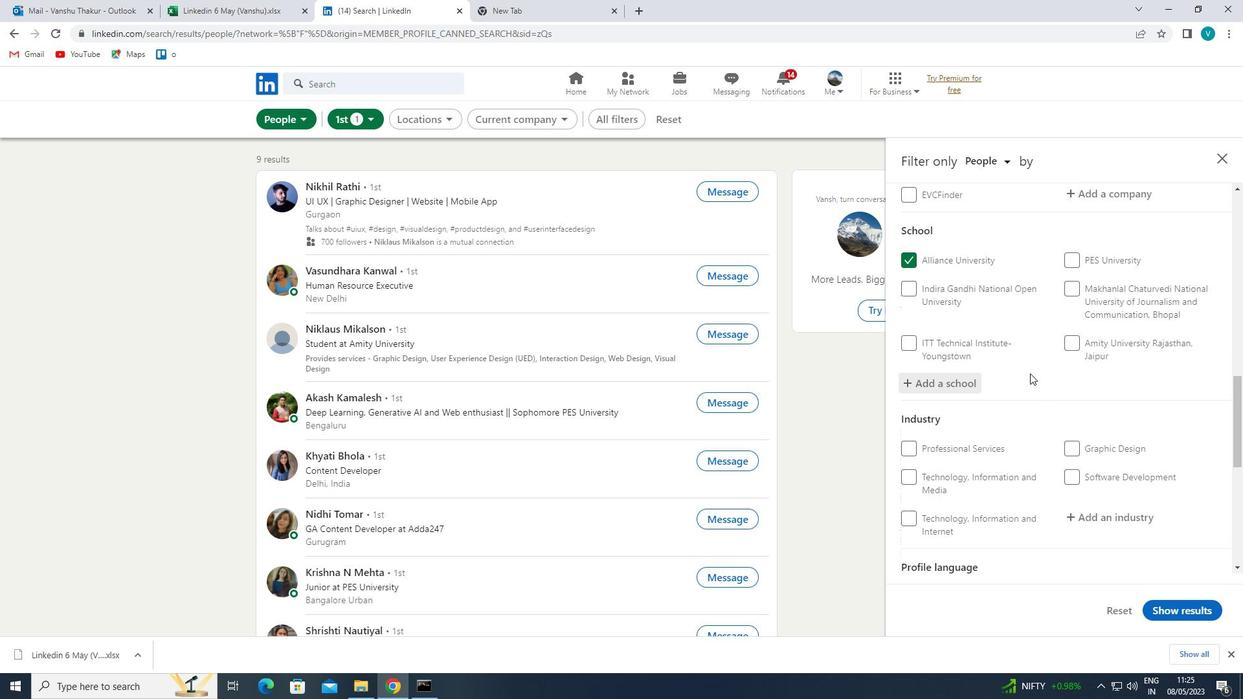 
Action: Mouse moved to (1030, 373)
Screenshot: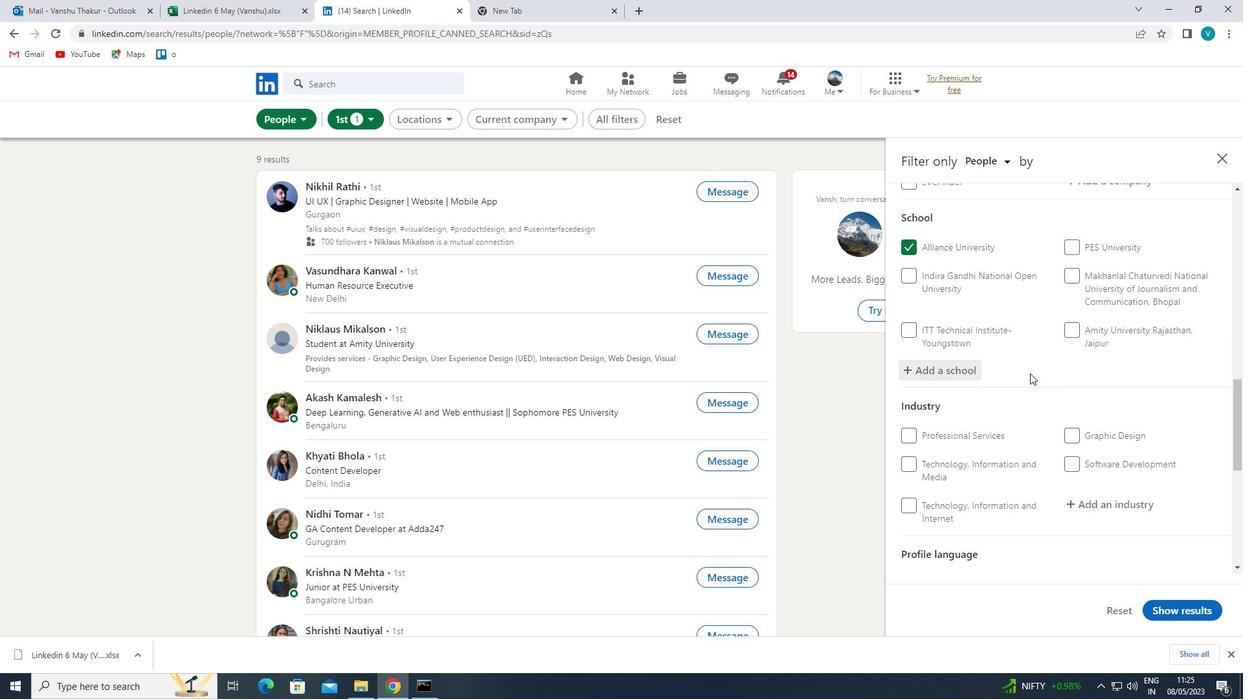 
Action: Mouse scrolled (1030, 372) with delta (0, 0)
Screenshot: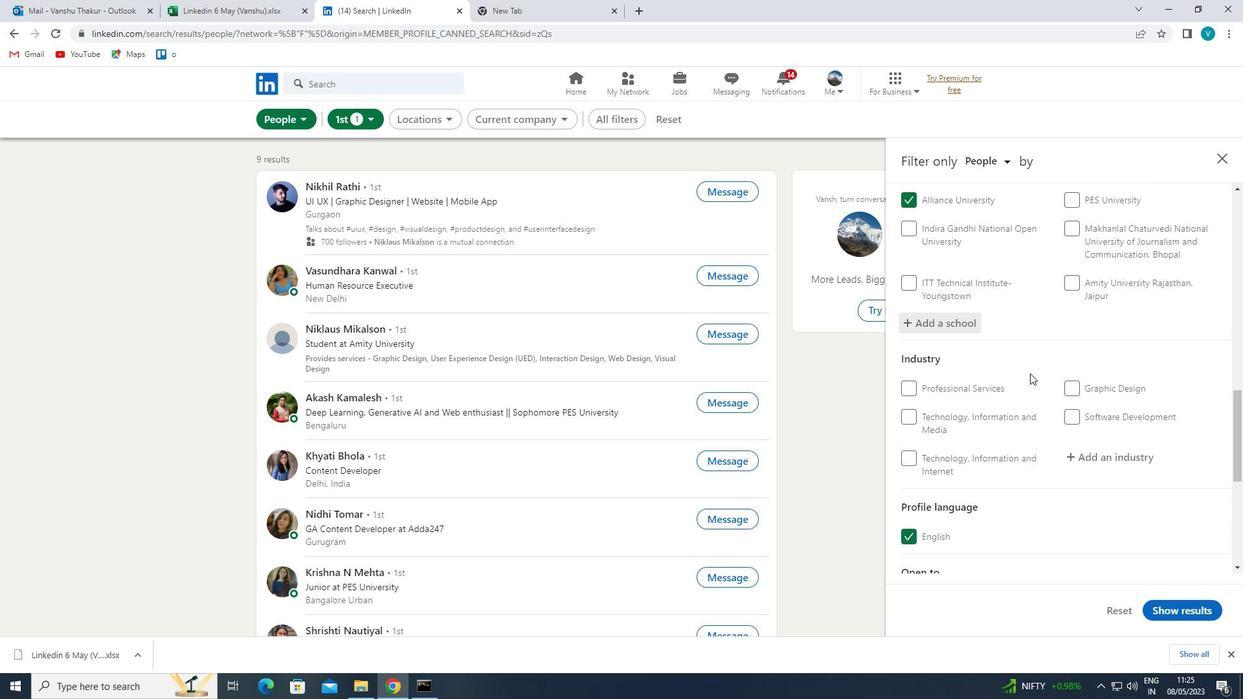
Action: Mouse moved to (1083, 390)
Screenshot: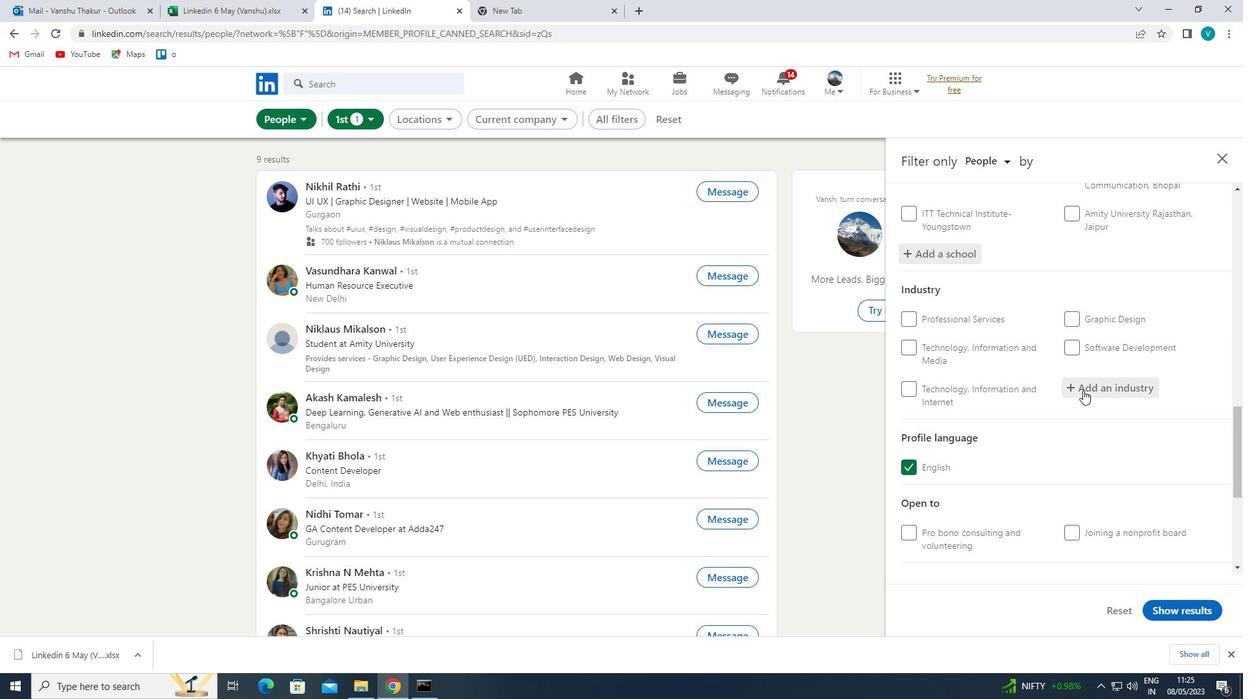 
Action: Mouse pressed left at (1083, 390)
Screenshot: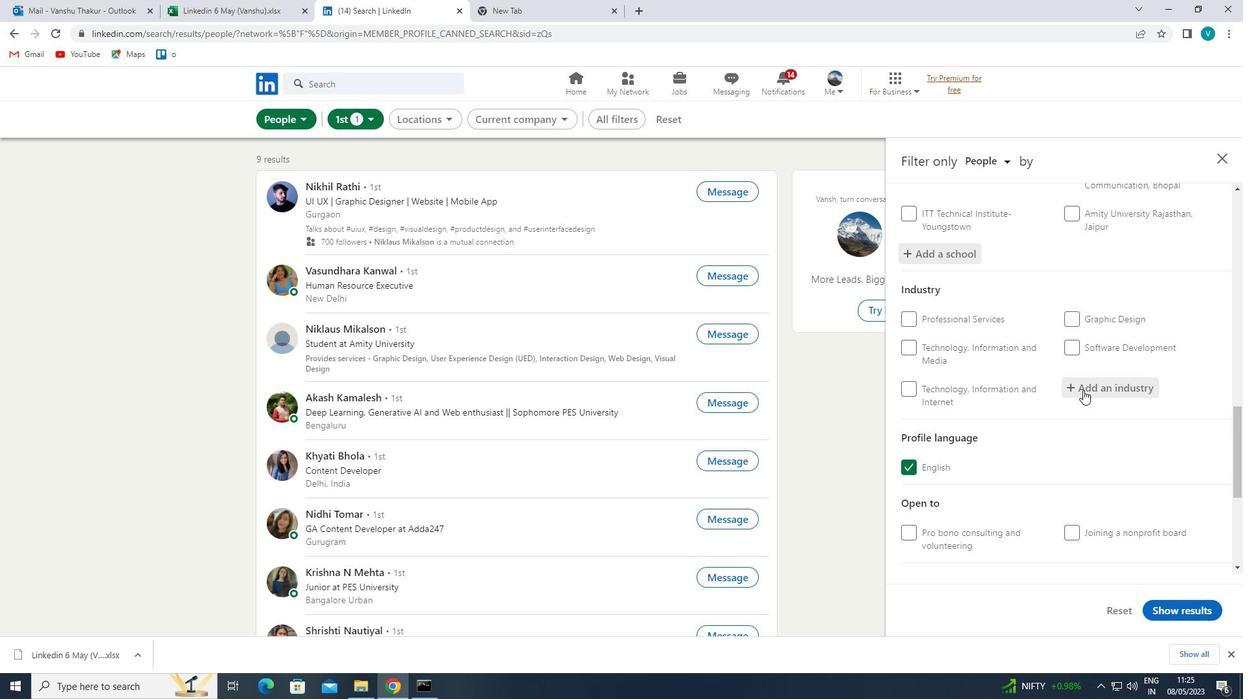 
Action: Key pressed <Key.shift>STAFFING
Screenshot: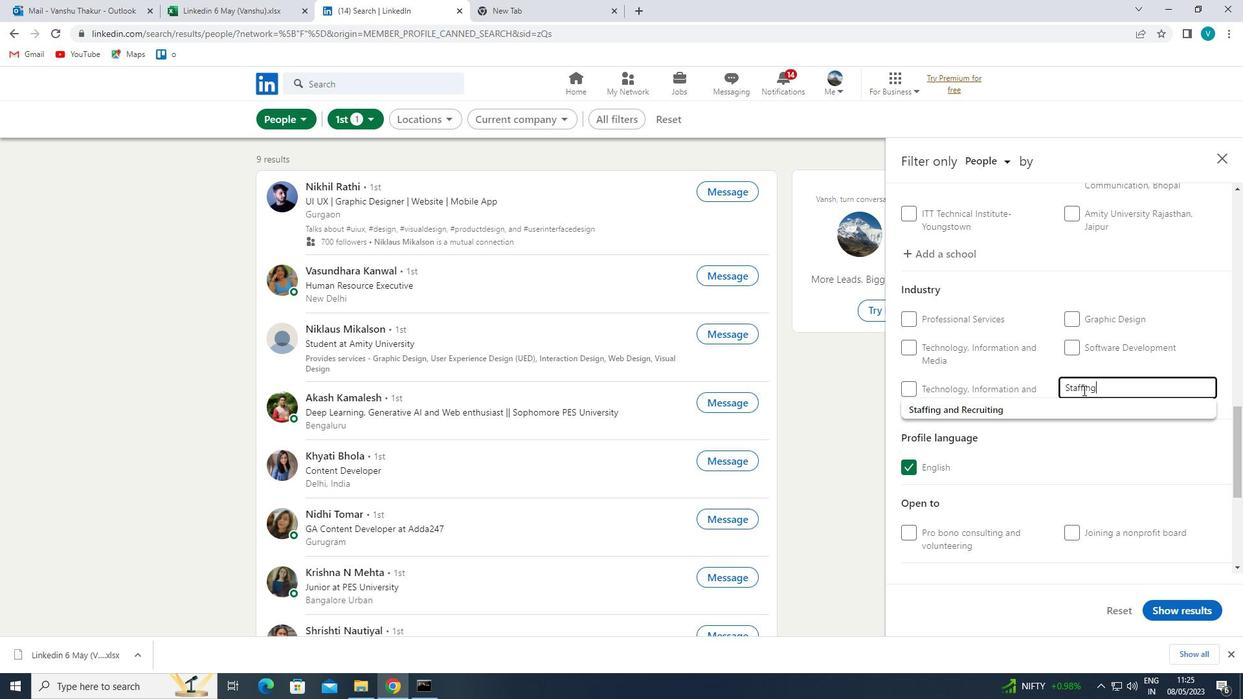 
Action: Mouse moved to (1057, 409)
Screenshot: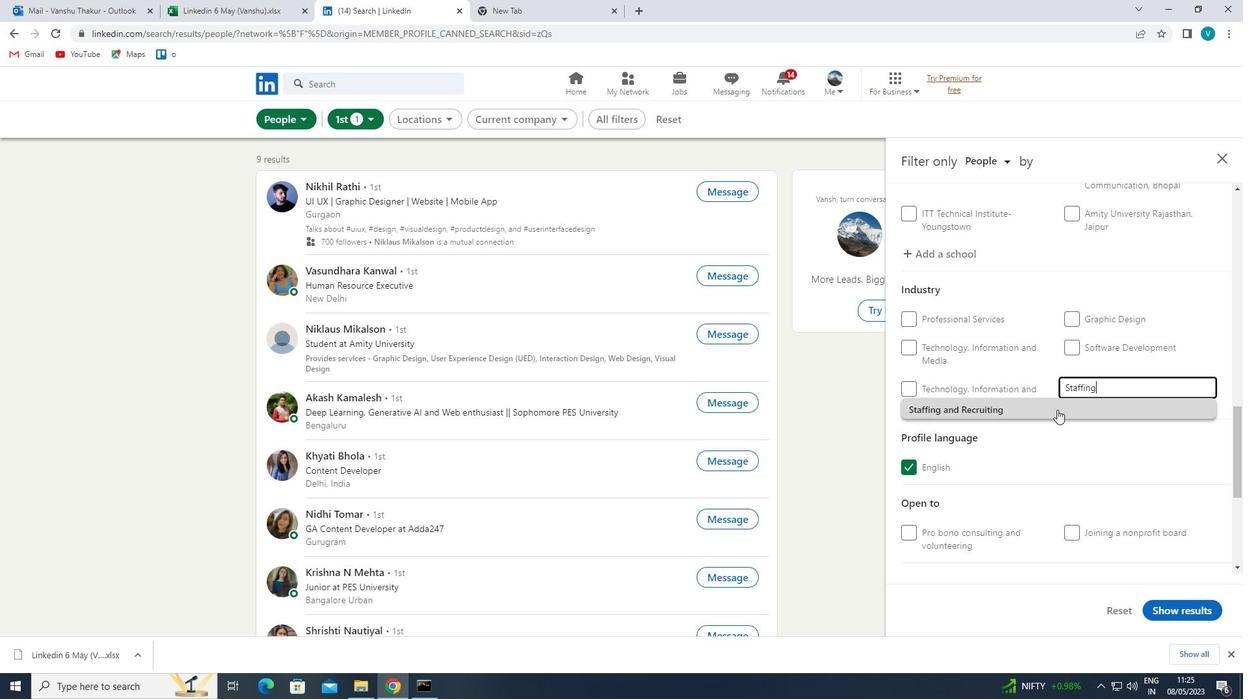 
Action: Mouse pressed left at (1057, 409)
Screenshot: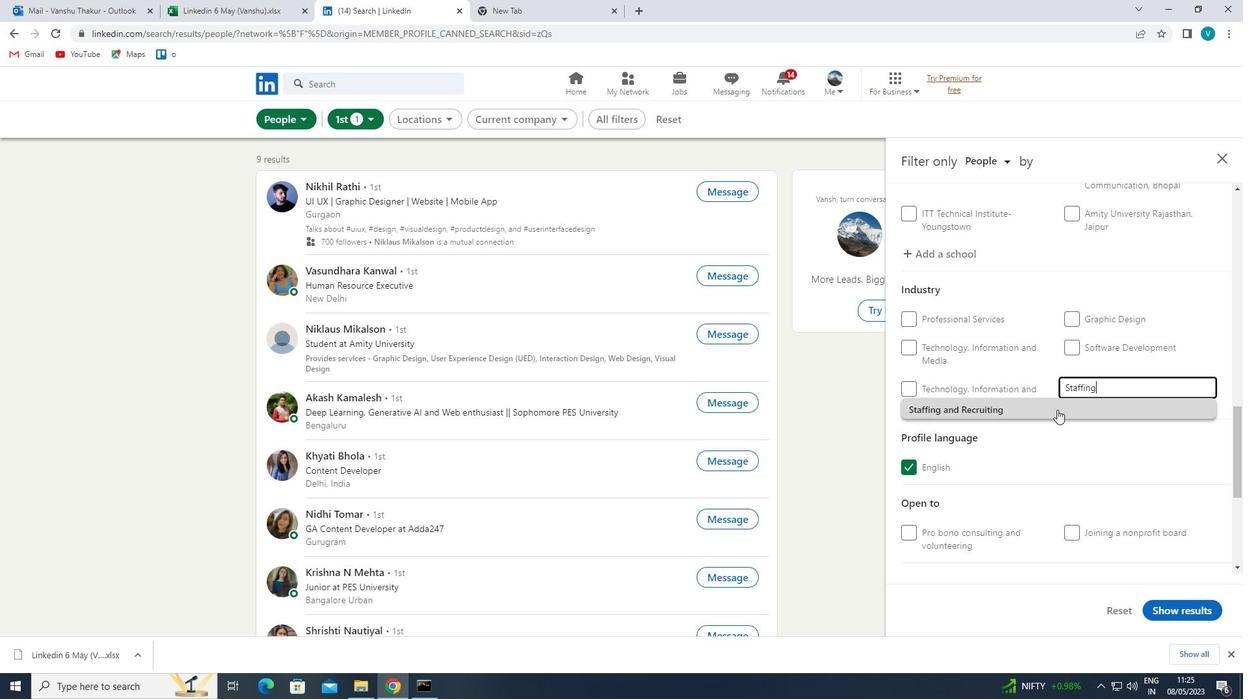
Action: Mouse moved to (1057, 411)
Screenshot: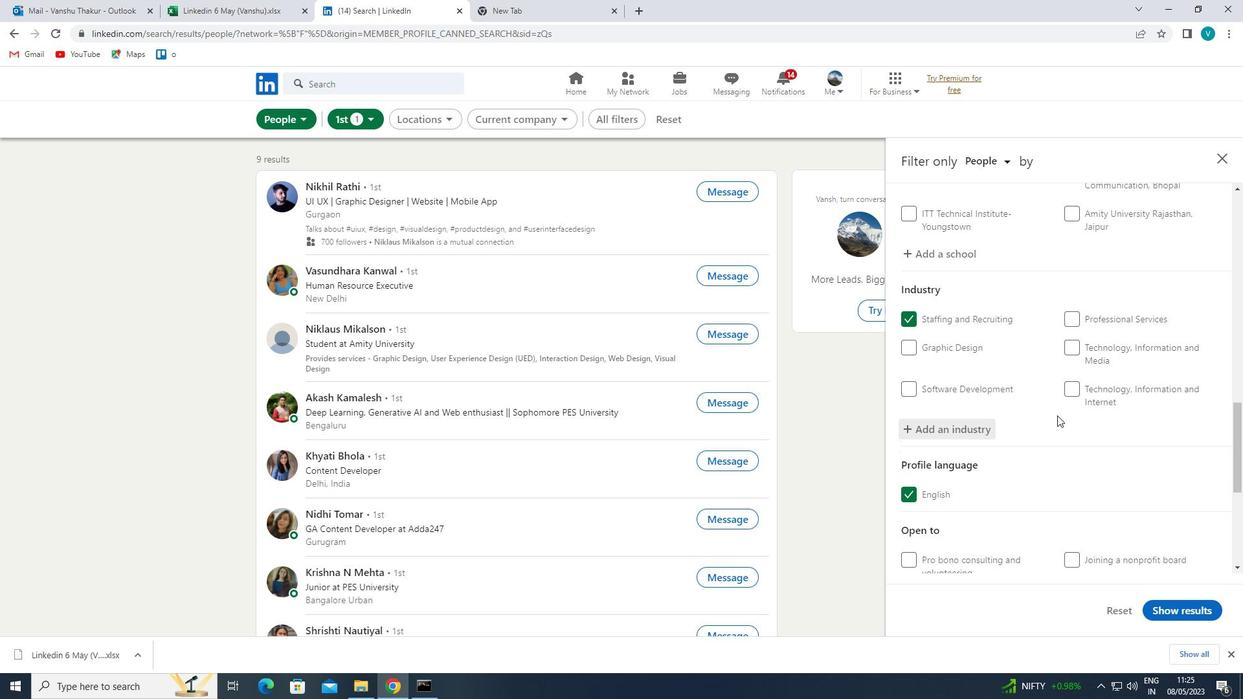 
Action: Mouse scrolled (1057, 411) with delta (0, 0)
Screenshot: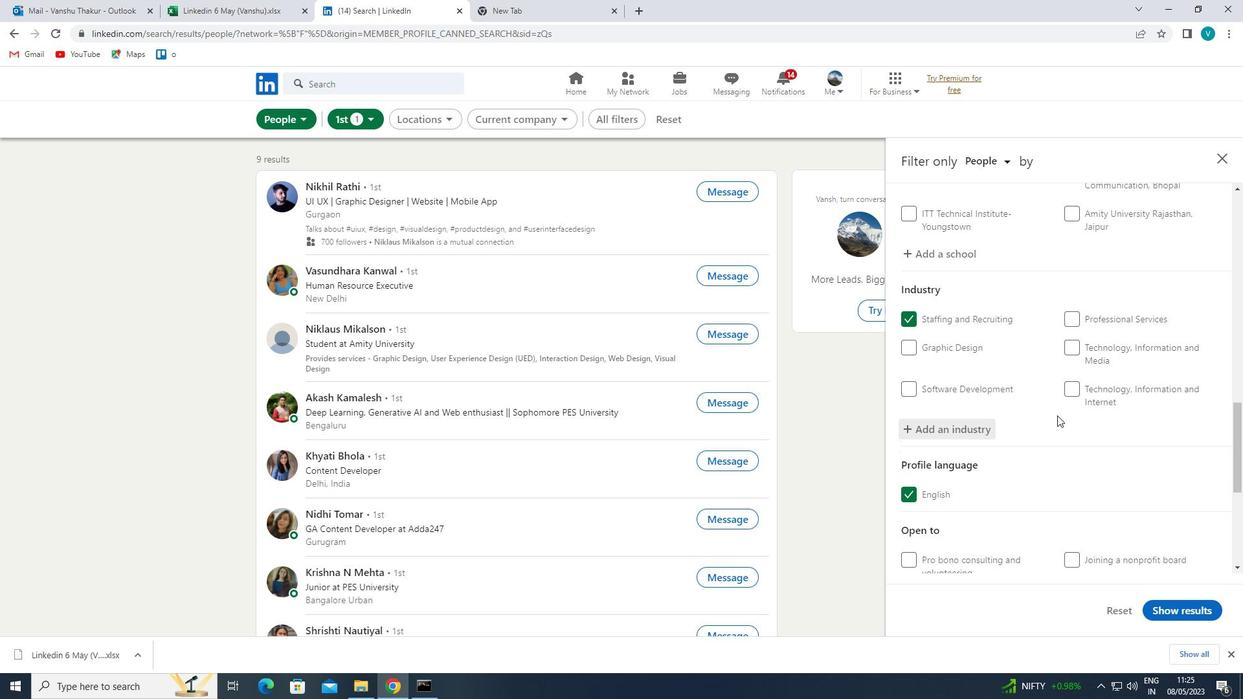 
Action: Mouse moved to (1057, 415)
Screenshot: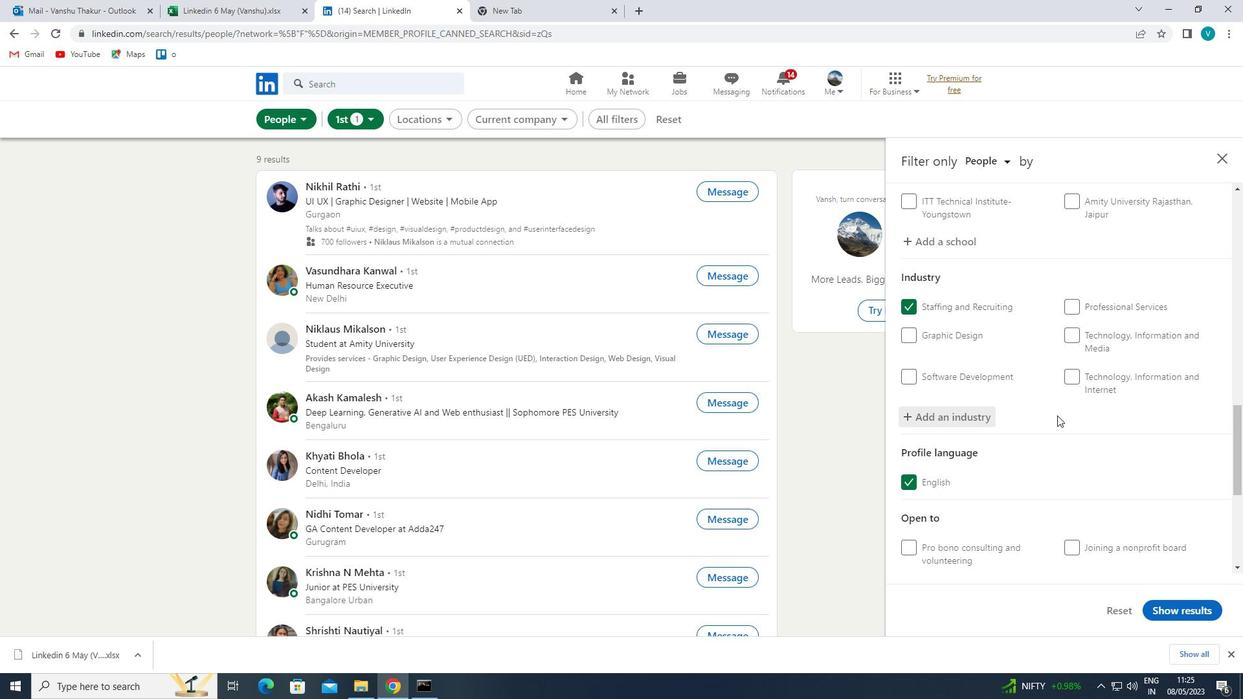 
Action: Mouse scrolled (1057, 415) with delta (0, 0)
Screenshot: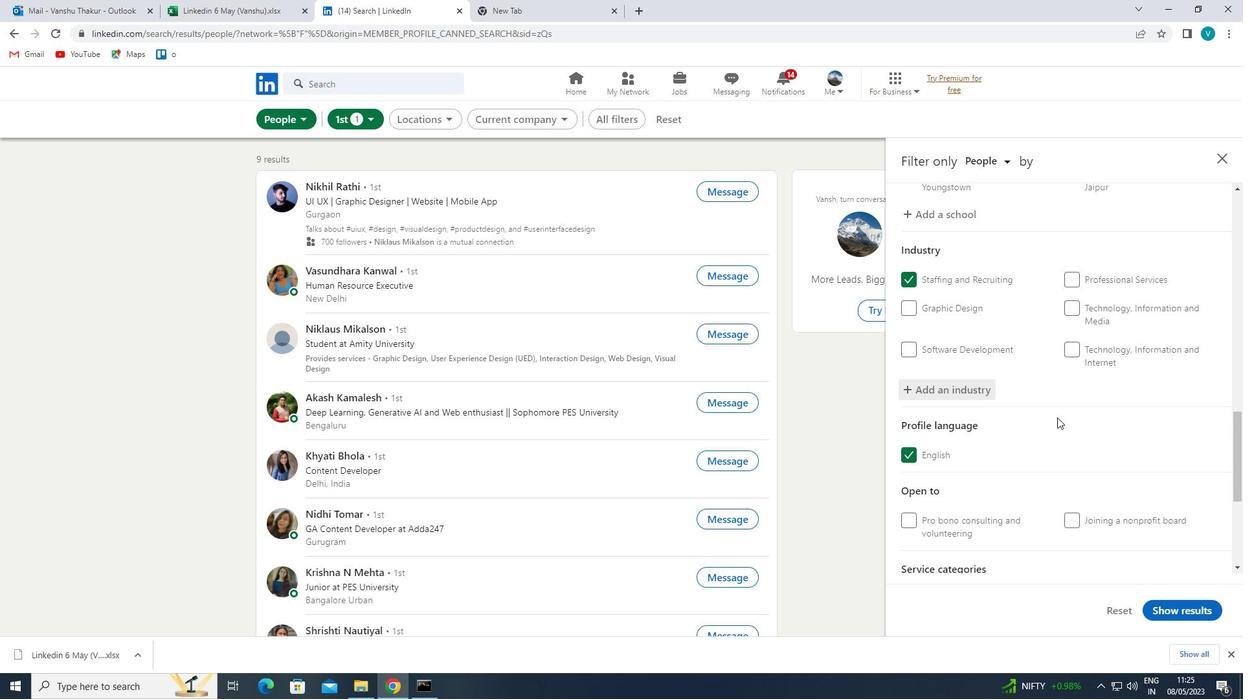 
Action: Mouse moved to (1057, 419)
Screenshot: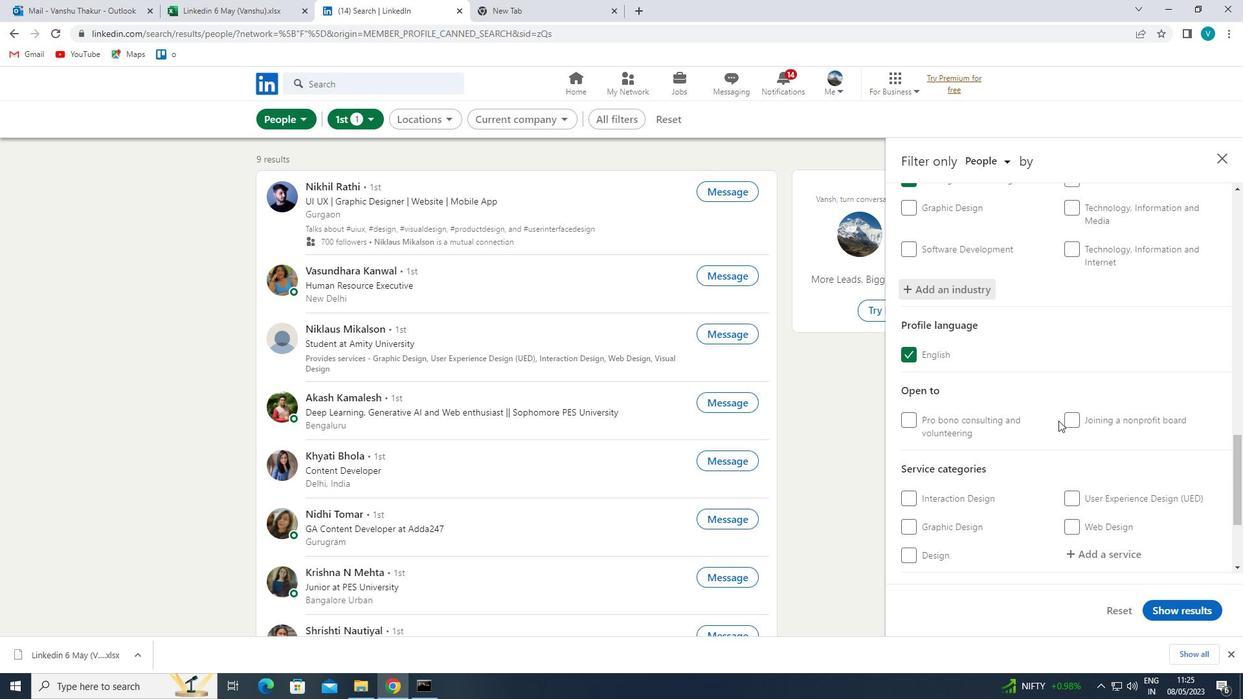 
Action: Mouse scrolled (1057, 418) with delta (0, 0)
Screenshot: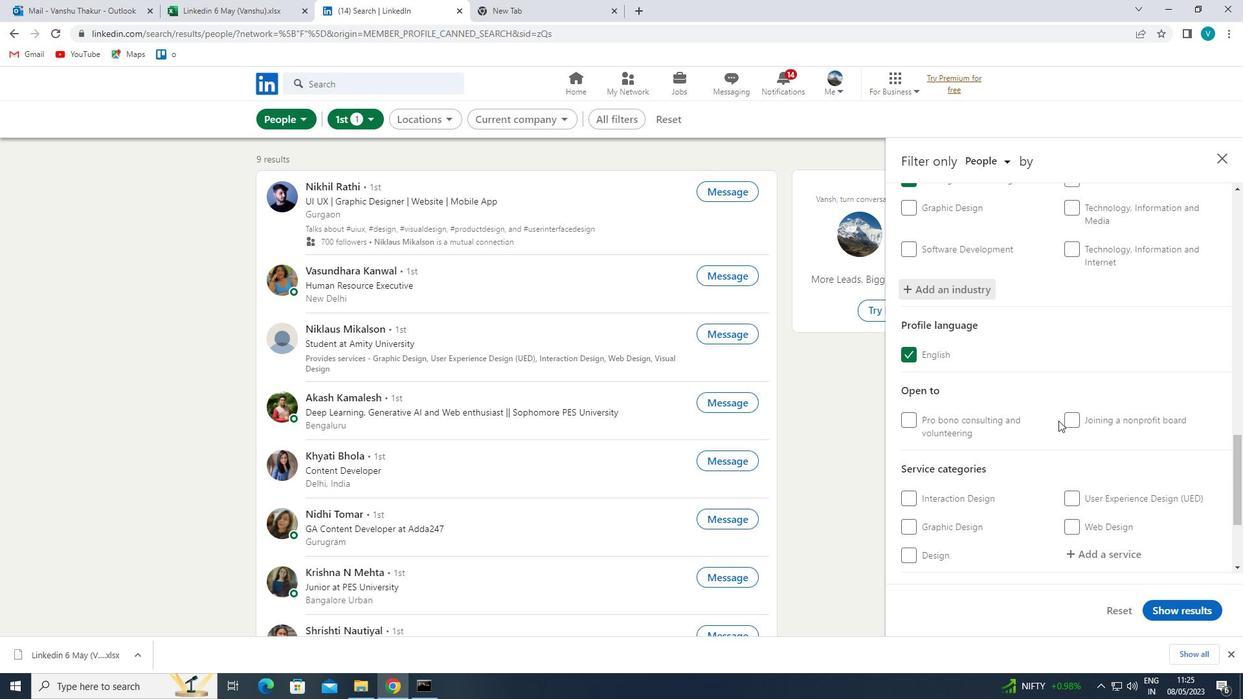 
Action: Mouse moved to (1059, 420)
Screenshot: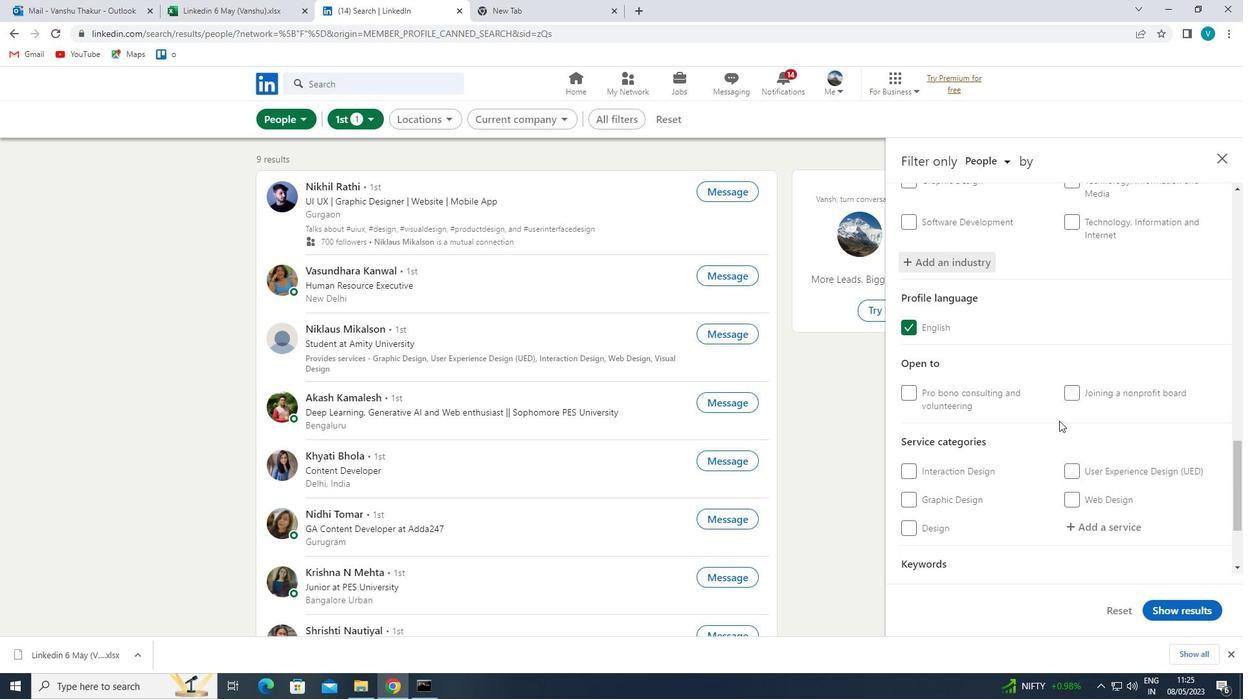 
Action: Mouse scrolled (1059, 420) with delta (0, 0)
Screenshot: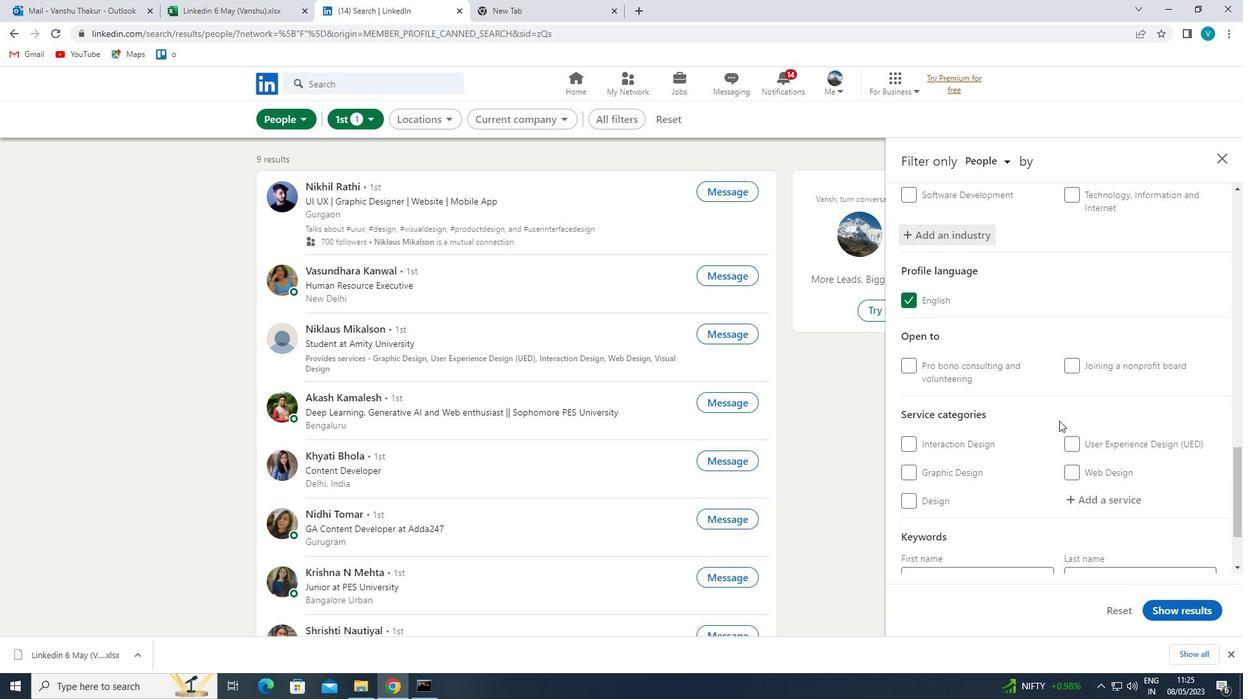 
Action: Mouse scrolled (1059, 420) with delta (0, 0)
Screenshot: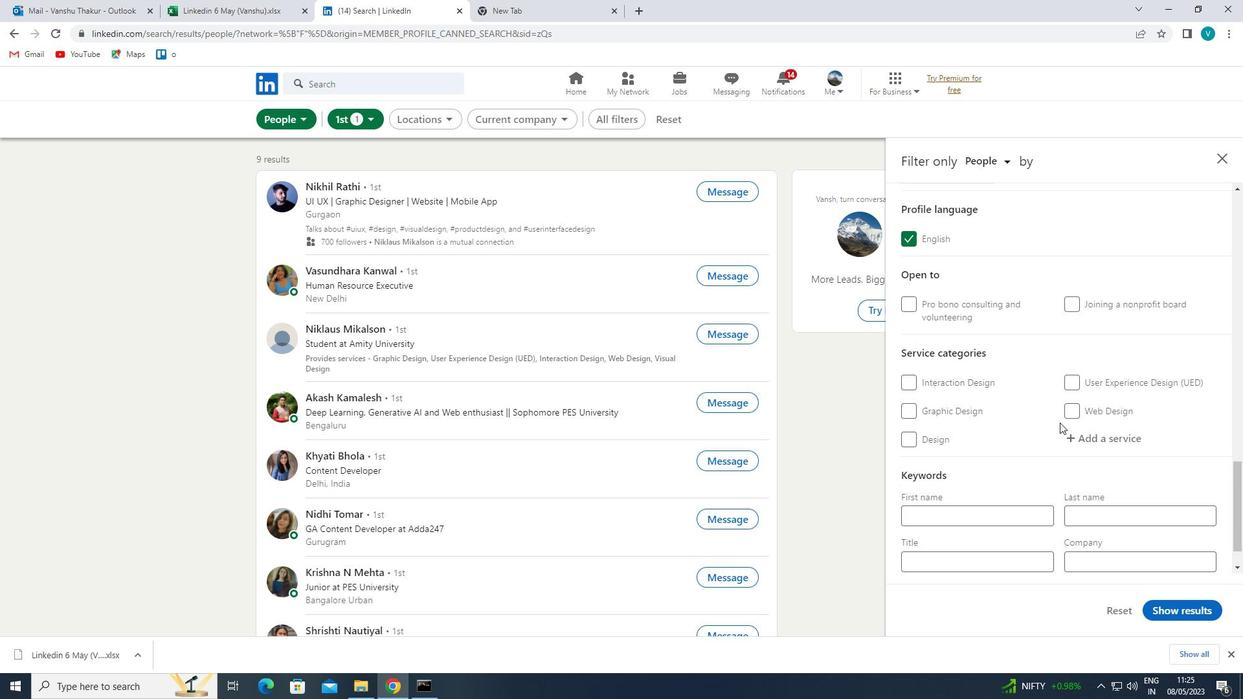 
Action: Mouse moved to (1096, 392)
Screenshot: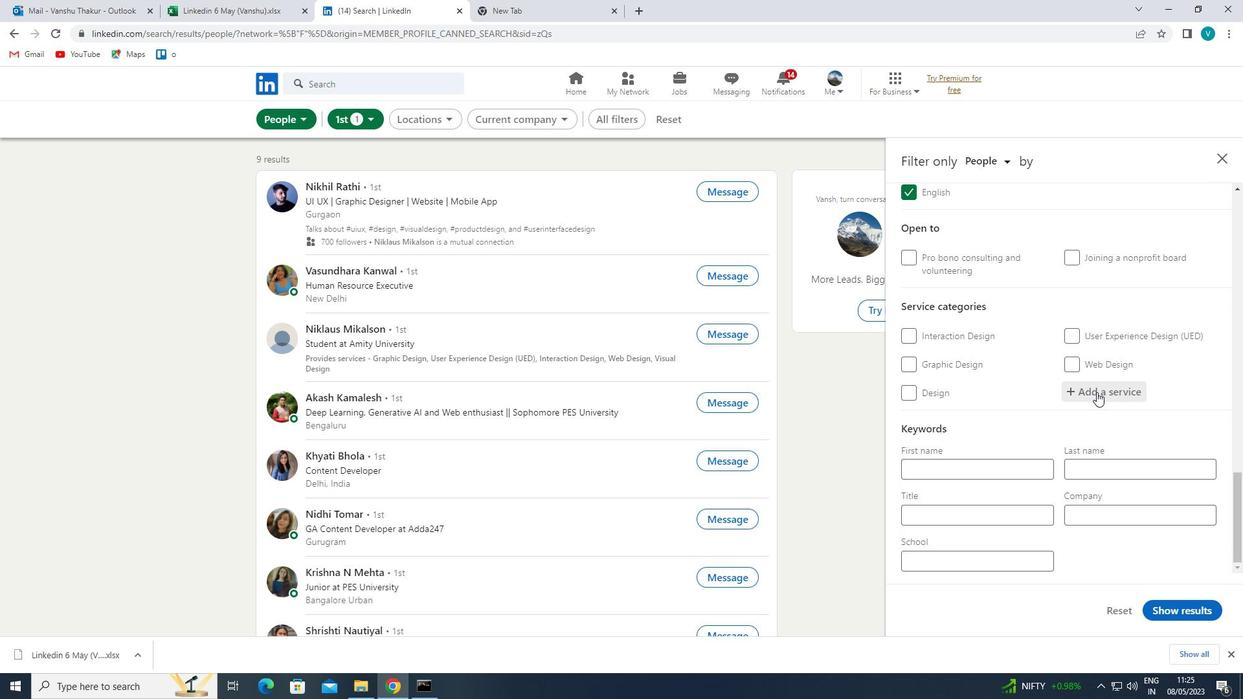 
Action: Mouse pressed left at (1096, 392)
Screenshot: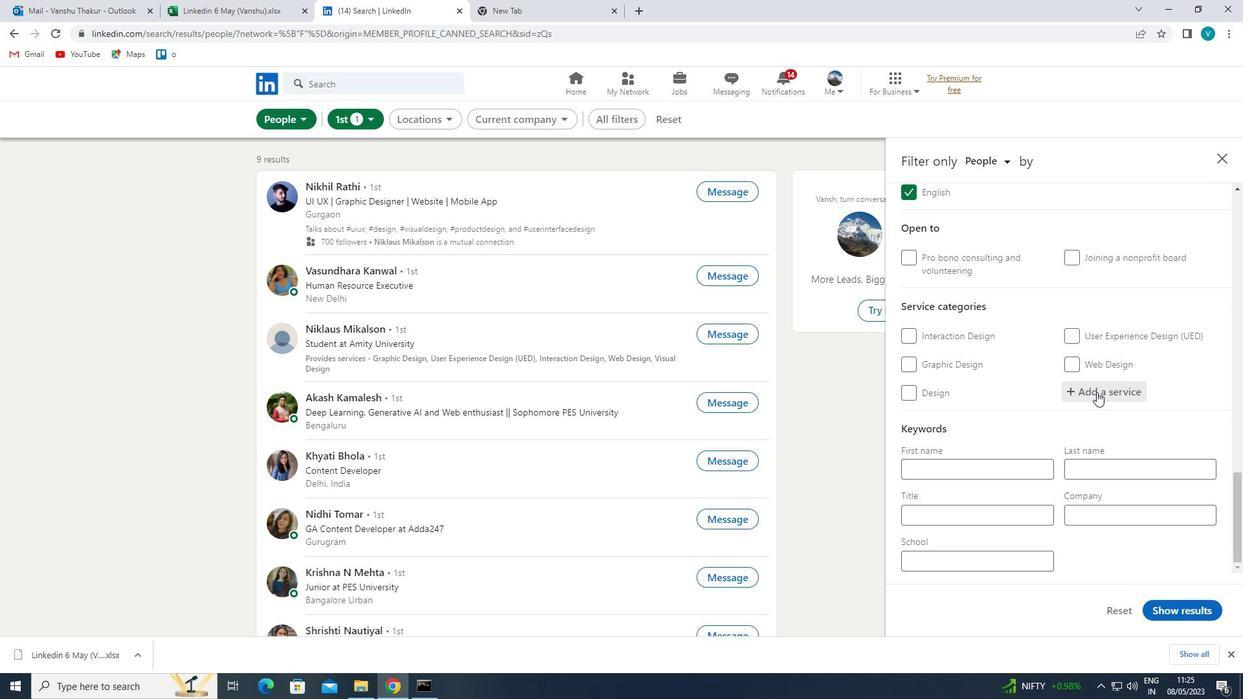 
Action: Mouse moved to (1026, 351)
Screenshot: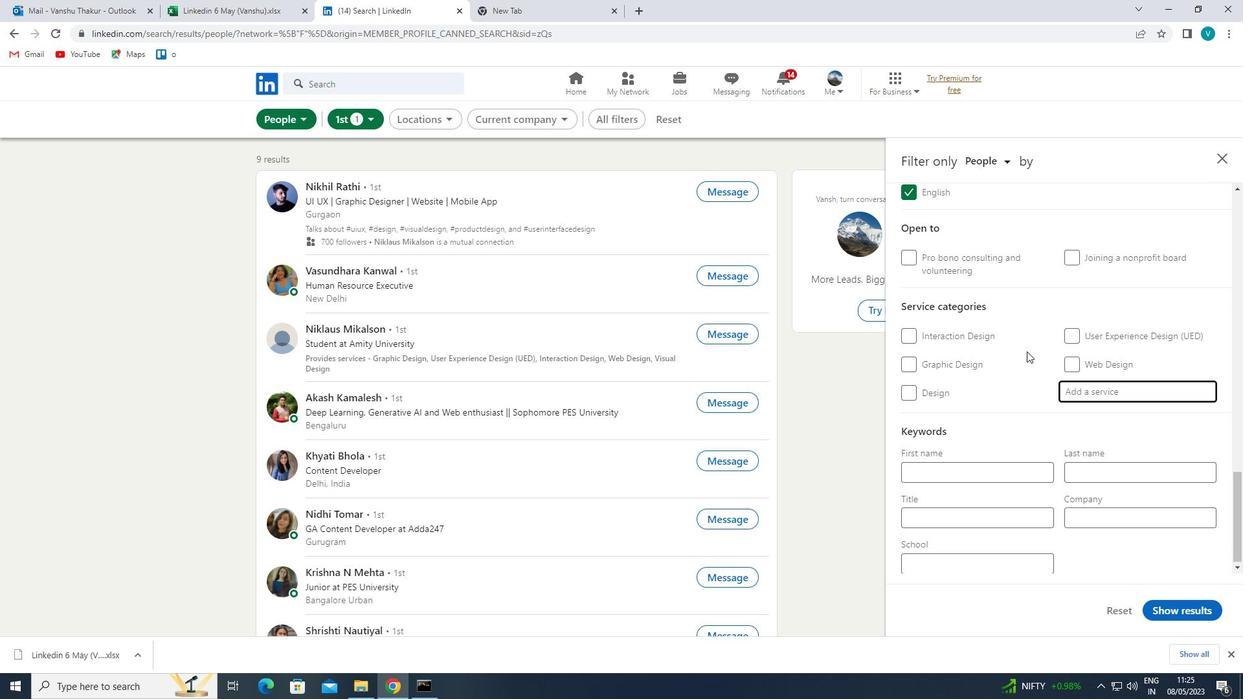 
Action: Key pressed <Key.shift>EVENT<Key.space>
Screenshot: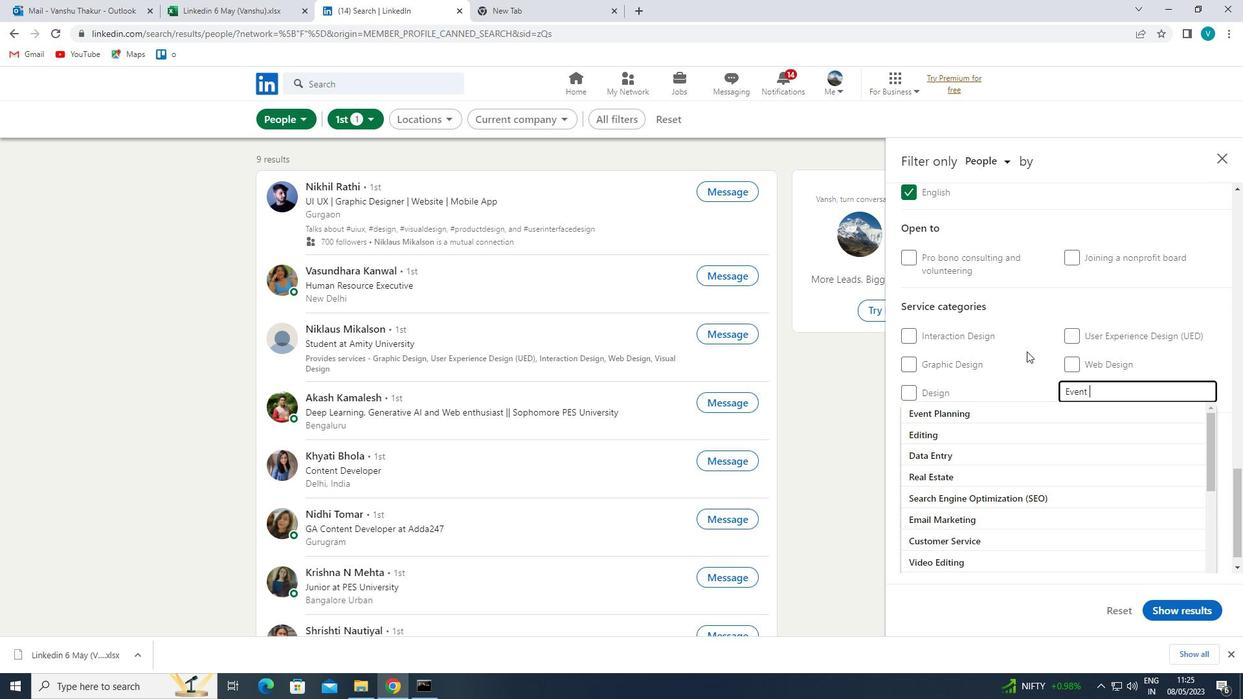 
Action: Mouse moved to (1054, 415)
Screenshot: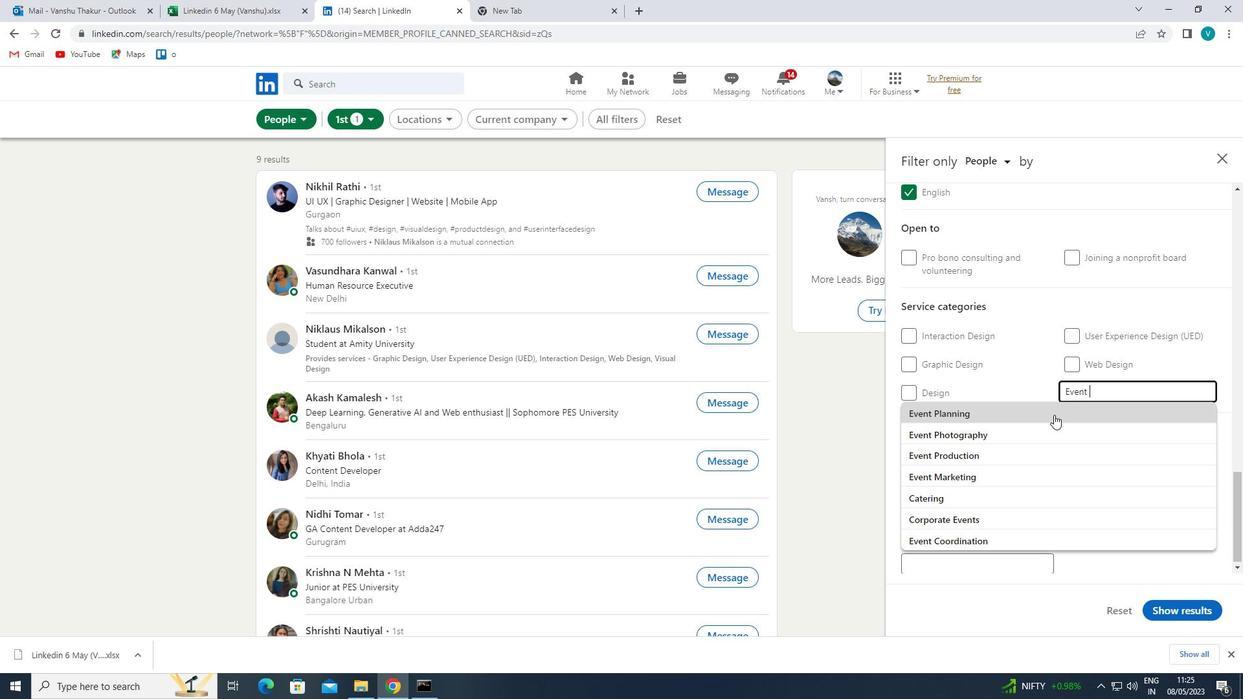 
Action: Mouse pressed left at (1054, 415)
Screenshot: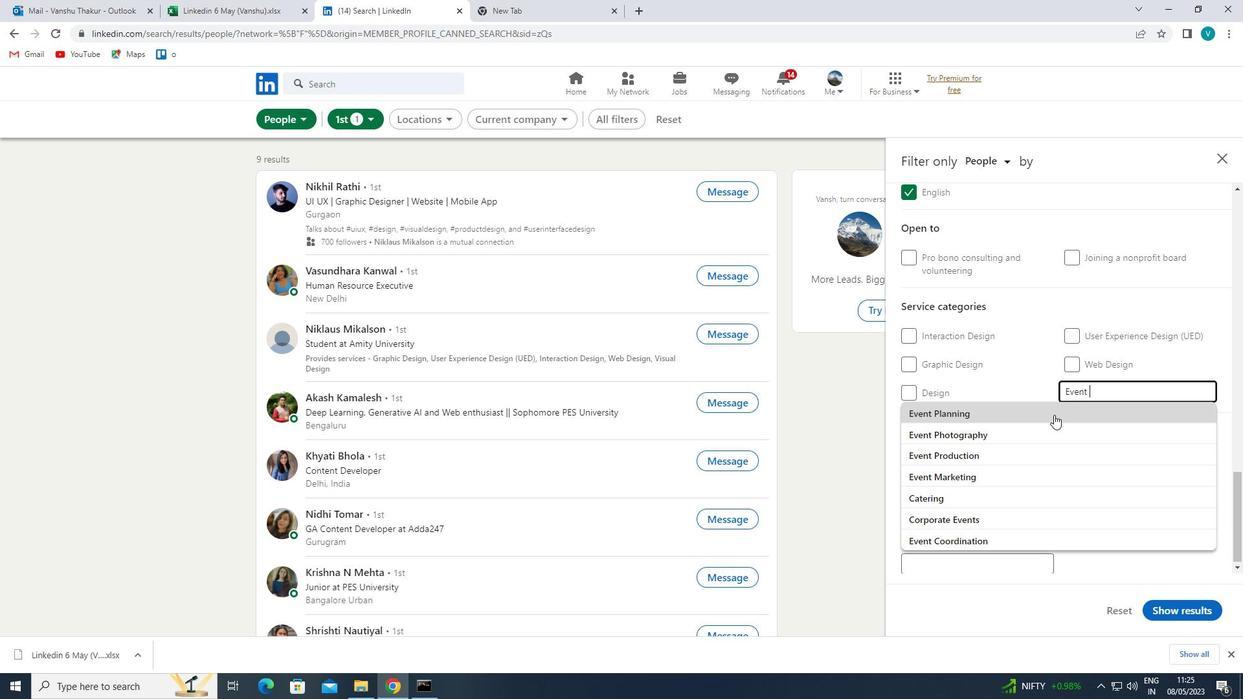 
Action: Mouse moved to (1055, 414)
Screenshot: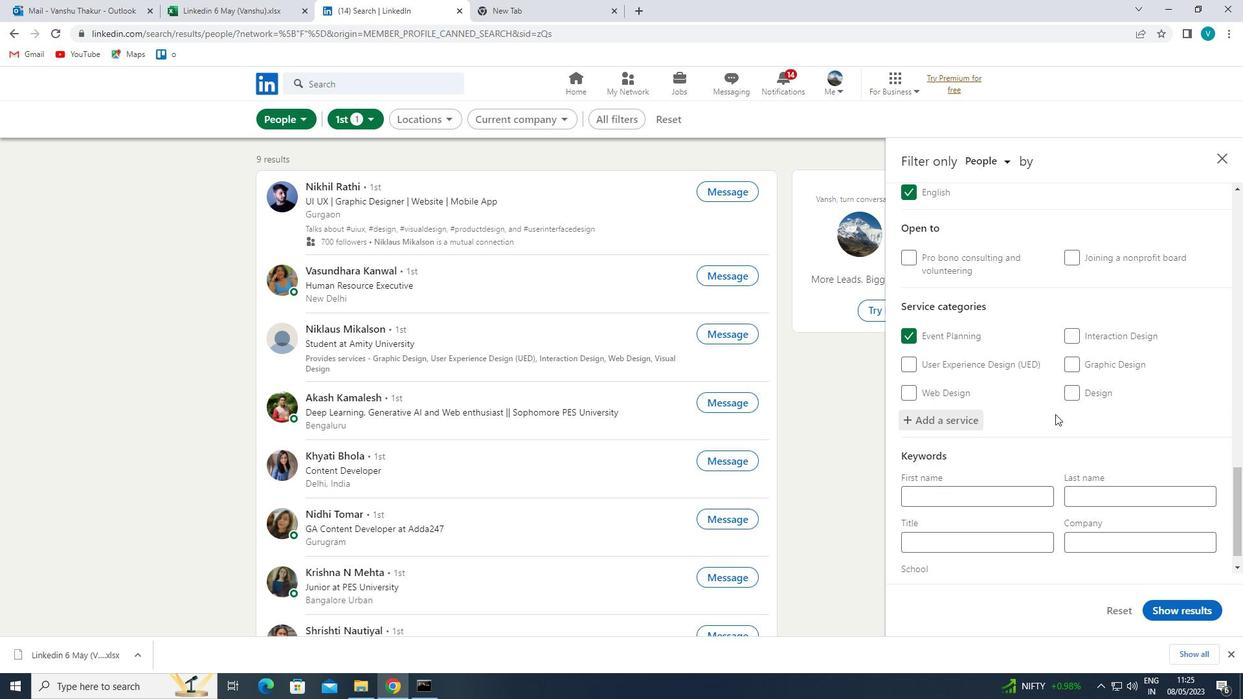 
Action: Mouse scrolled (1055, 413) with delta (0, 0)
Screenshot: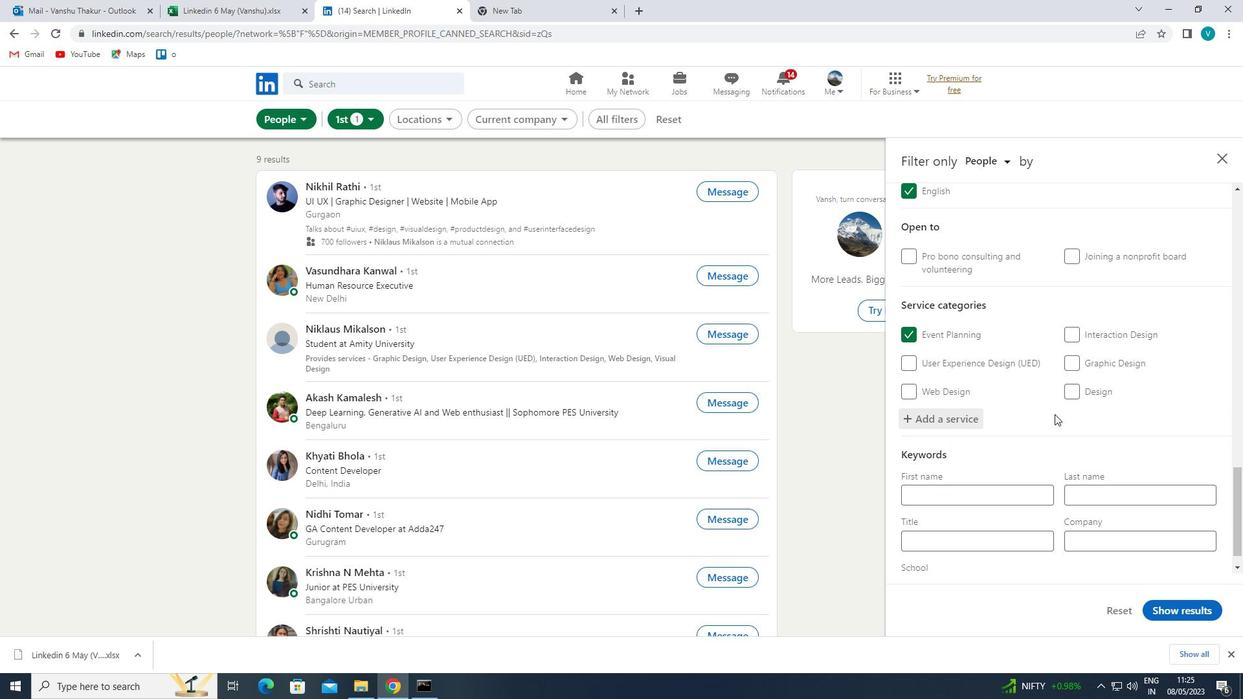 
Action: Mouse moved to (1054, 414)
Screenshot: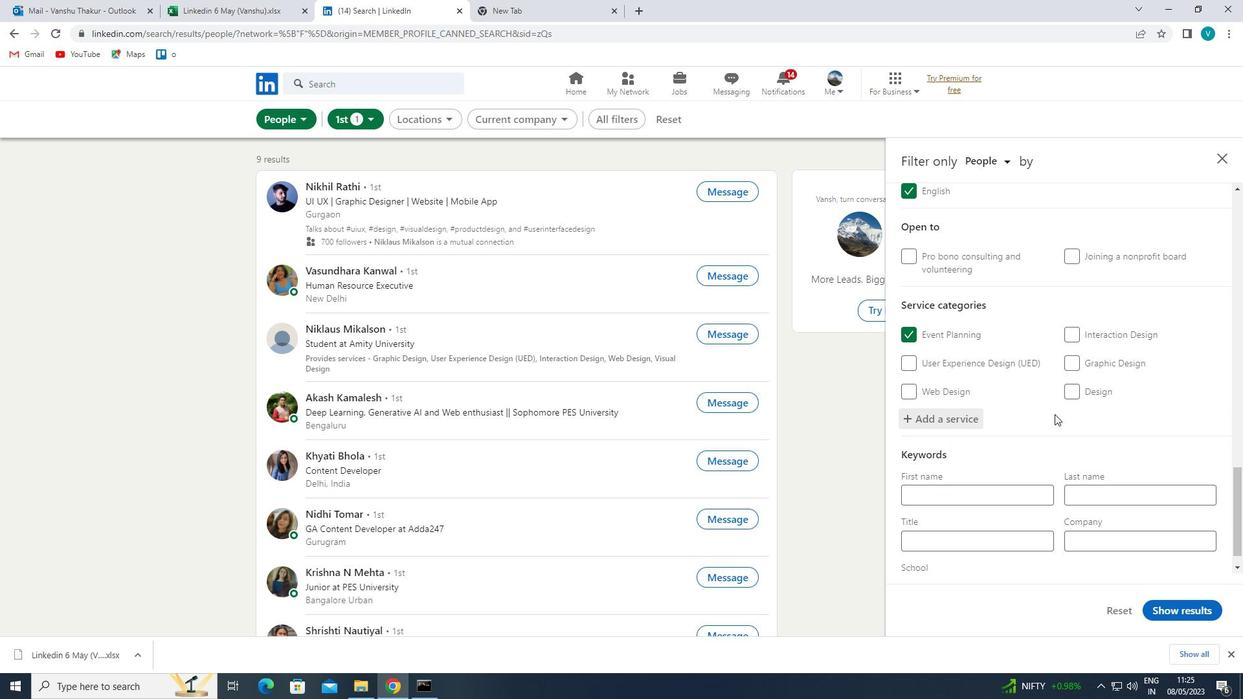 
Action: Mouse scrolled (1054, 413) with delta (0, 0)
Screenshot: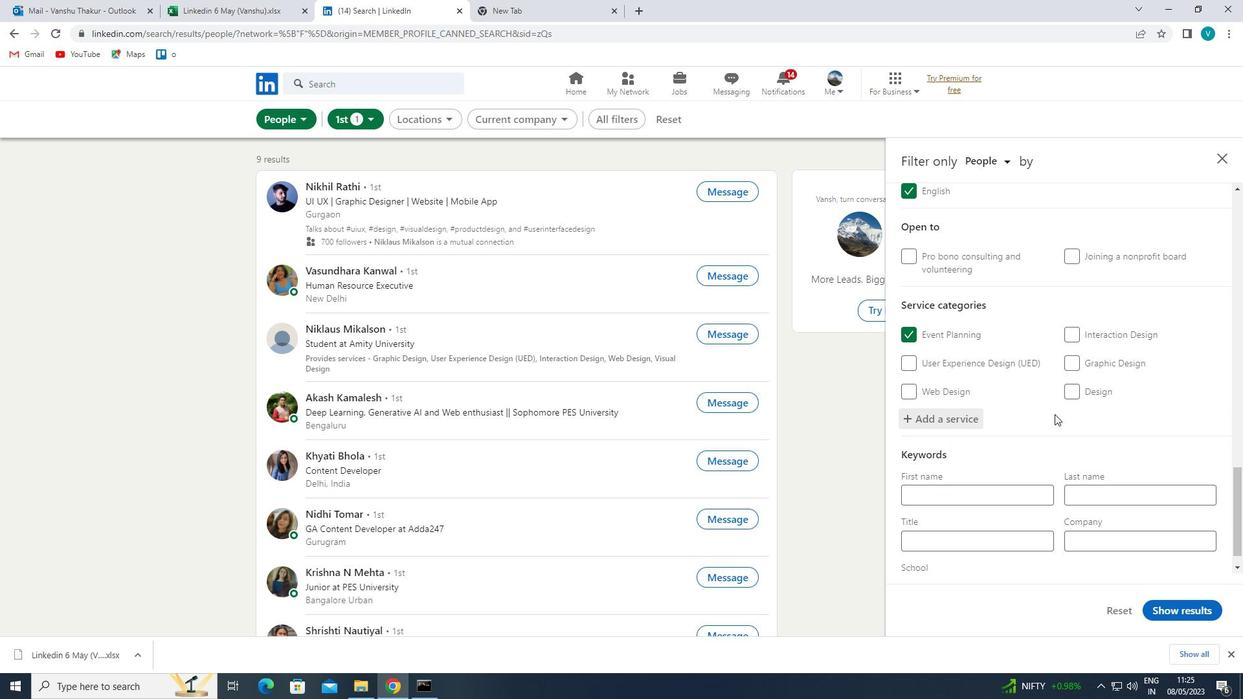 
Action: Mouse scrolled (1054, 413) with delta (0, 0)
Screenshot: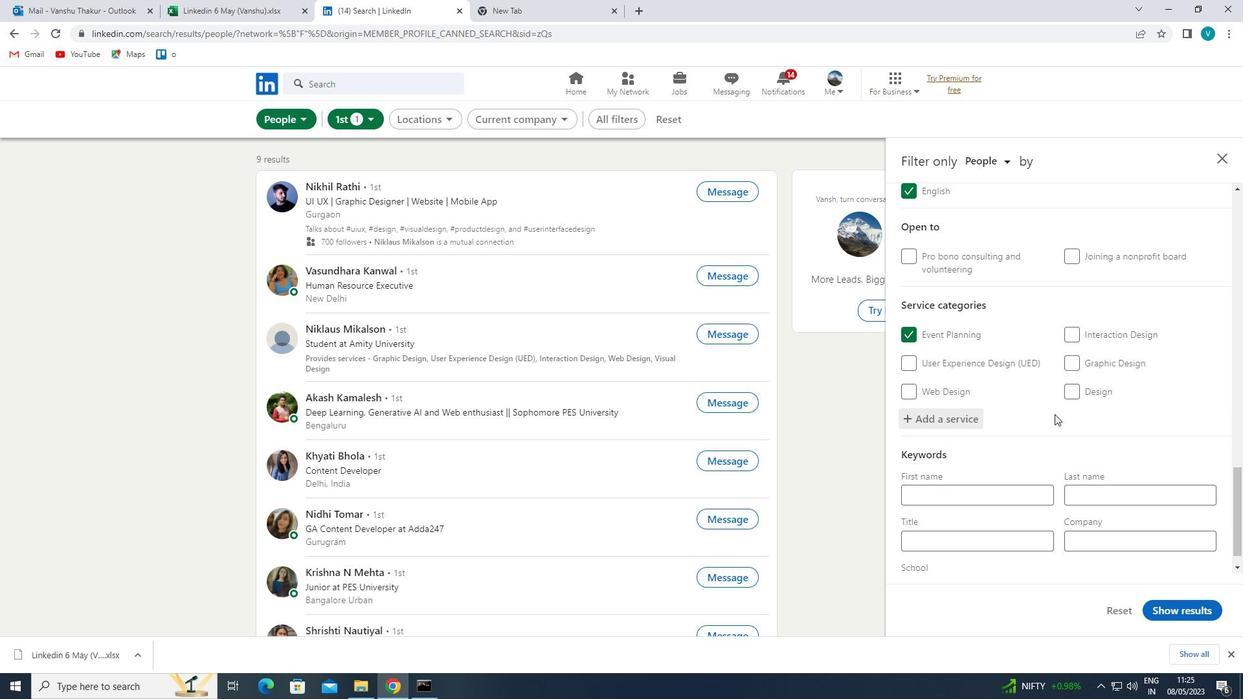 
Action: Mouse moved to (1018, 522)
Screenshot: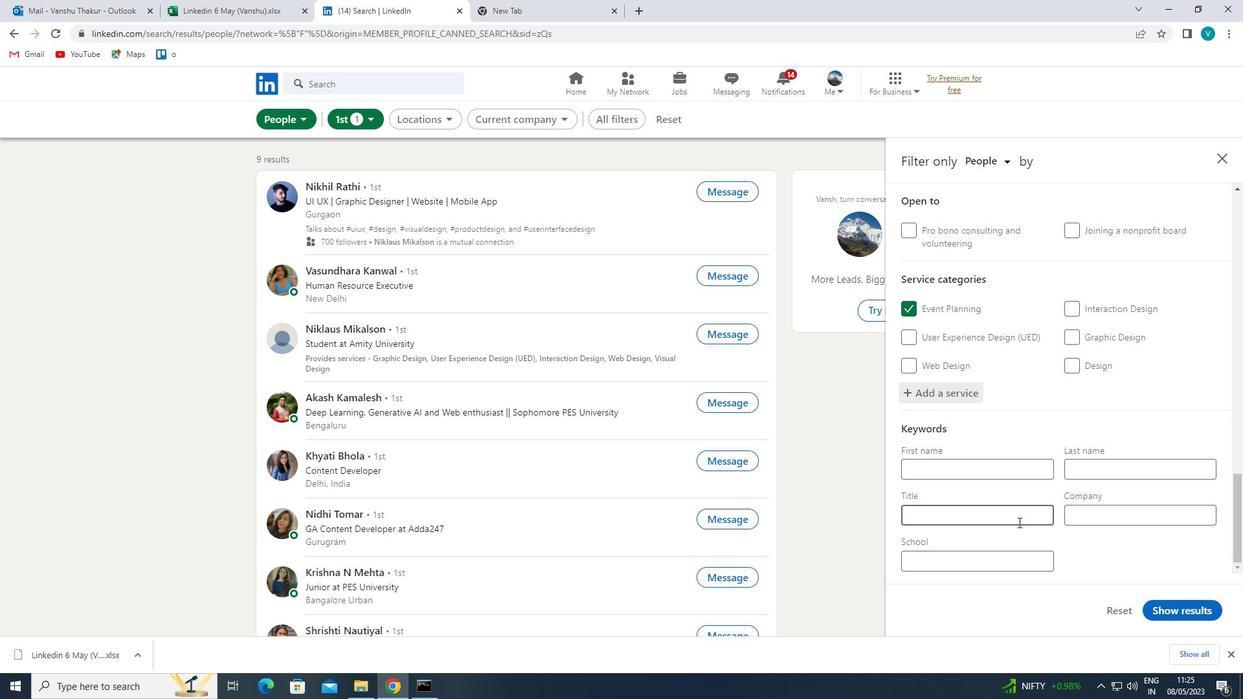 
Action: Mouse pressed left at (1018, 522)
Screenshot: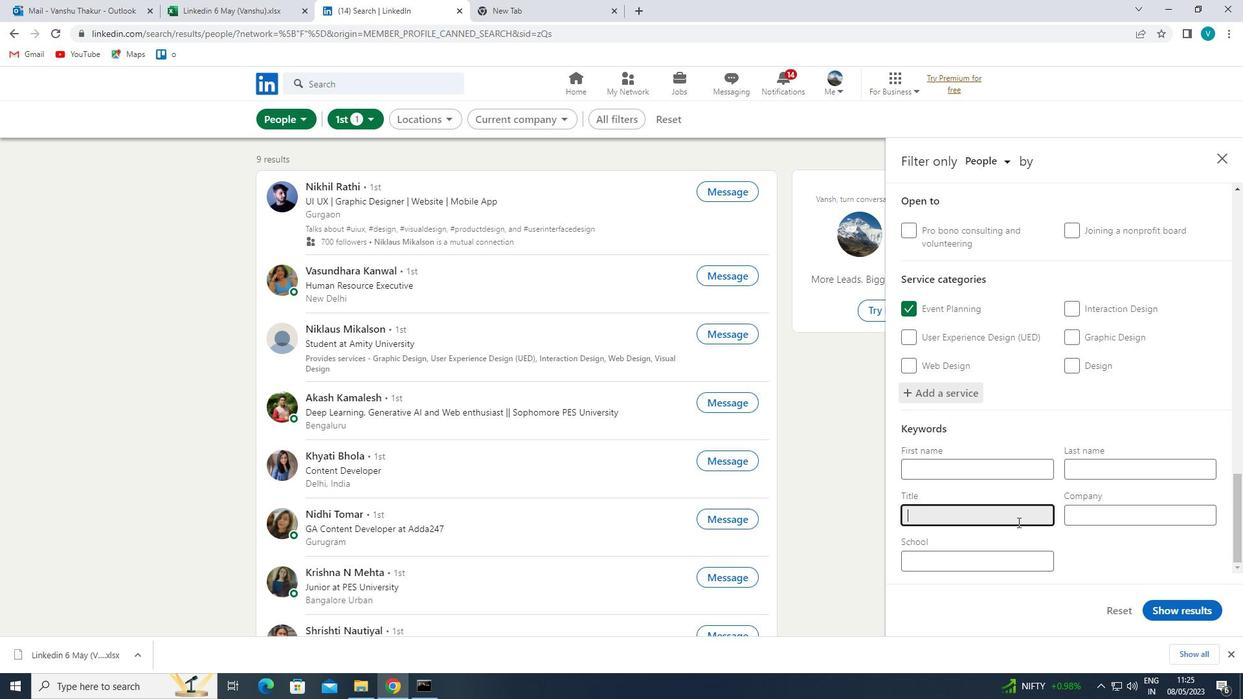 
Action: Mouse moved to (1018, 512)
Screenshot: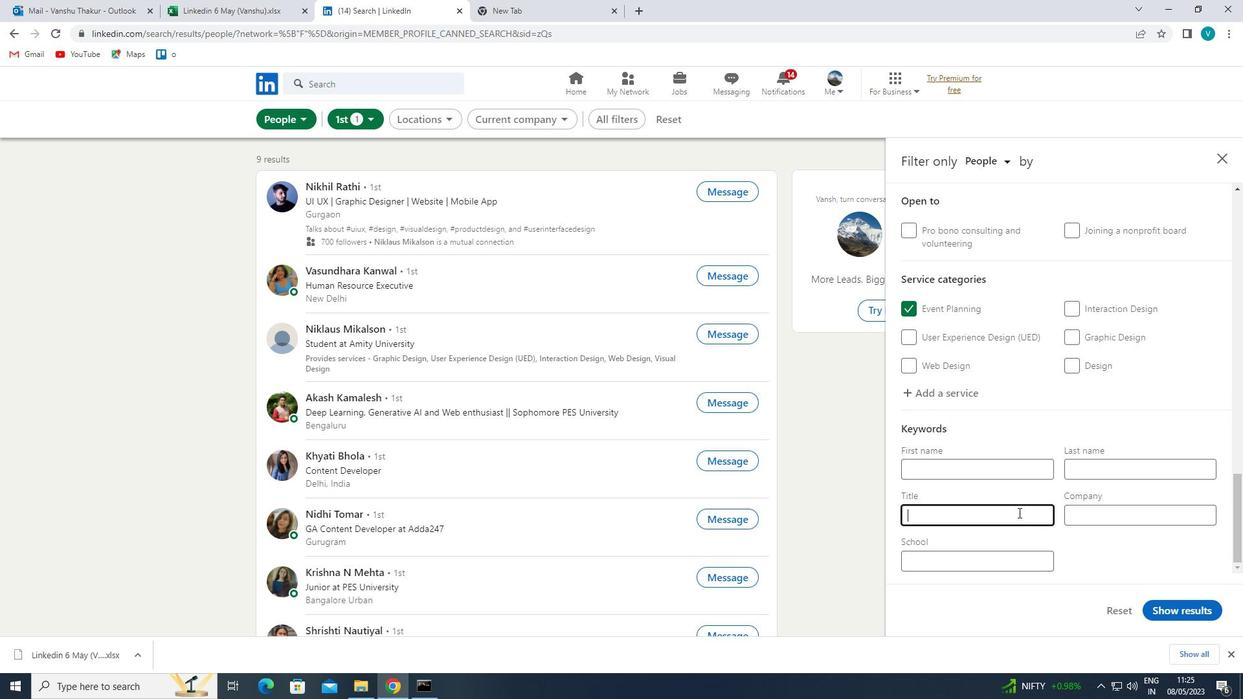 
Action: Key pressed <Key.shift>SOCIAL<Key.space><Key.shift><Key.shift>MEDIA<Key.space><Key.shift>ASSISTANT<Key.space>
Screenshot: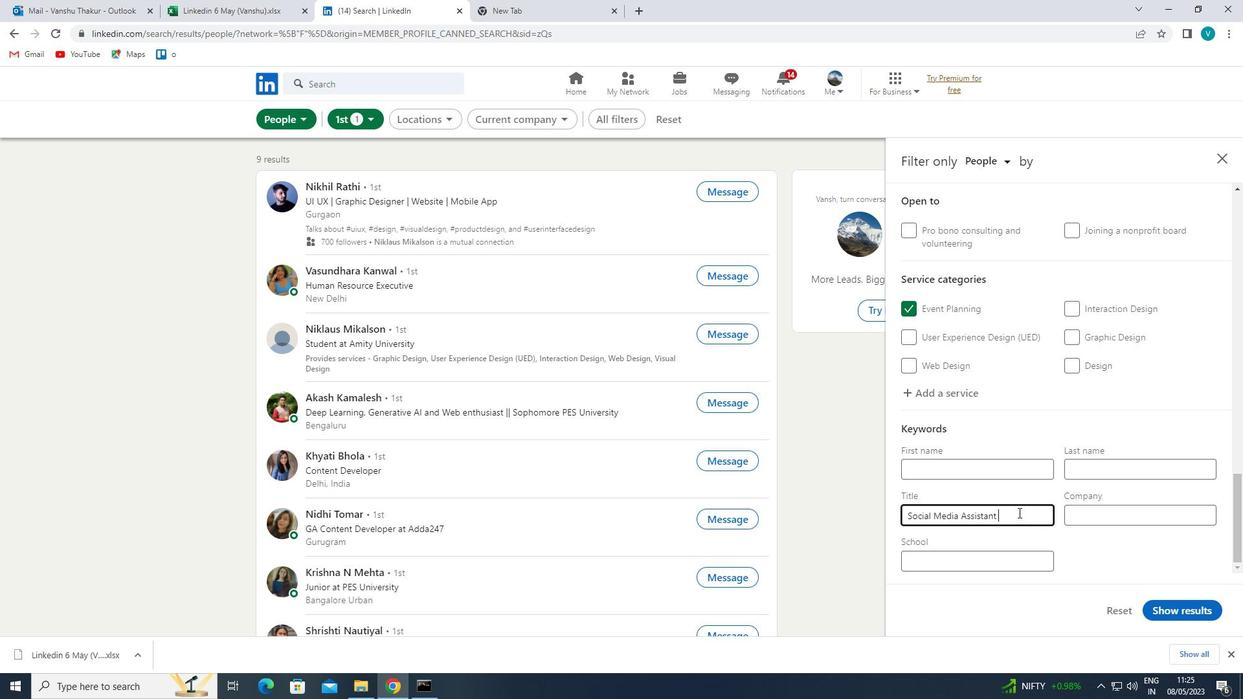 
Action: Mouse moved to (1180, 611)
Screenshot: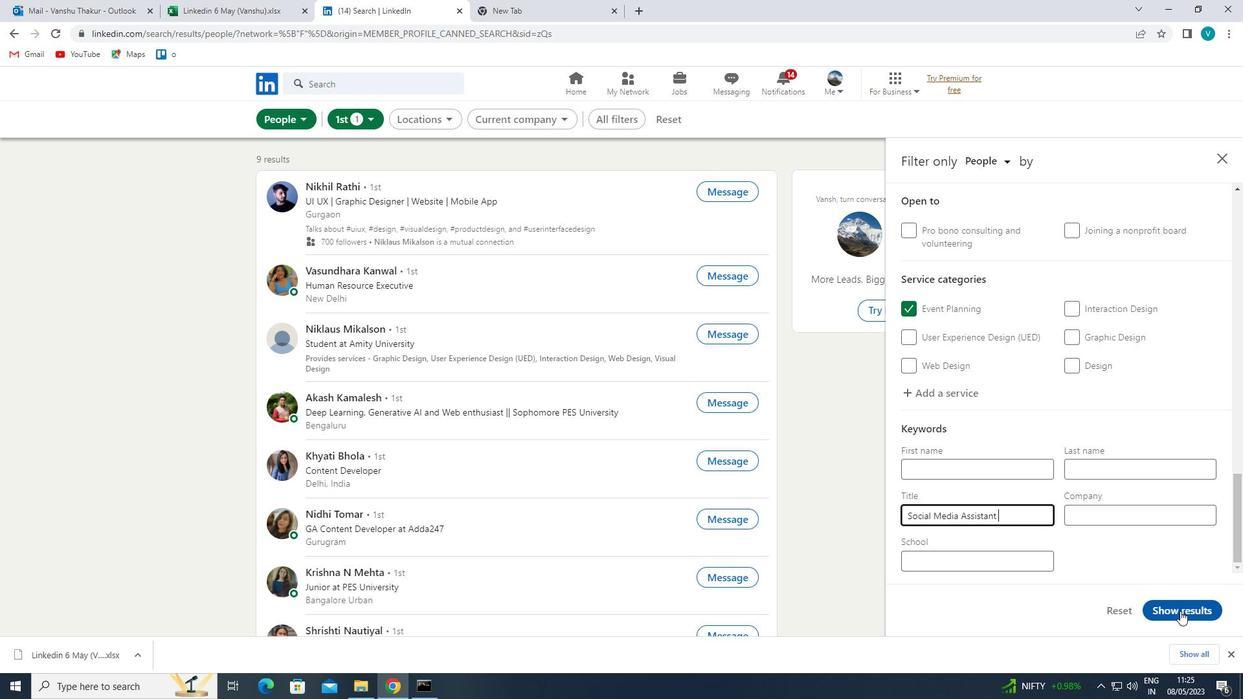 
Action: Mouse pressed left at (1180, 611)
Screenshot: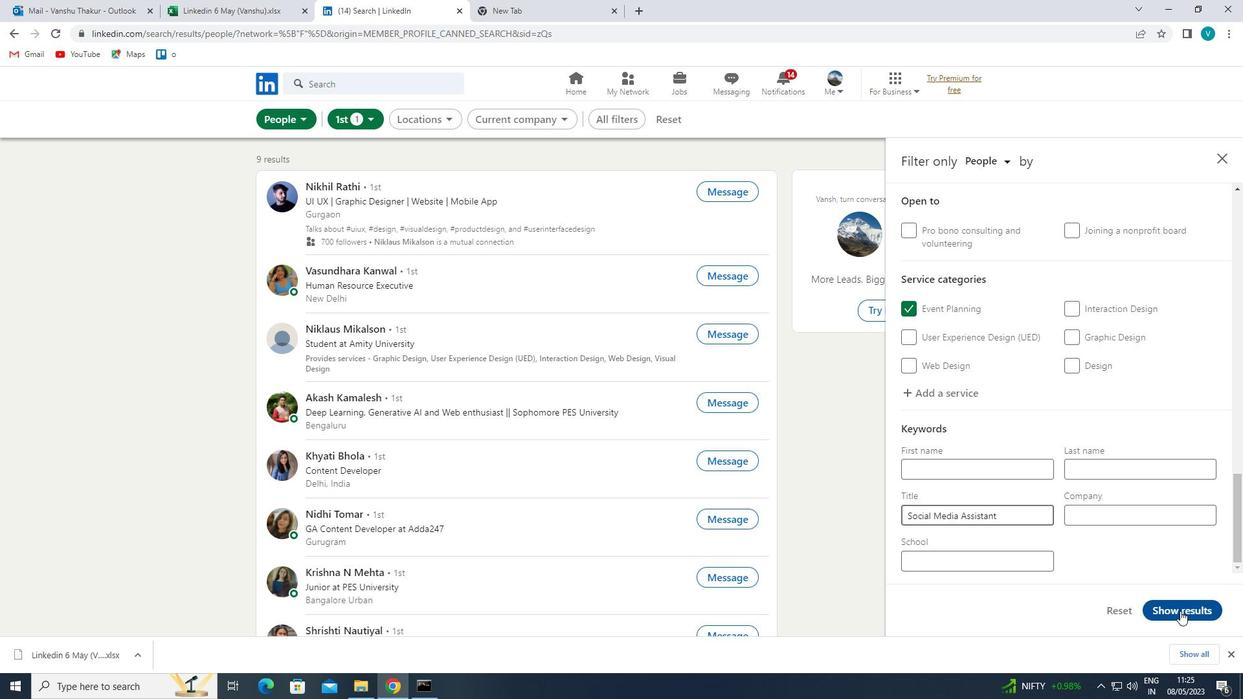 
Action: Mouse moved to (1000, 507)
Screenshot: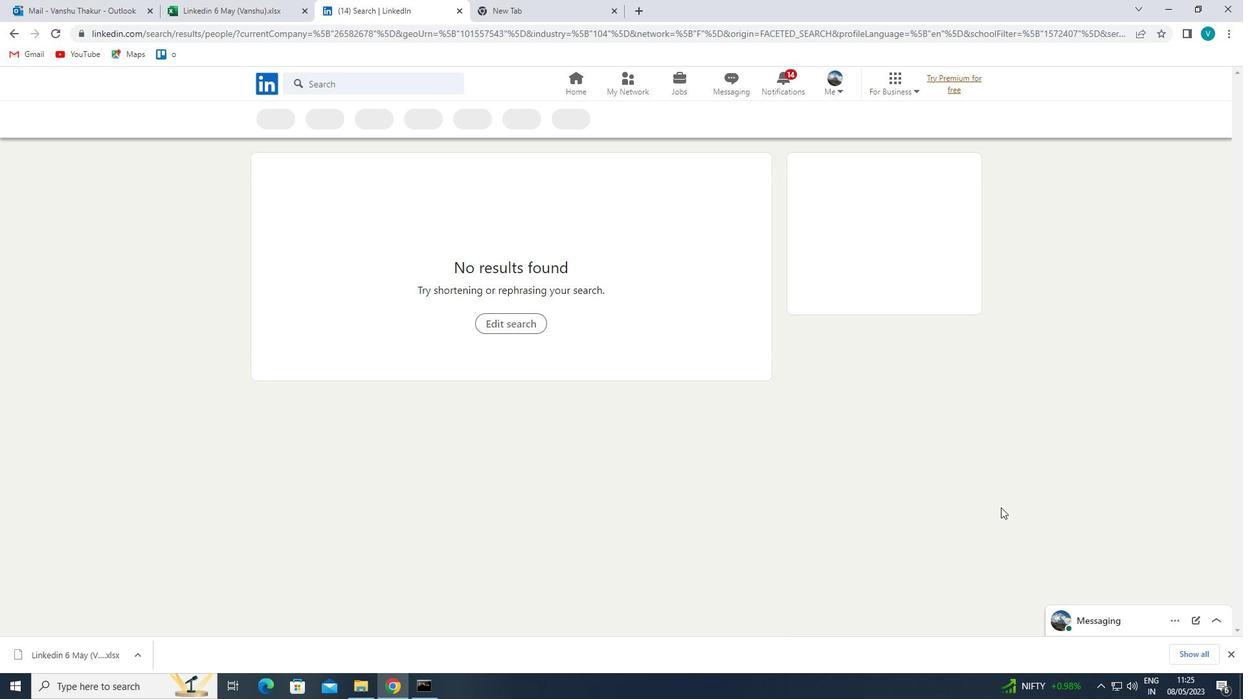 
